 Task: Look for space in Saint-Joseph, Martinique from 6th September, 2023 to 15th September, 2023 for 6 adults in price range Rs.8000 to Rs.12000. Place can be entire place or private room with 6 bedrooms having 6 beds and 6 bathrooms. Property type can be house, flat, guest house. Amenities needed are: wifi, TV, free parkinig on premises, gym, breakfast. Booking option can be shelf check-in. Required host language is English.
Action: Mouse moved to (486, 99)
Screenshot: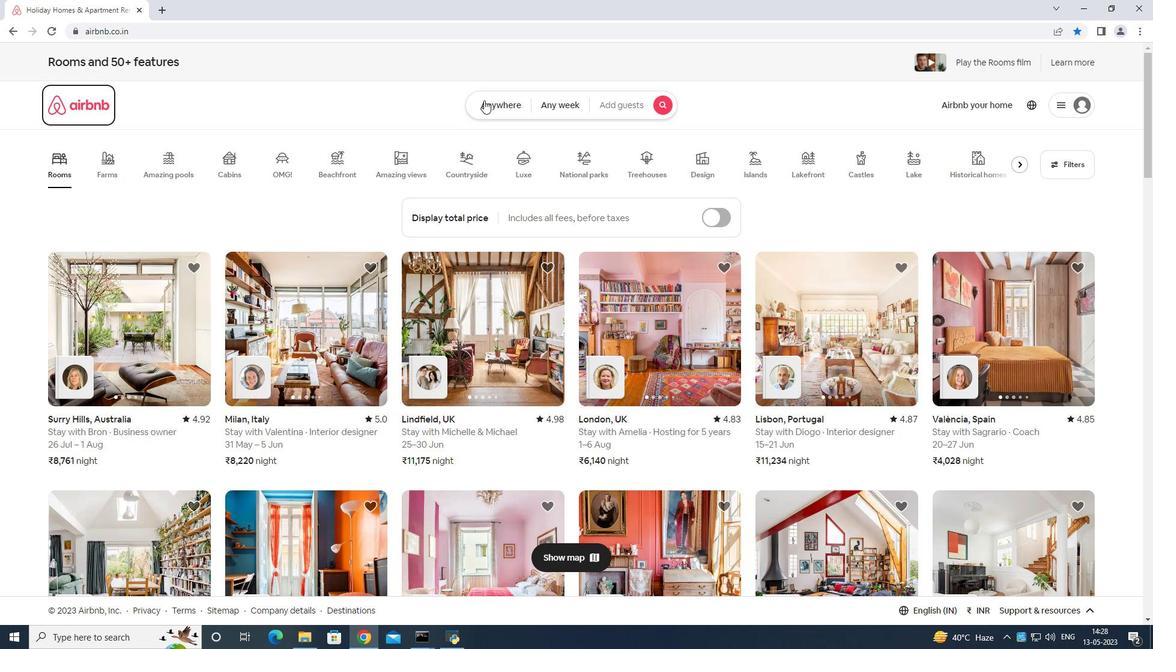 
Action: Mouse pressed left at (486, 99)
Screenshot: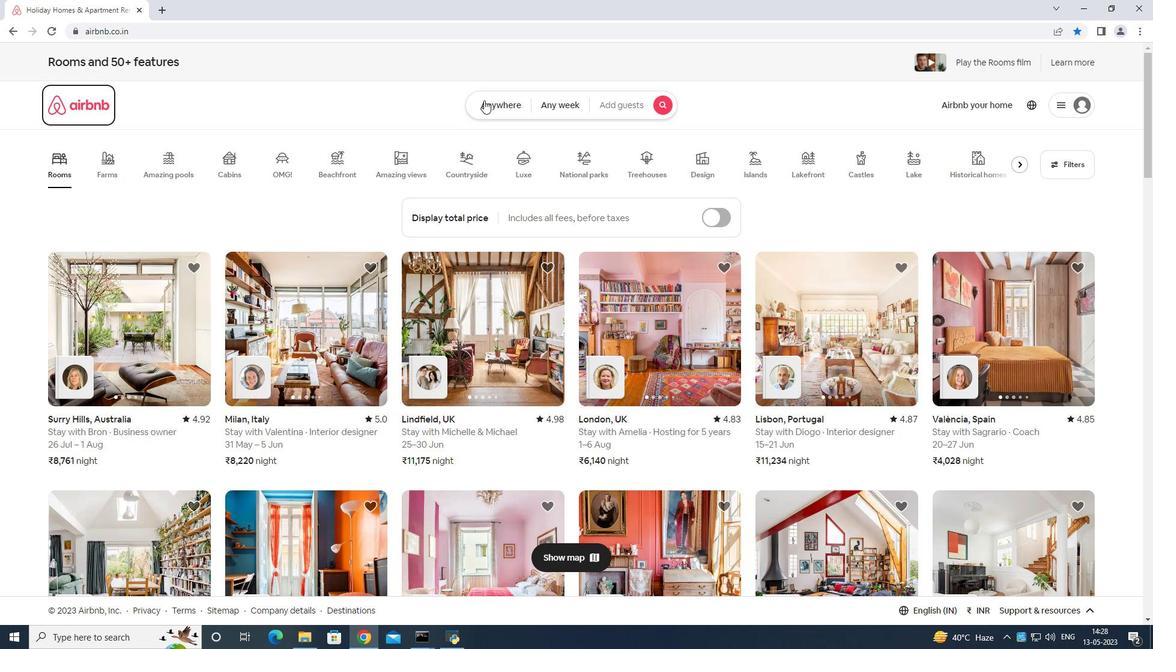 
Action: Mouse moved to (435, 150)
Screenshot: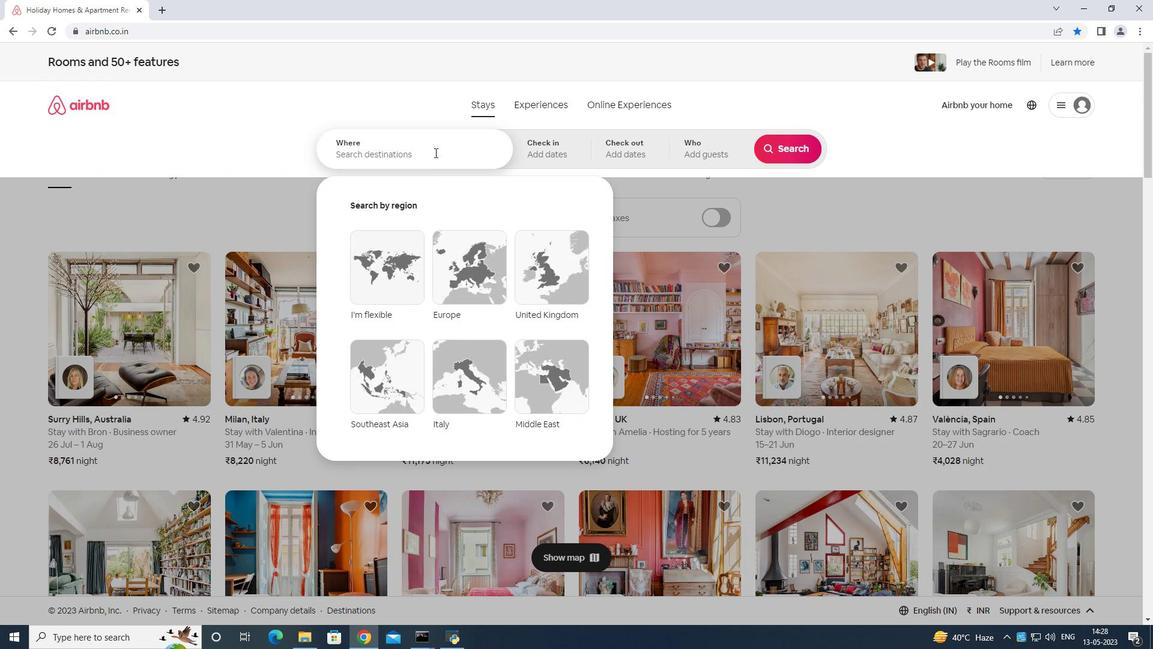 
Action: Mouse pressed left at (435, 150)
Screenshot: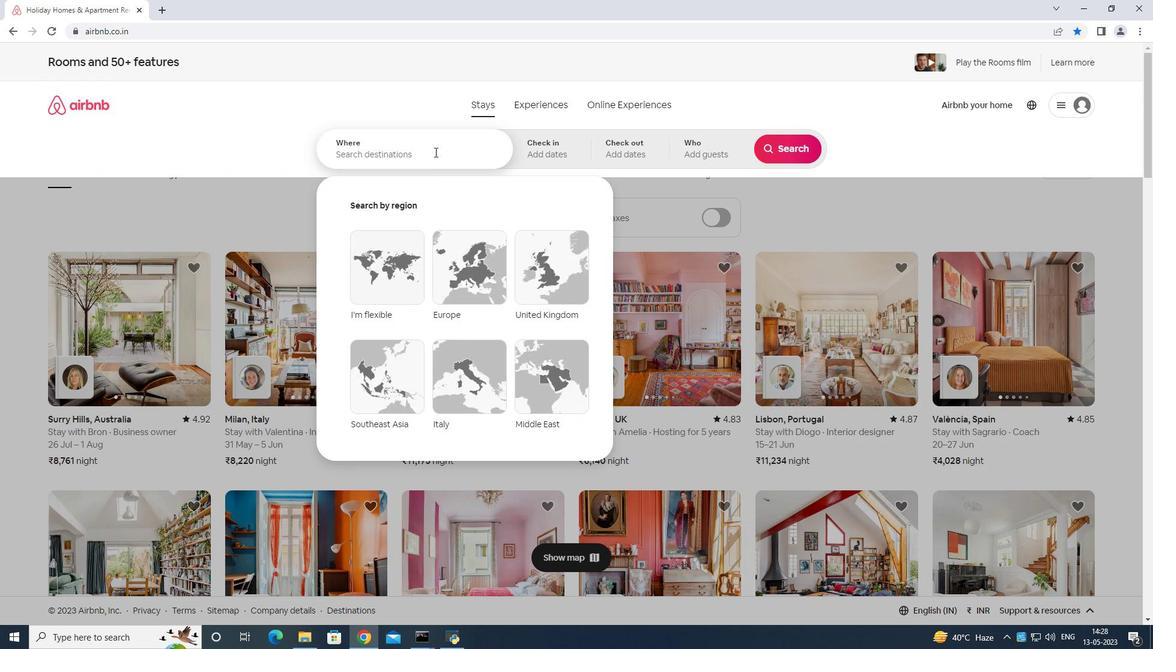 
Action: Mouse moved to (435, 147)
Screenshot: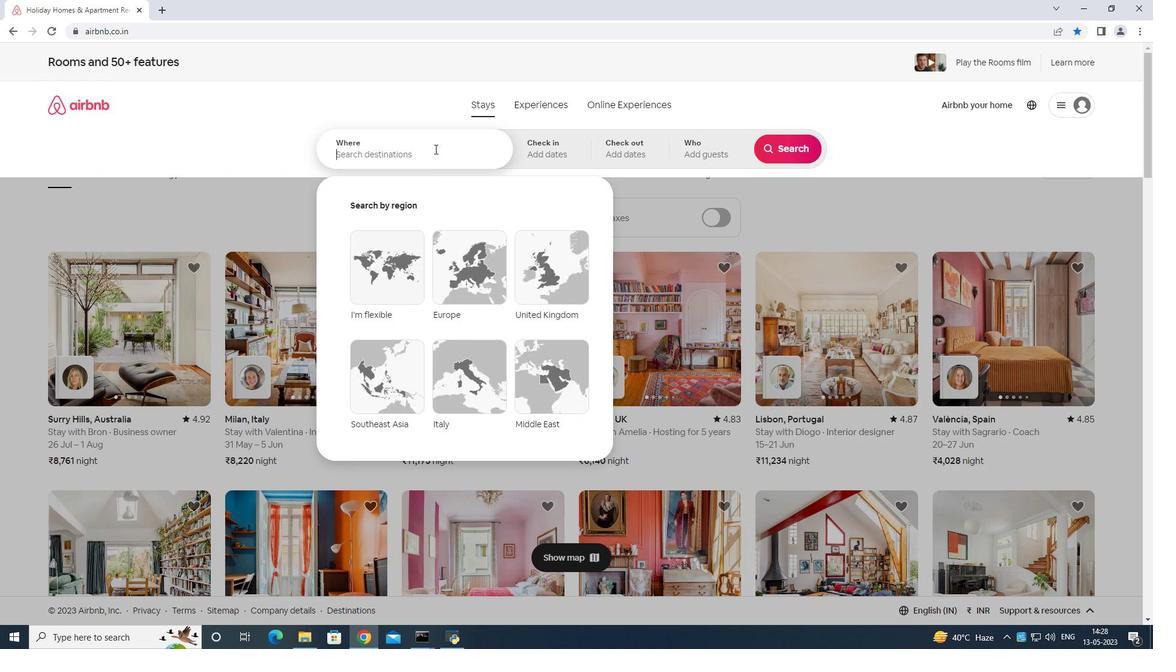 
Action: Key pressed <Key.shift>Saint<Key.space>martinique<Key.enter>
Screenshot: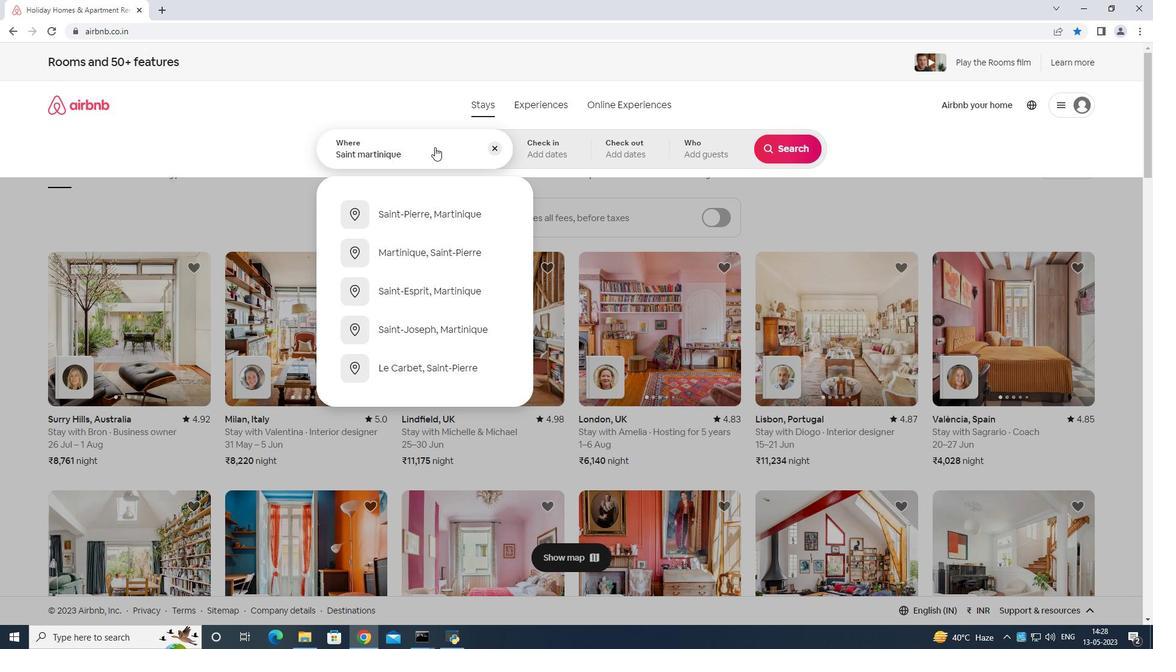 
Action: Mouse moved to (784, 246)
Screenshot: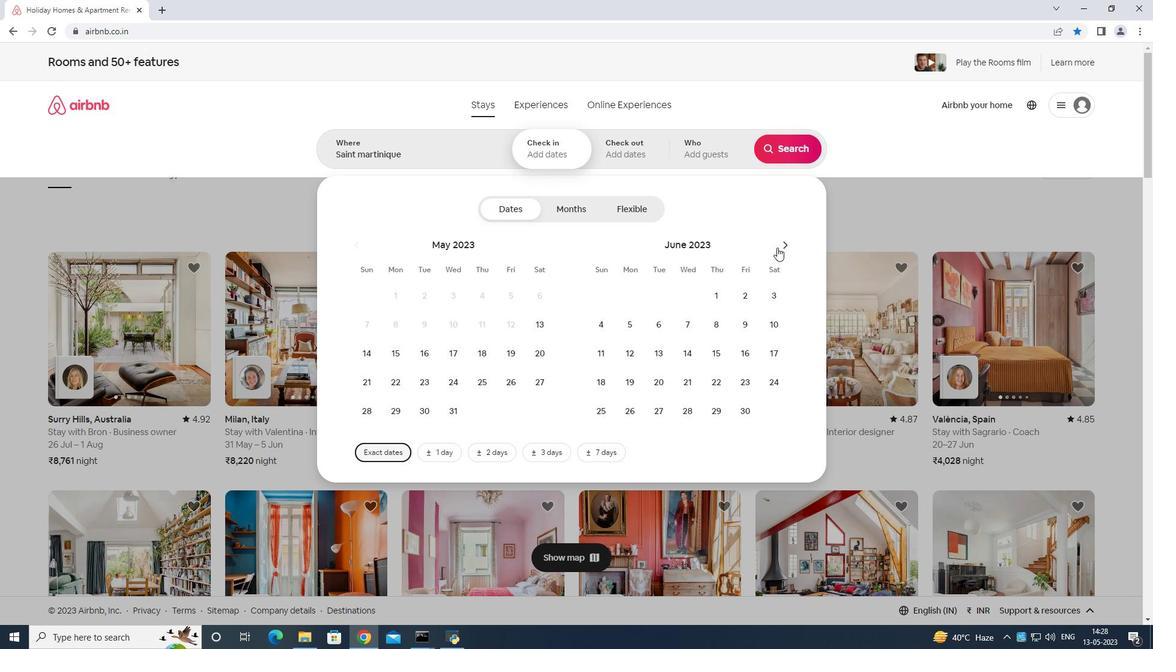 
Action: Mouse pressed left at (784, 246)
Screenshot: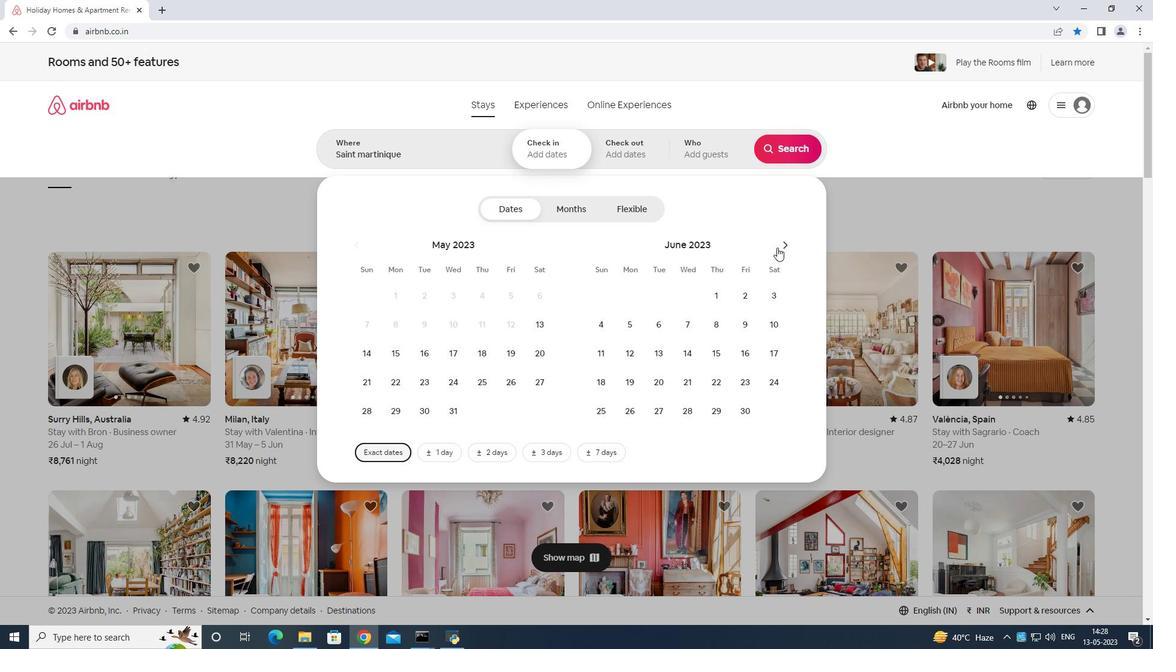 
Action: Mouse moved to (784, 245)
Screenshot: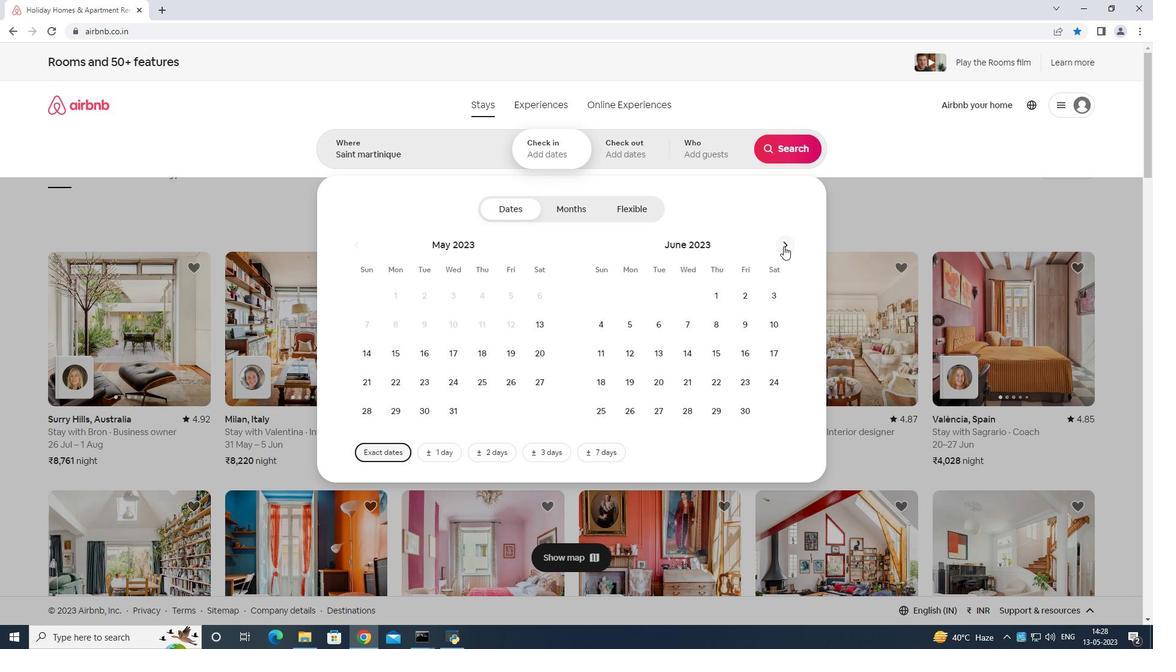 
Action: Mouse pressed left at (784, 245)
Screenshot: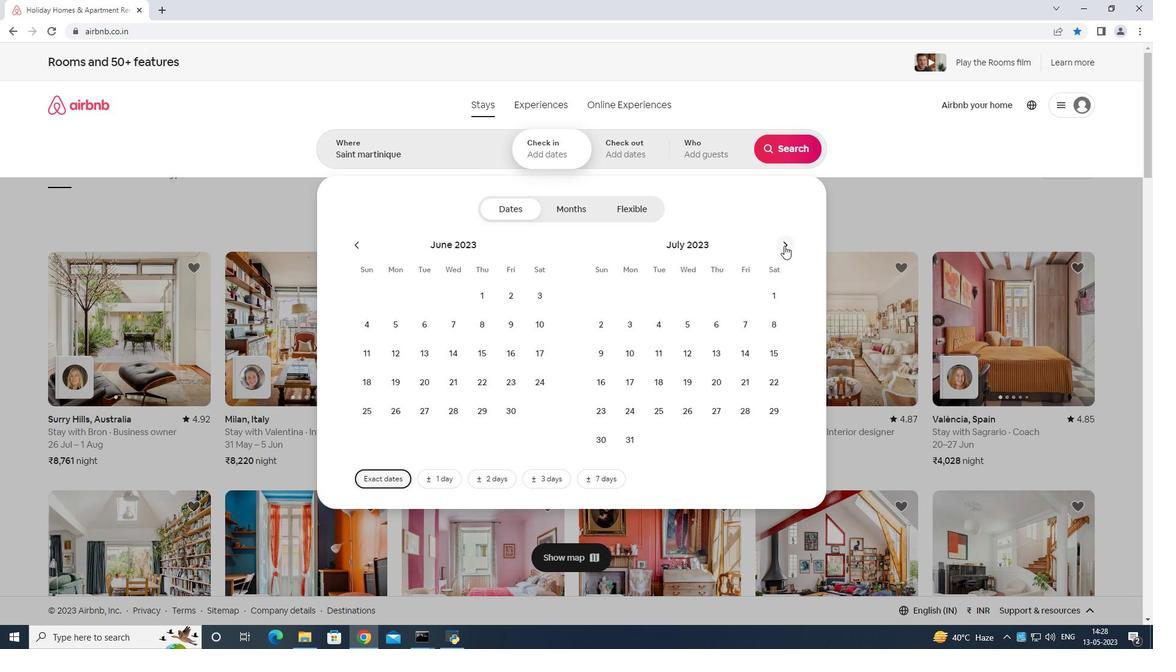 
Action: Mouse moved to (786, 243)
Screenshot: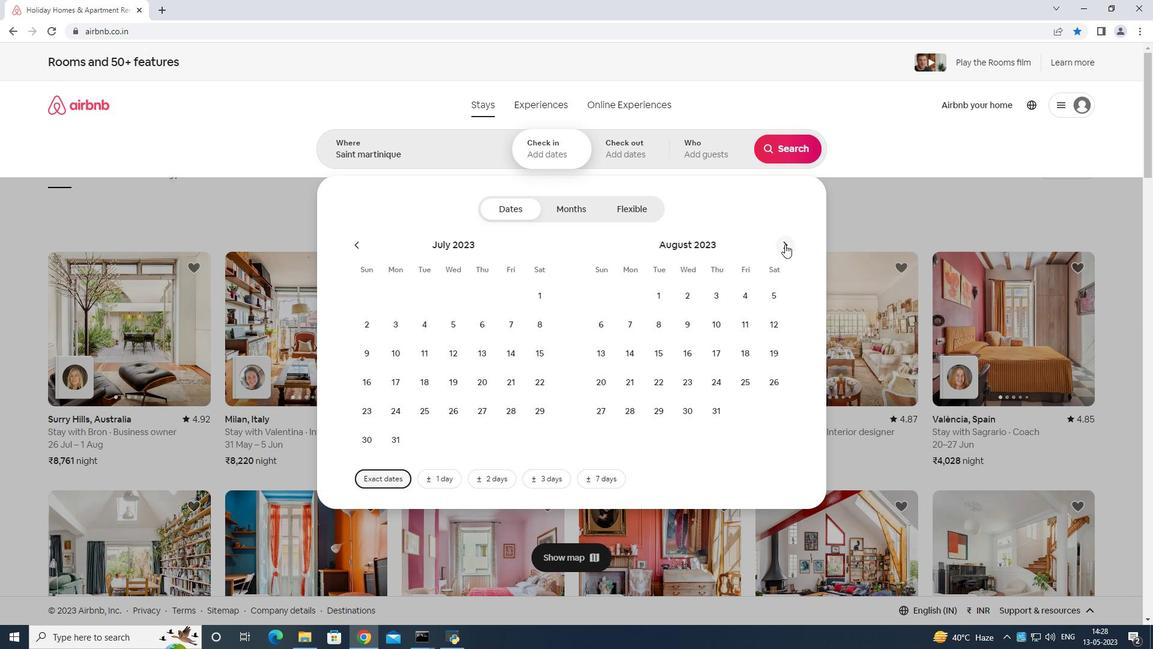 
Action: Mouse pressed left at (786, 243)
Screenshot: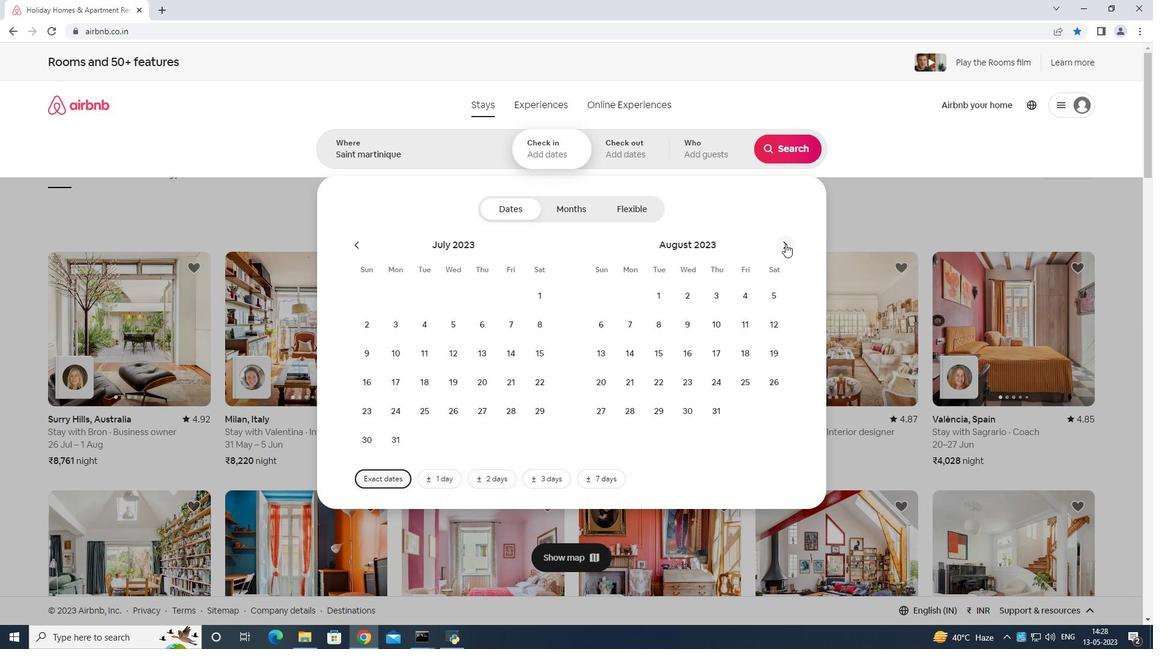 
Action: Mouse moved to (680, 322)
Screenshot: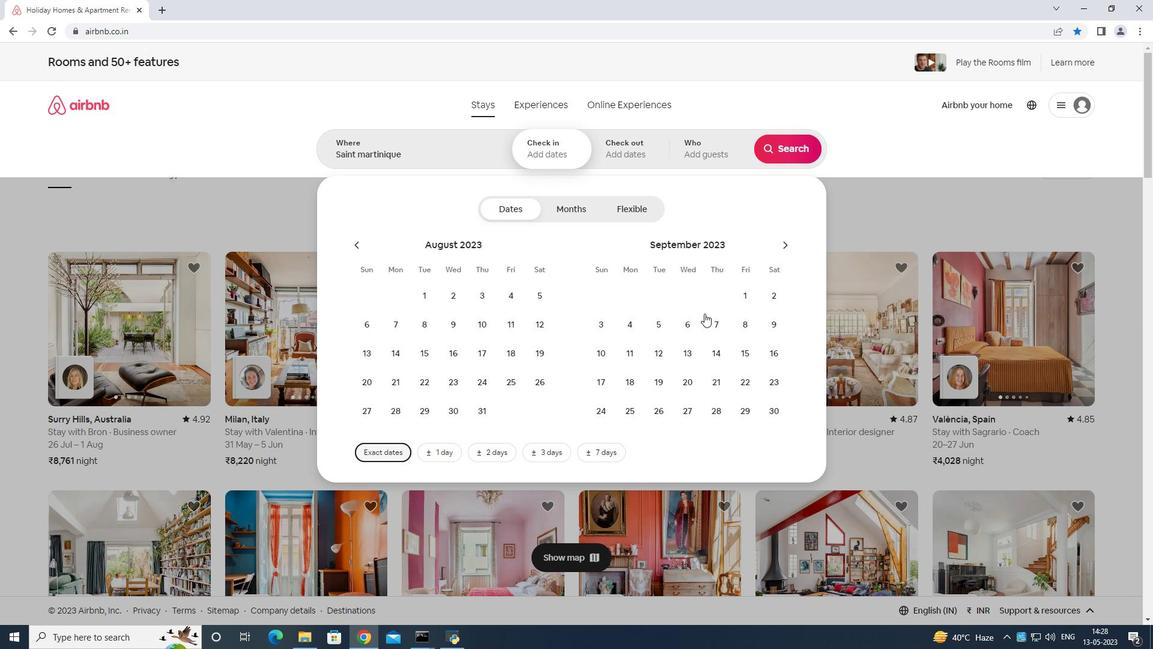 
Action: Mouse pressed left at (680, 322)
Screenshot: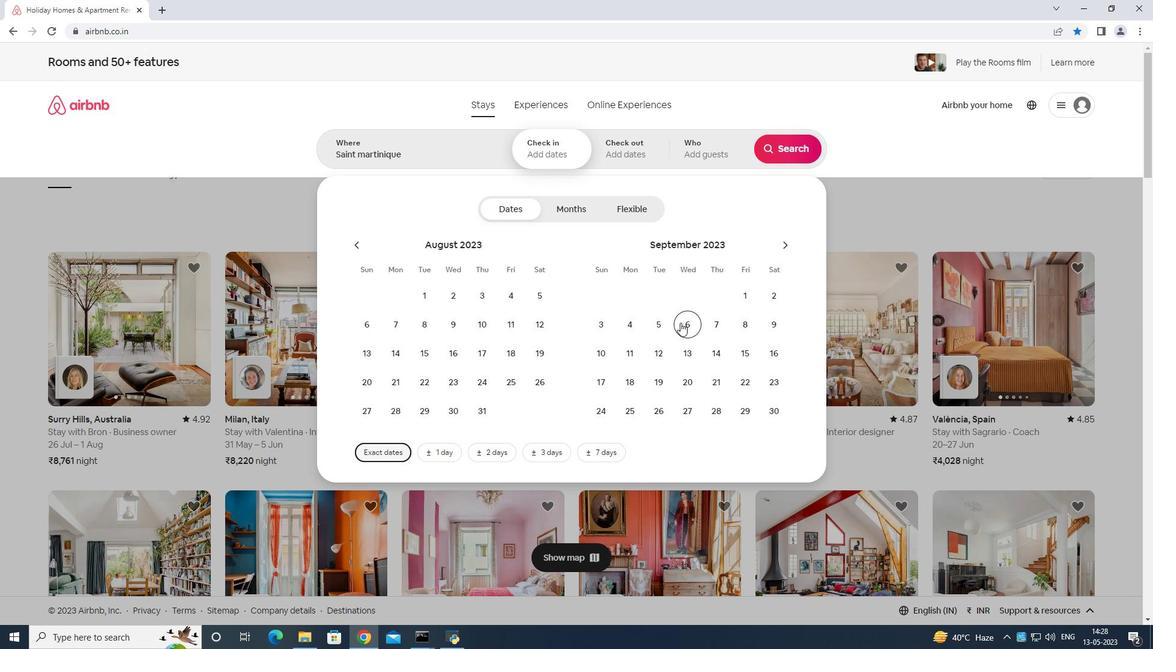 
Action: Mouse moved to (737, 346)
Screenshot: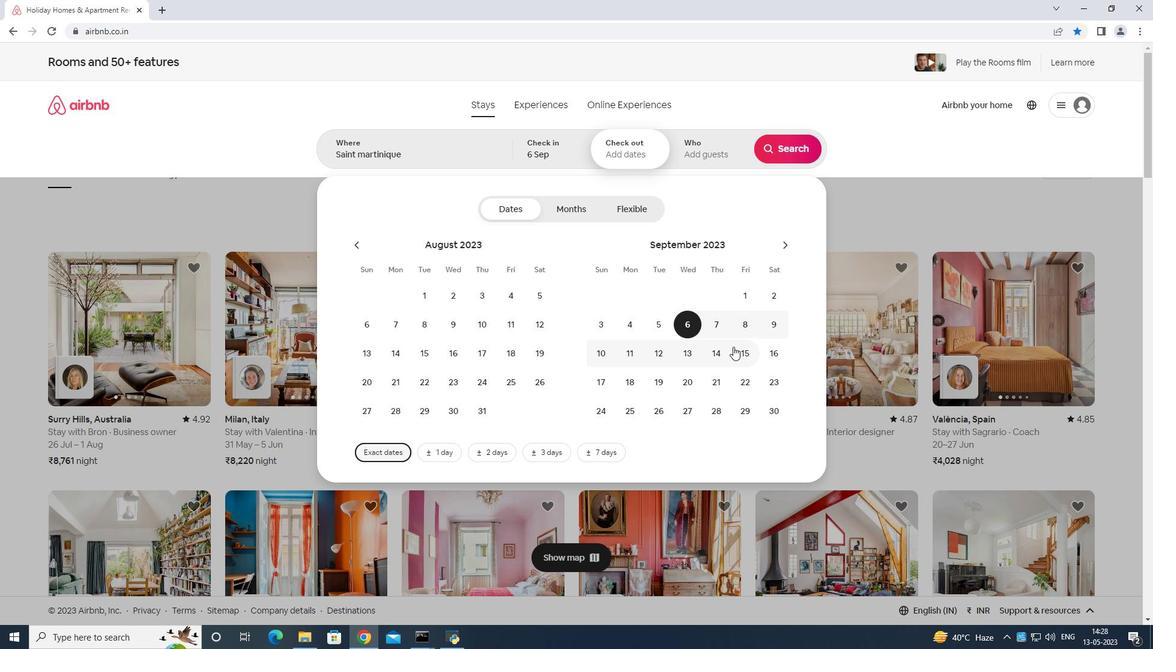 
Action: Mouse pressed left at (737, 346)
Screenshot: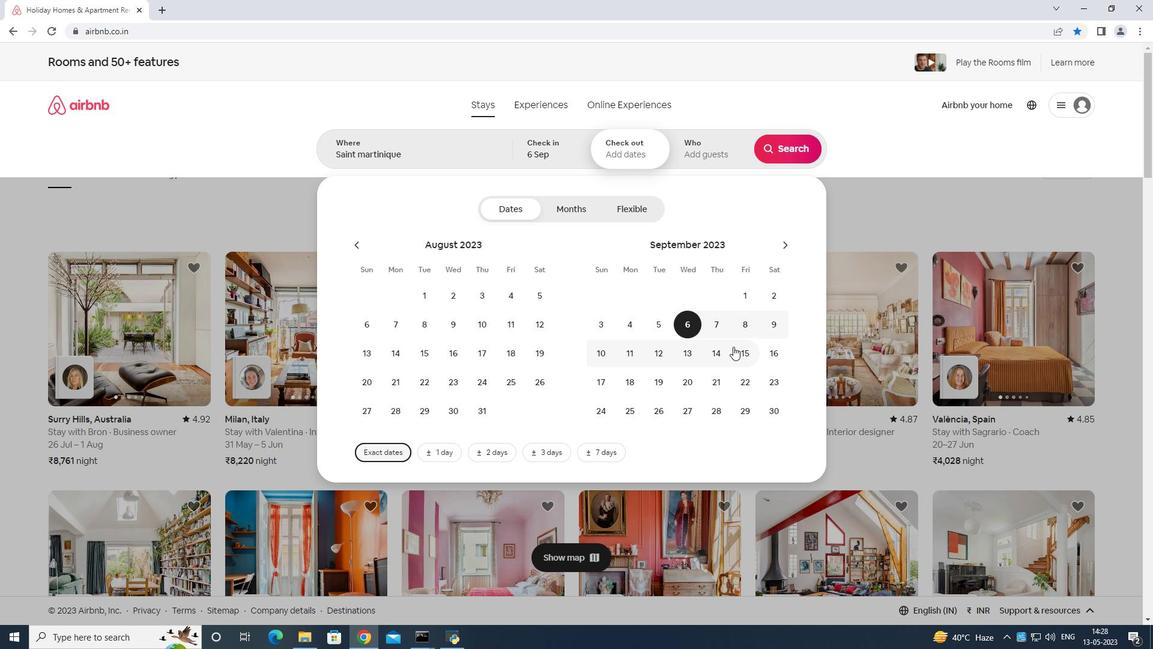 
Action: Mouse moved to (712, 145)
Screenshot: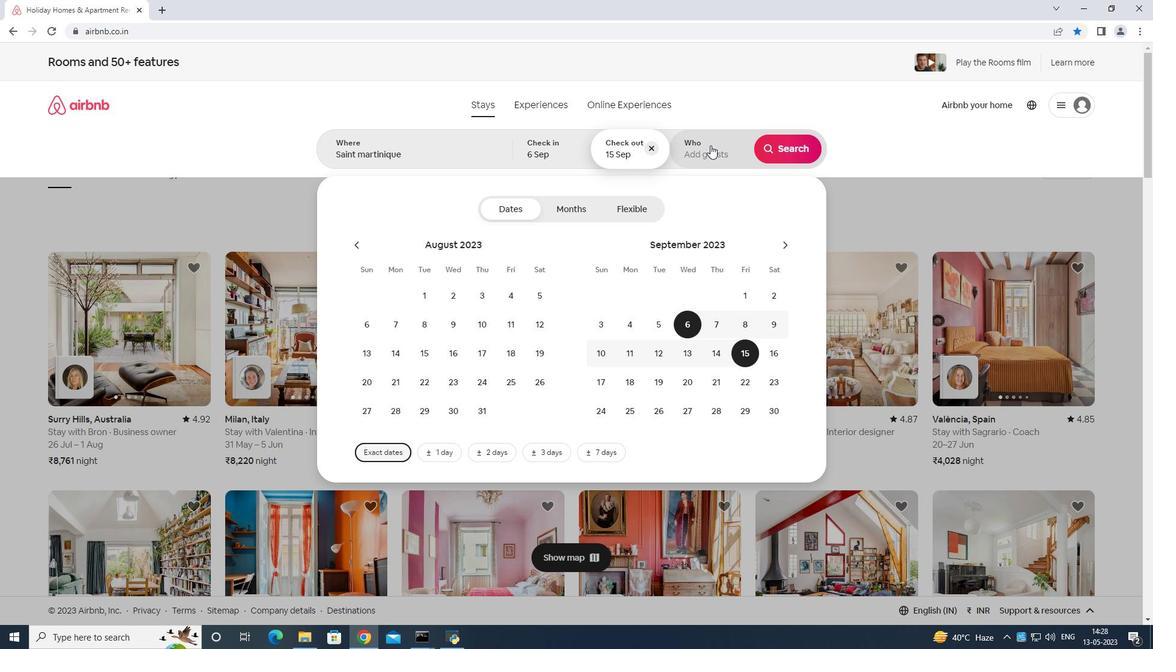
Action: Mouse pressed left at (712, 145)
Screenshot: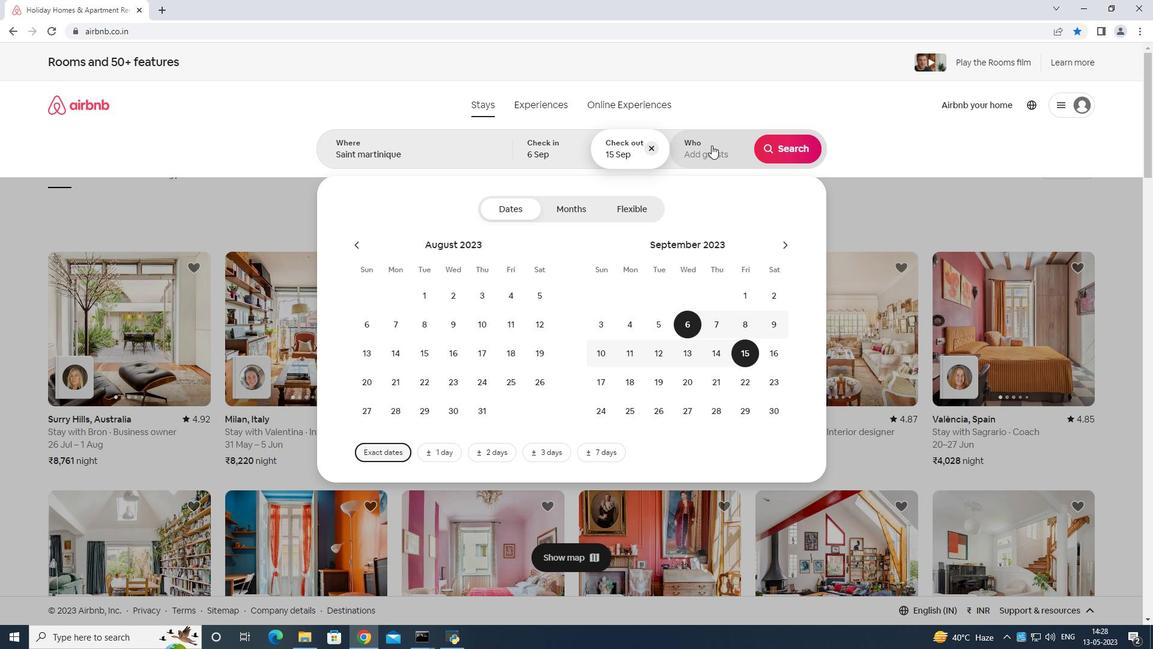 
Action: Mouse moved to (782, 212)
Screenshot: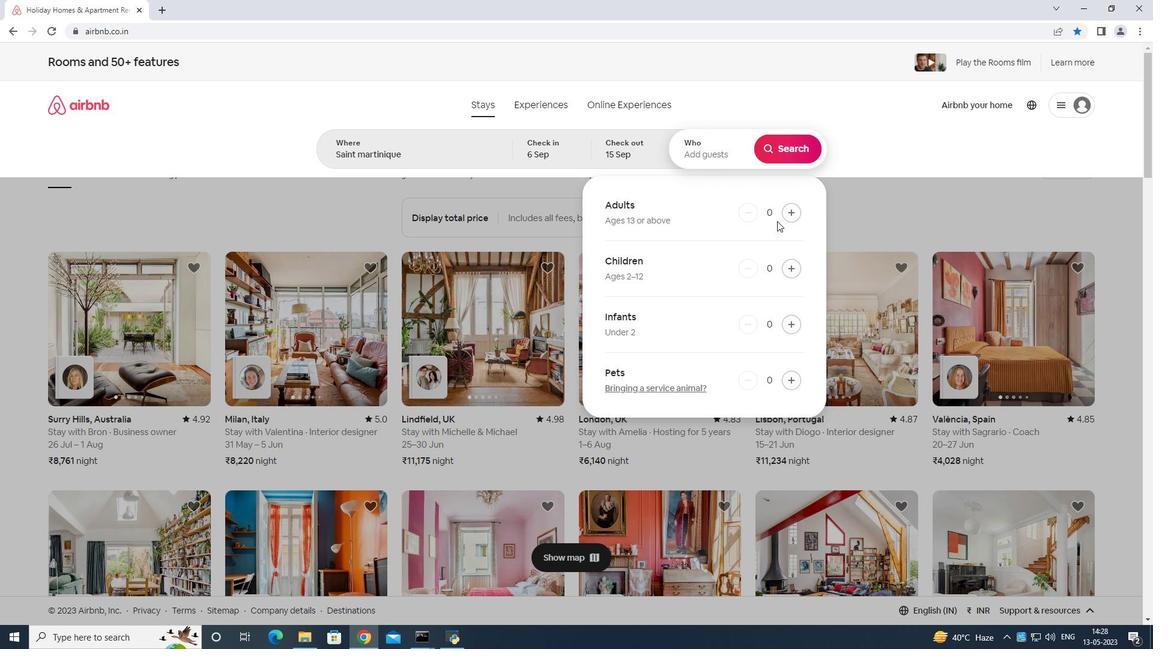 
Action: Mouse pressed left at (782, 212)
Screenshot: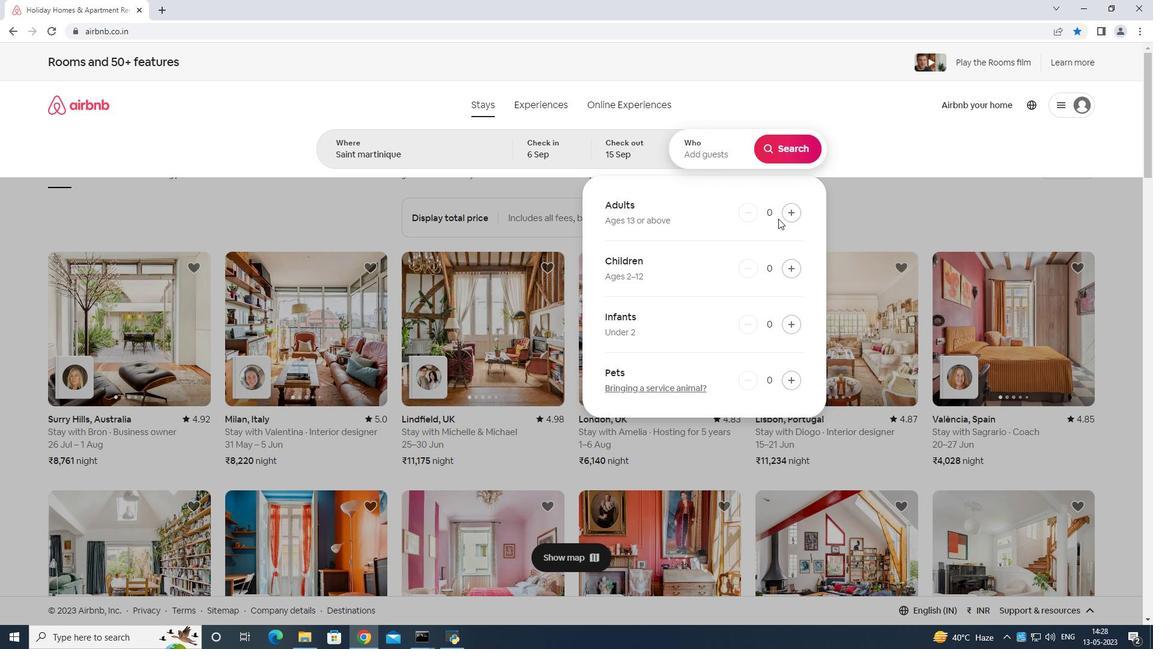 
Action: Mouse moved to (784, 212)
Screenshot: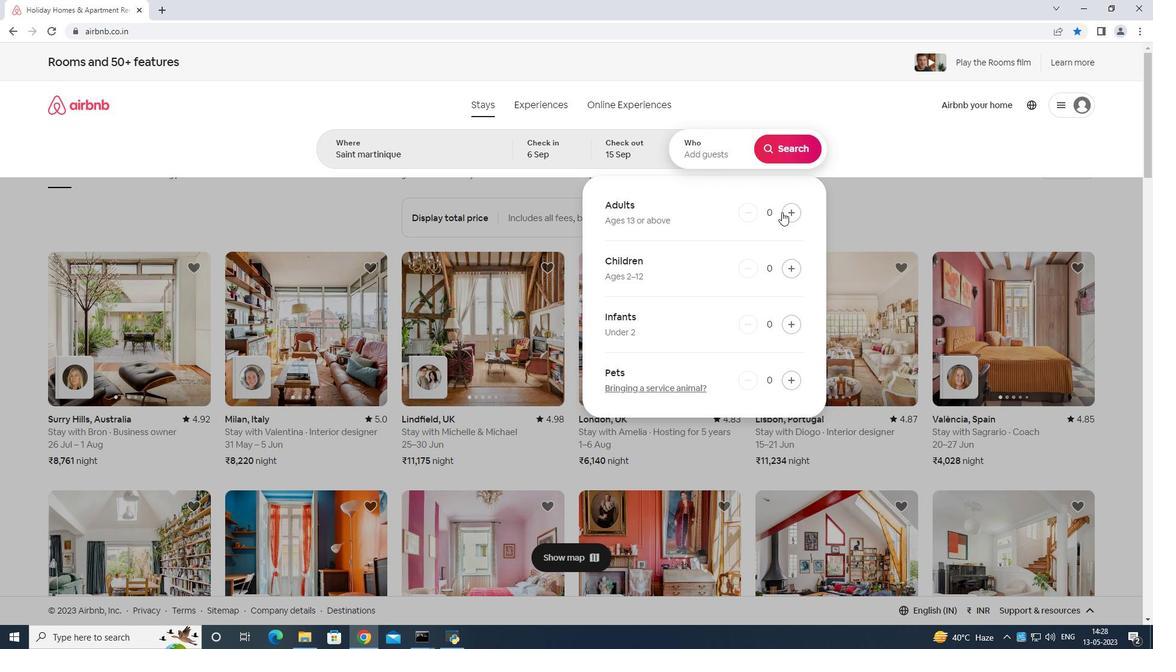 
Action: Mouse pressed left at (784, 212)
Screenshot: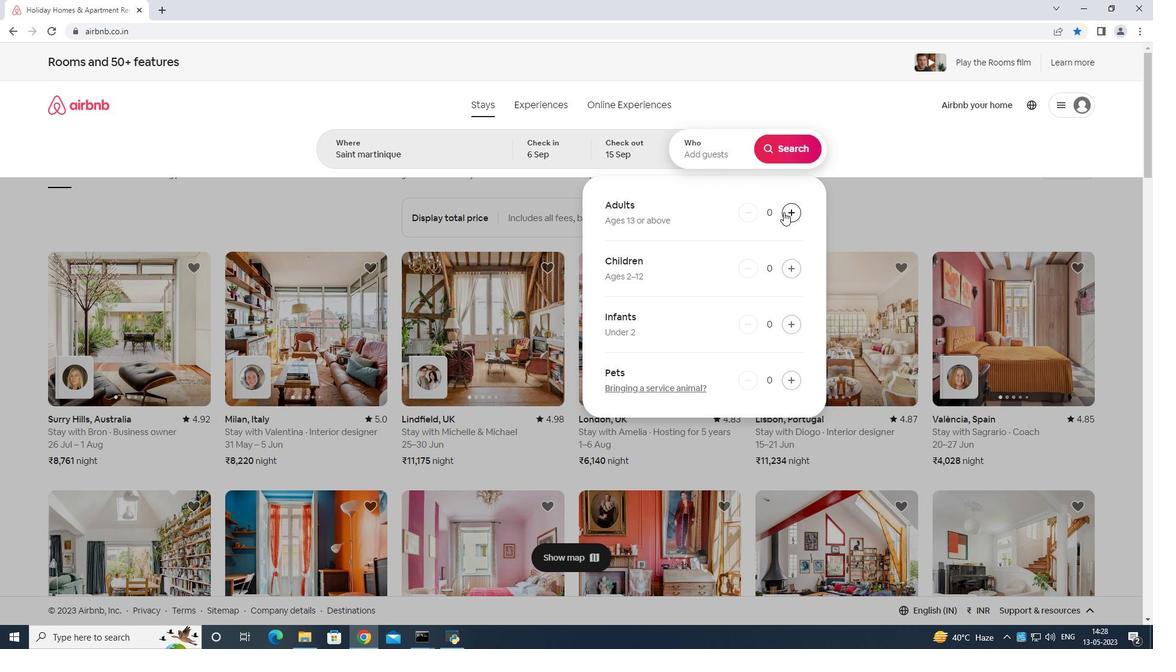 
Action: Mouse moved to (784, 210)
Screenshot: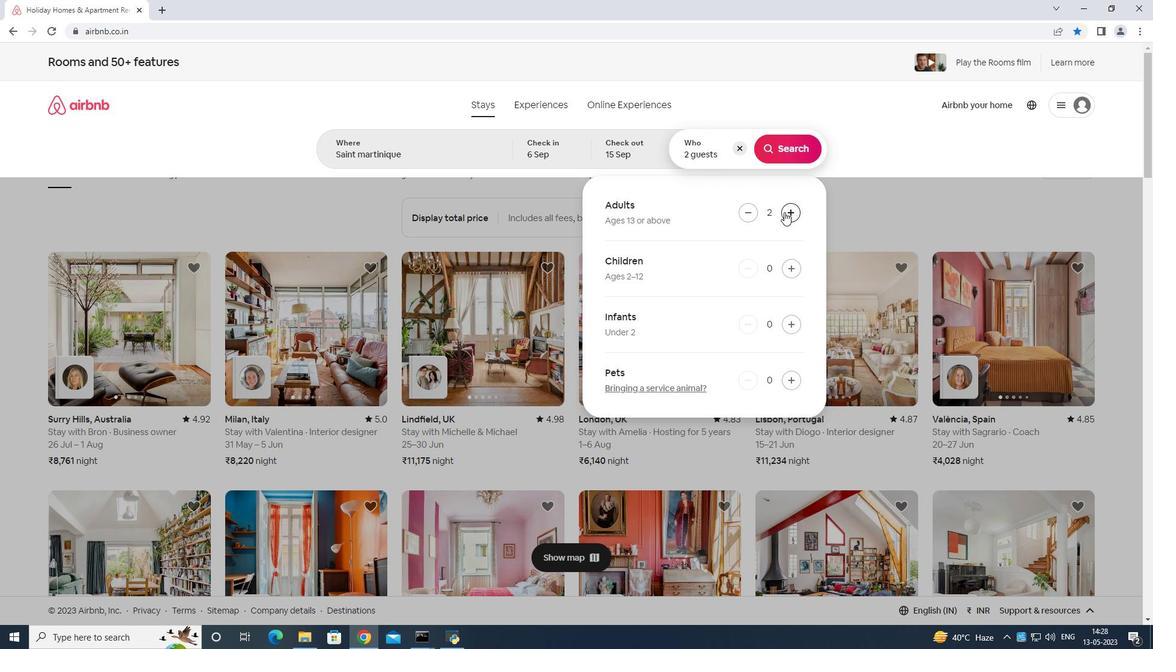
Action: Mouse pressed left at (784, 210)
Screenshot: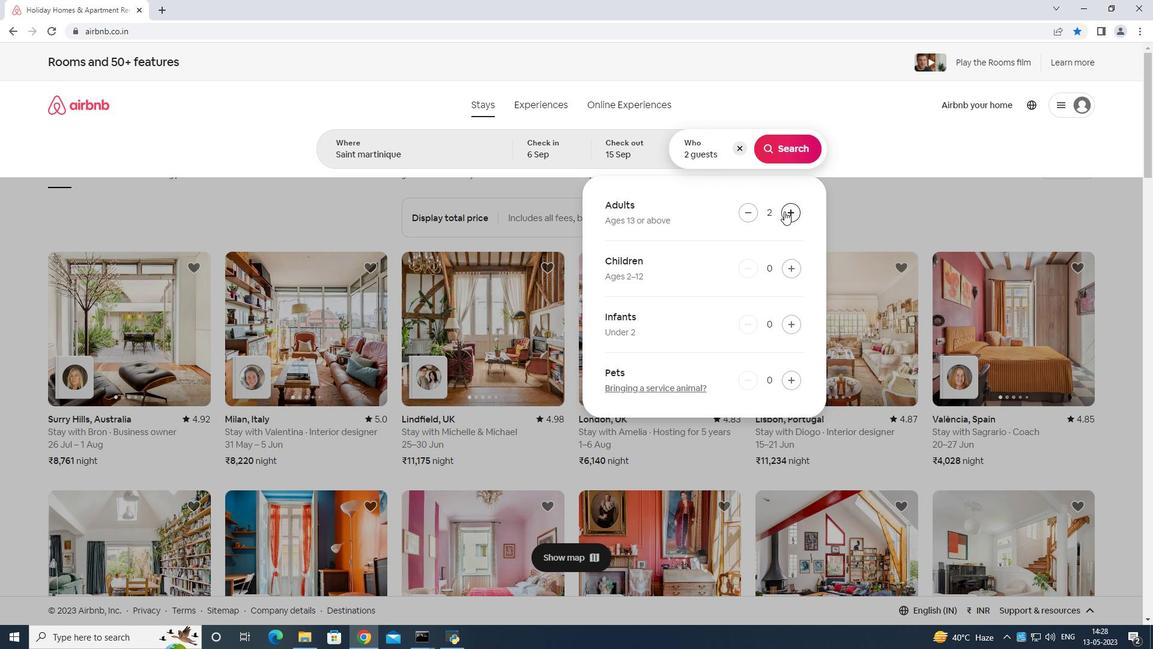 
Action: Mouse moved to (788, 212)
Screenshot: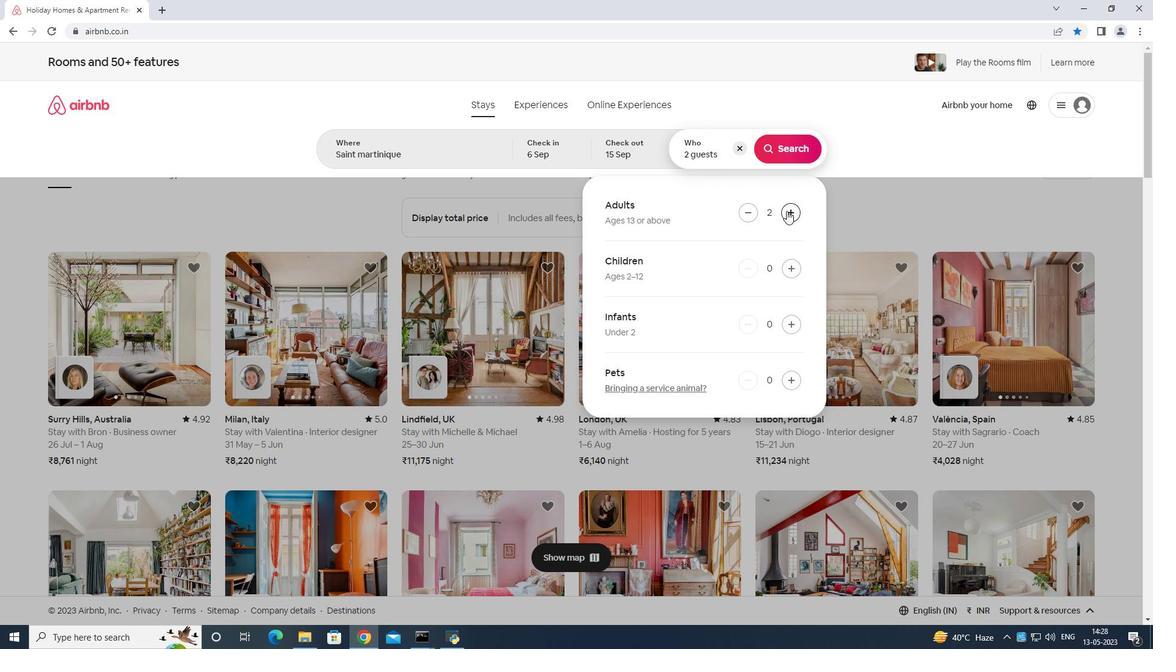 
Action: Mouse pressed left at (788, 212)
Screenshot: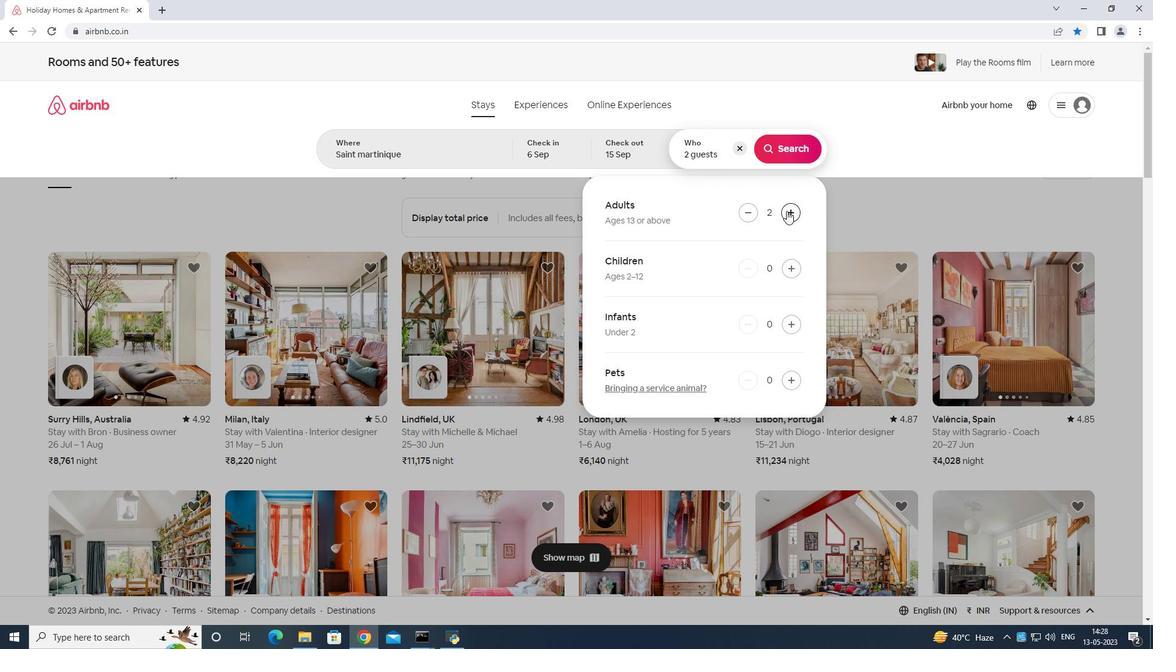 
Action: Mouse moved to (789, 210)
Screenshot: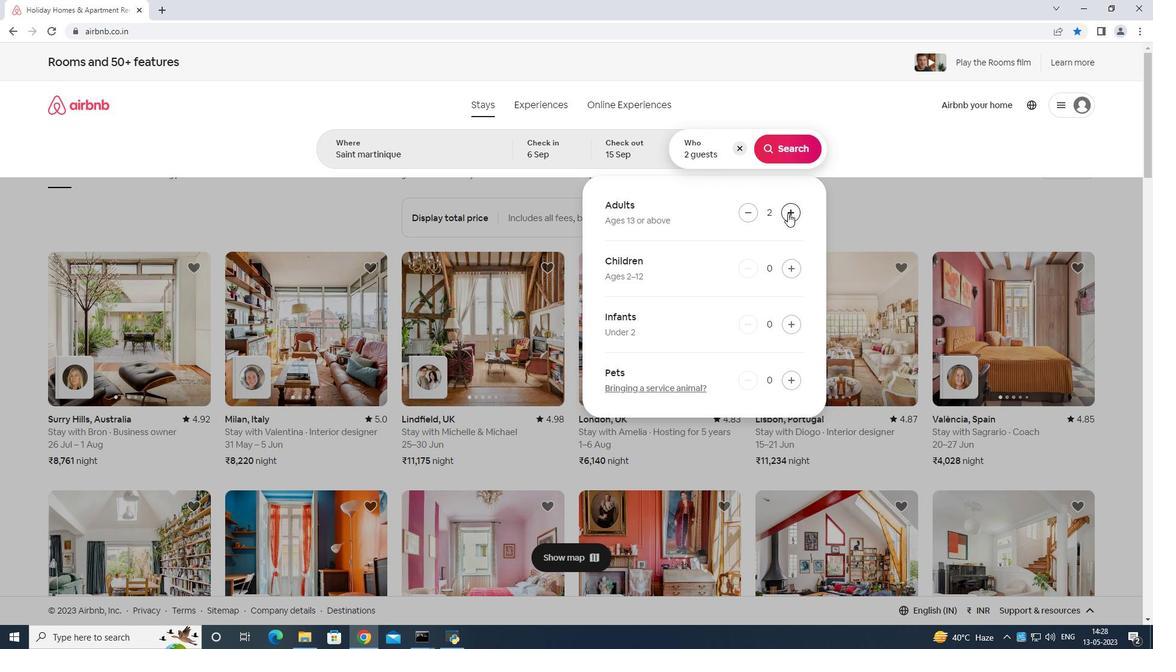 
Action: Mouse pressed left at (789, 210)
Screenshot: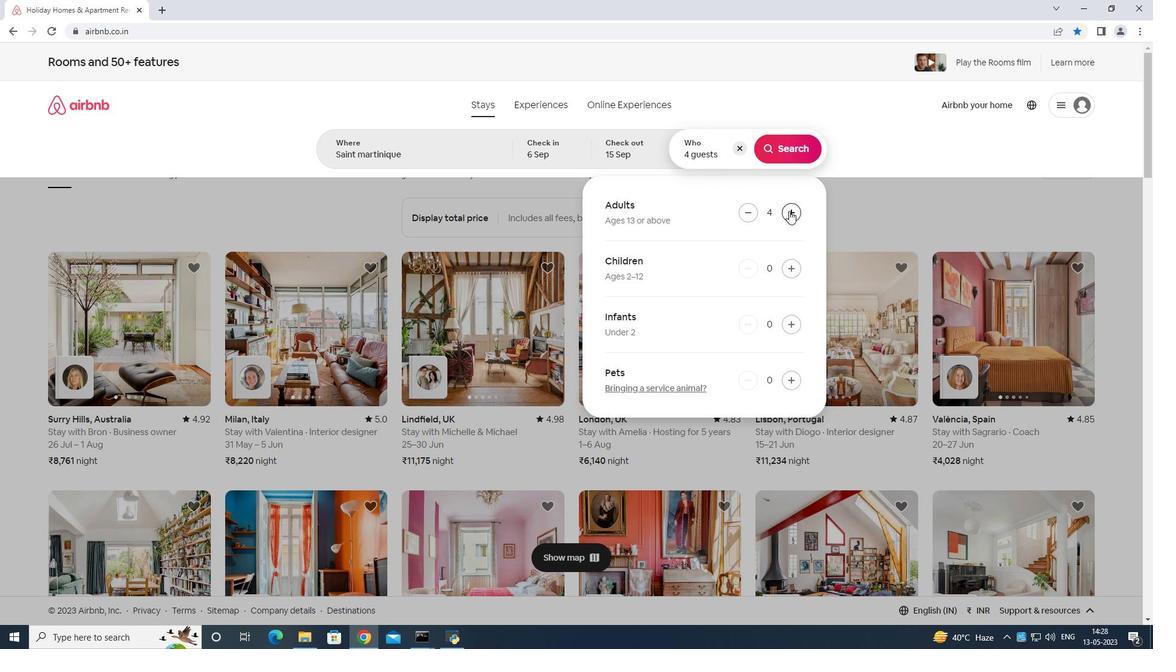 
Action: Mouse moved to (789, 210)
Screenshot: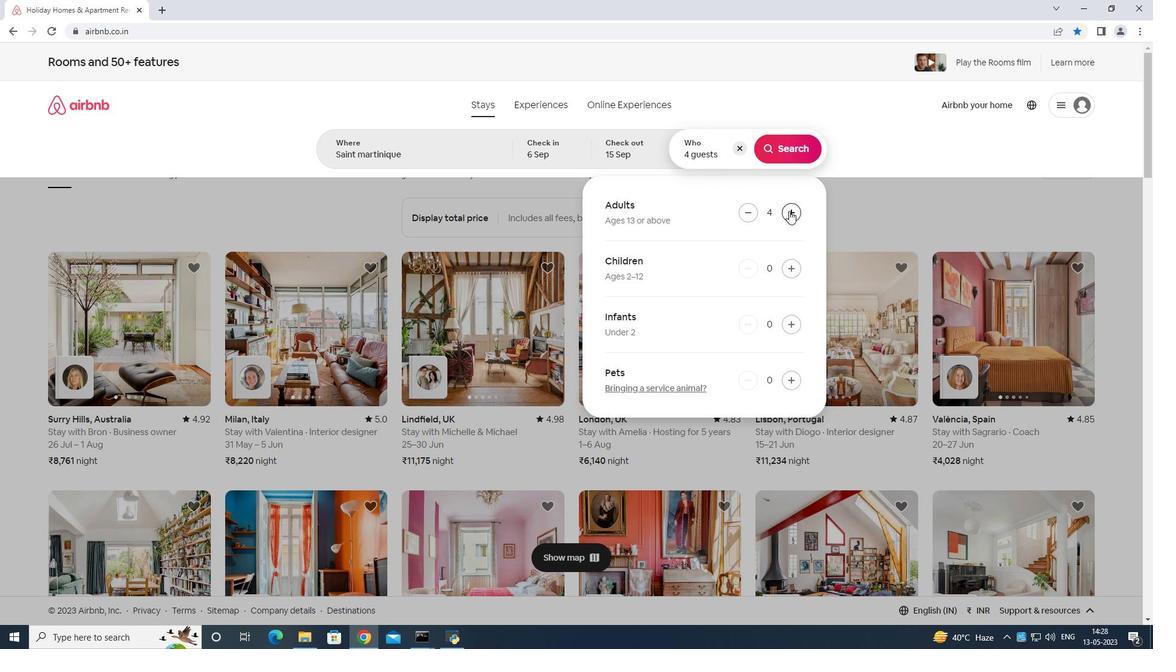 
Action: Mouse pressed left at (789, 210)
Screenshot: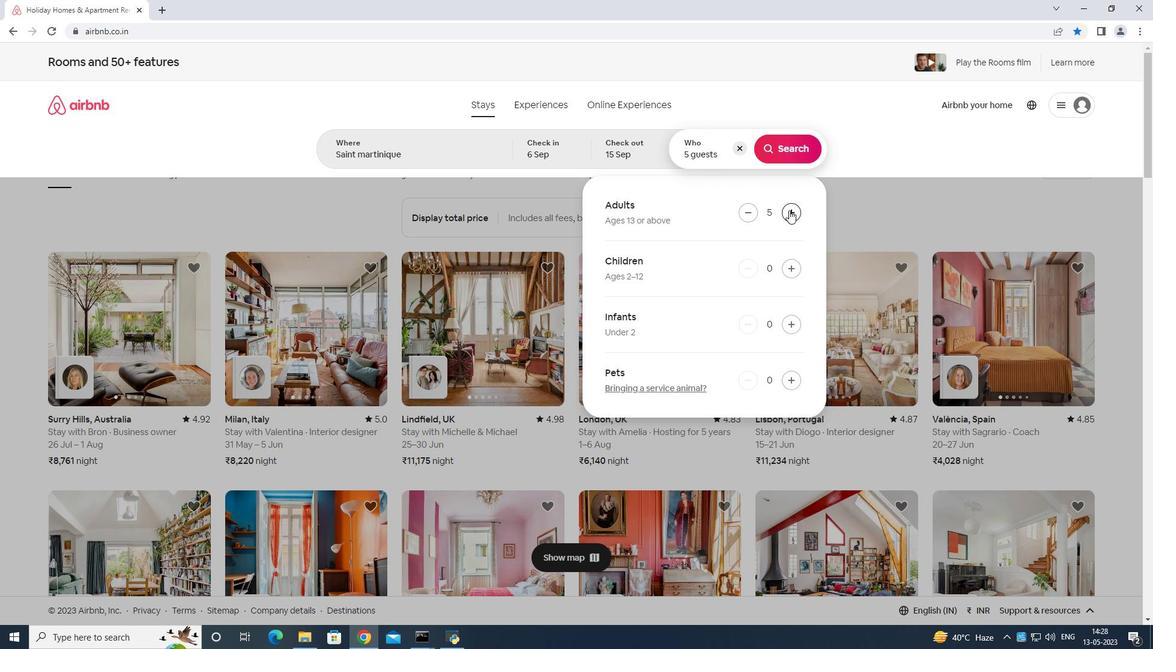 
Action: Mouse moved to (795, 146)
Screenshot: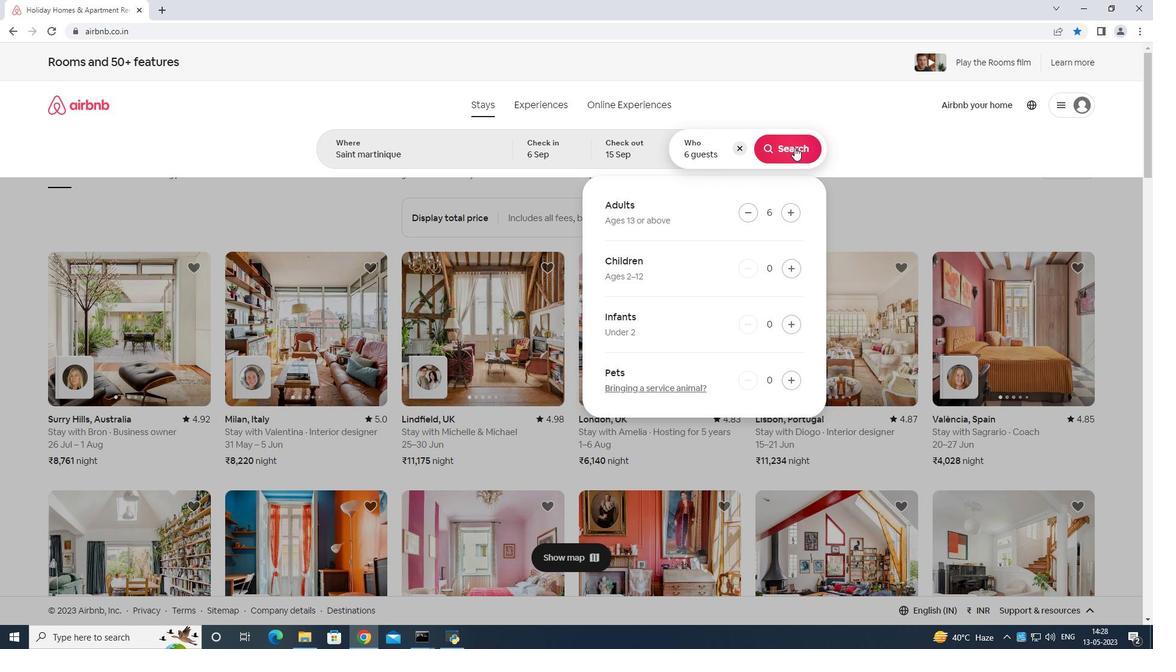 
Action: Mouse pressed left at (795, 146)
Screenshot: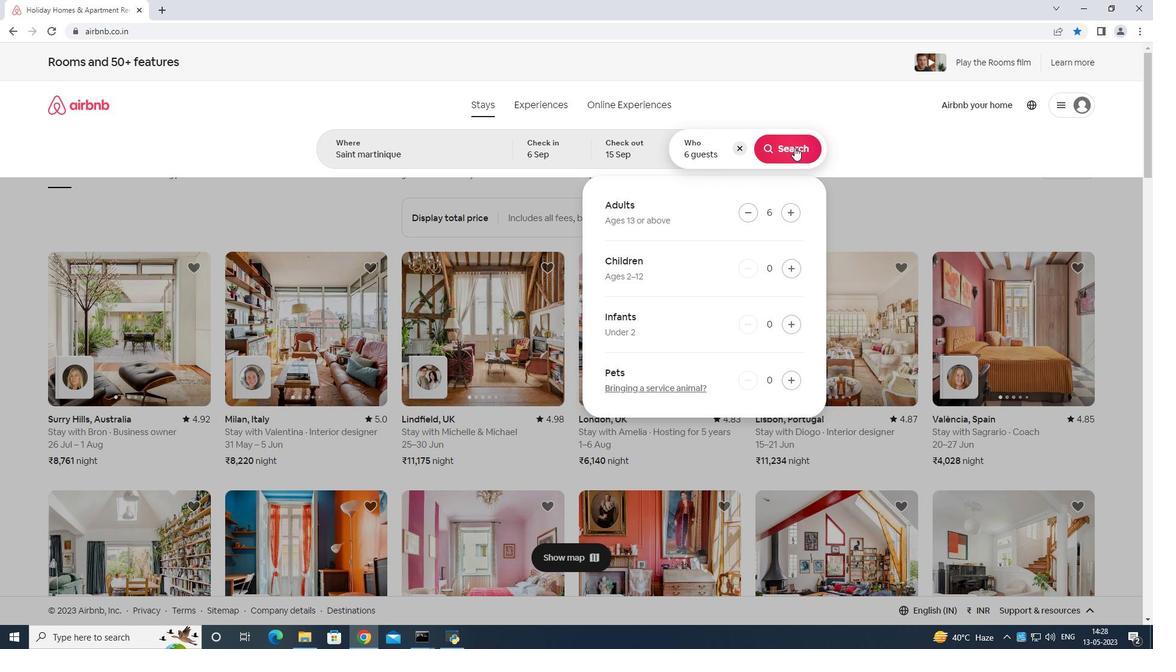 
Action: Mouse moved to (1099, 103)
Screenshot: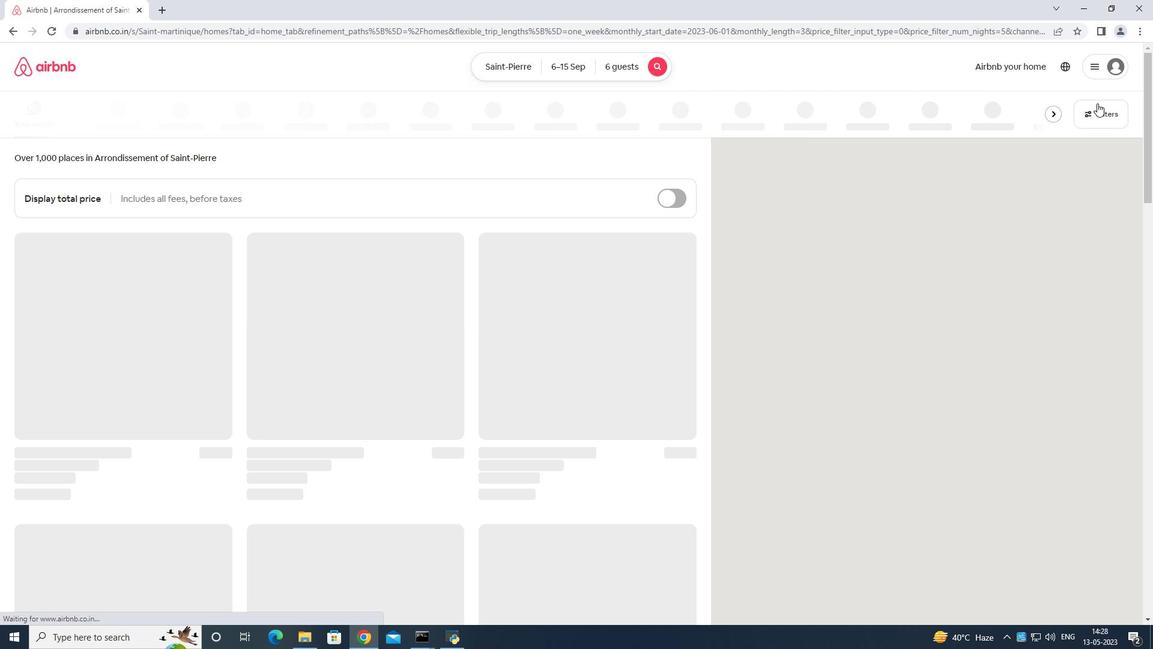 
Action: Mouse pressed left at (1099, 103)
Screenshot: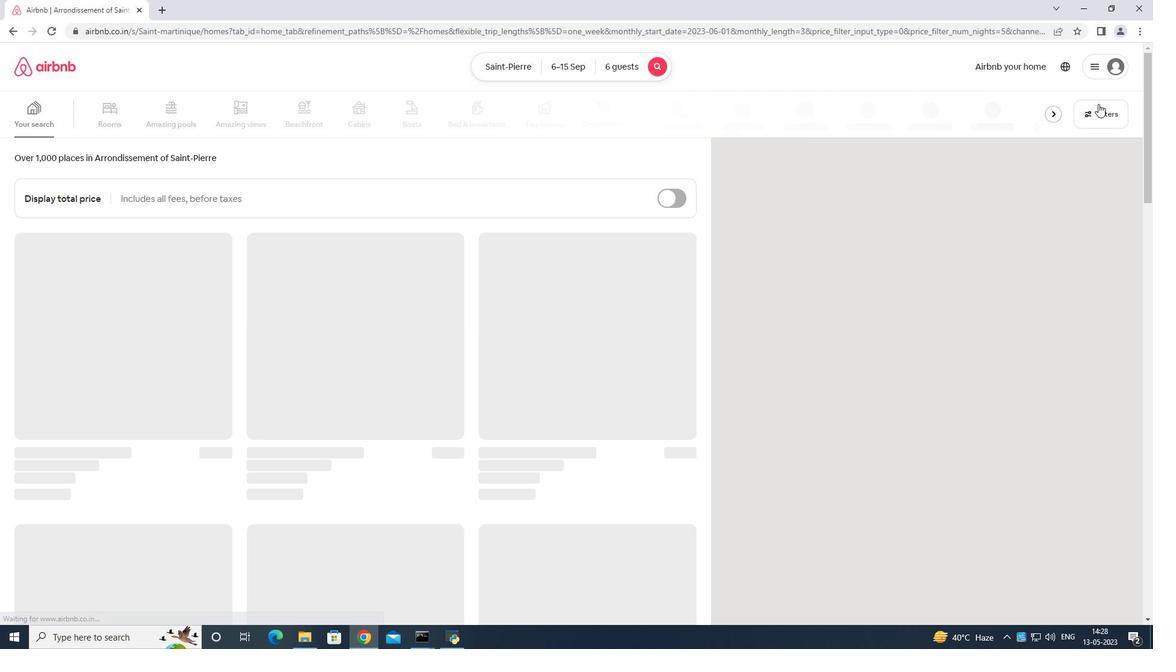 
Action: Mouse moved to (492, 400)
Screenshot: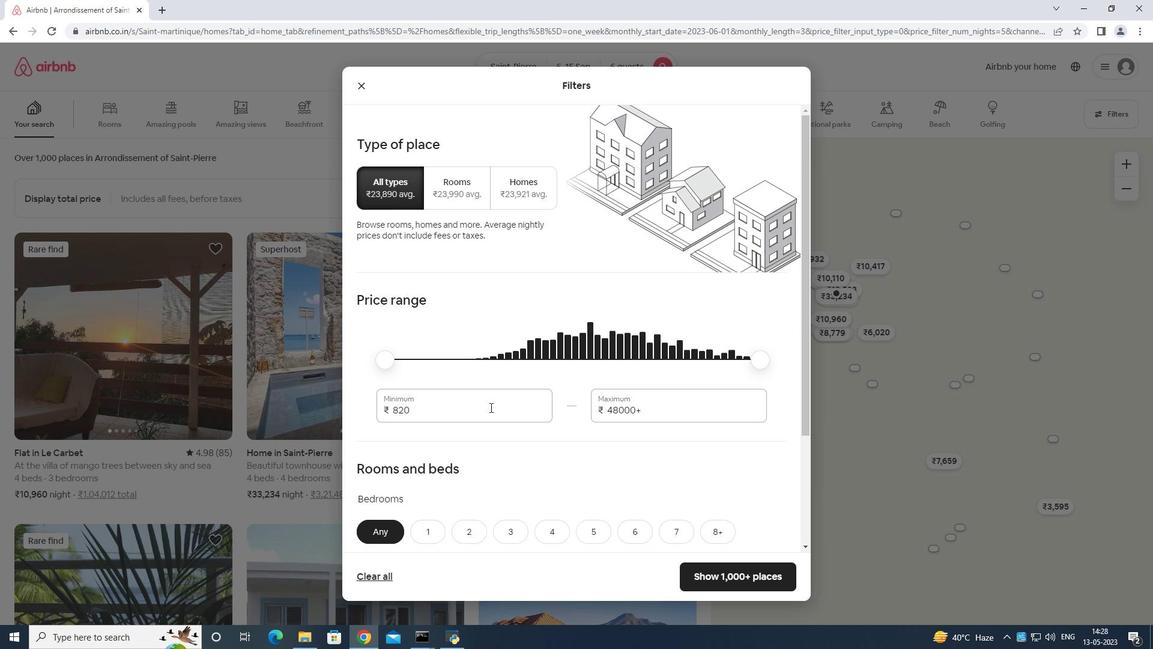 
Action: Mouse pressed left at (492, 400)
Screenshot: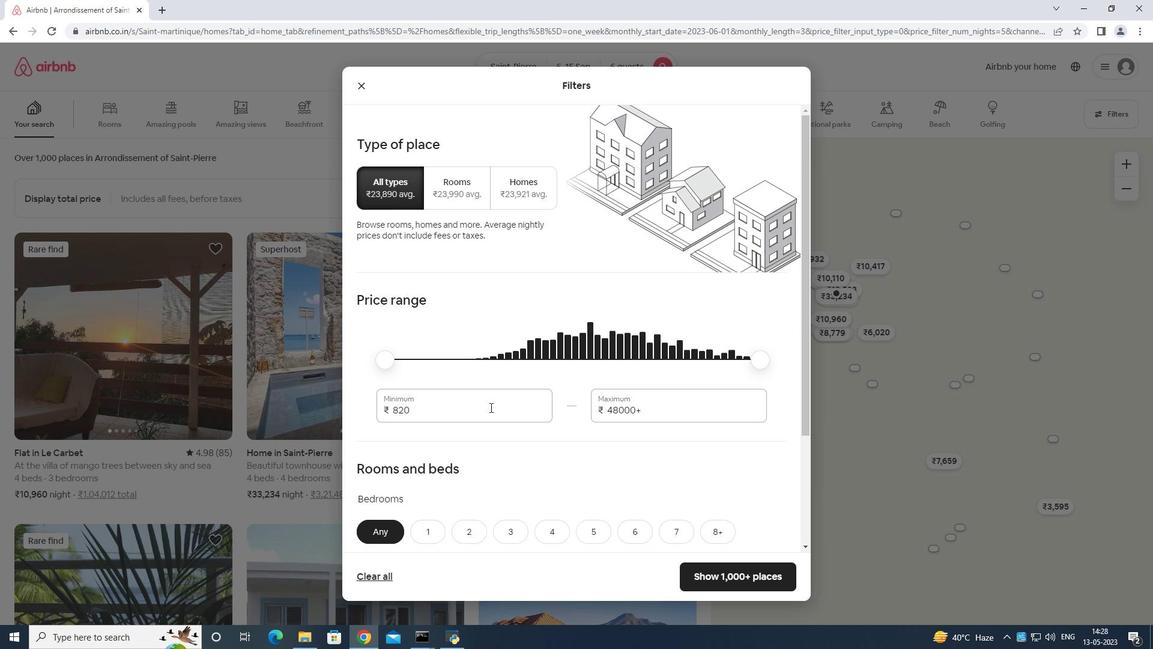 
Action: Mouse moved to (493, 395)
Screenshot: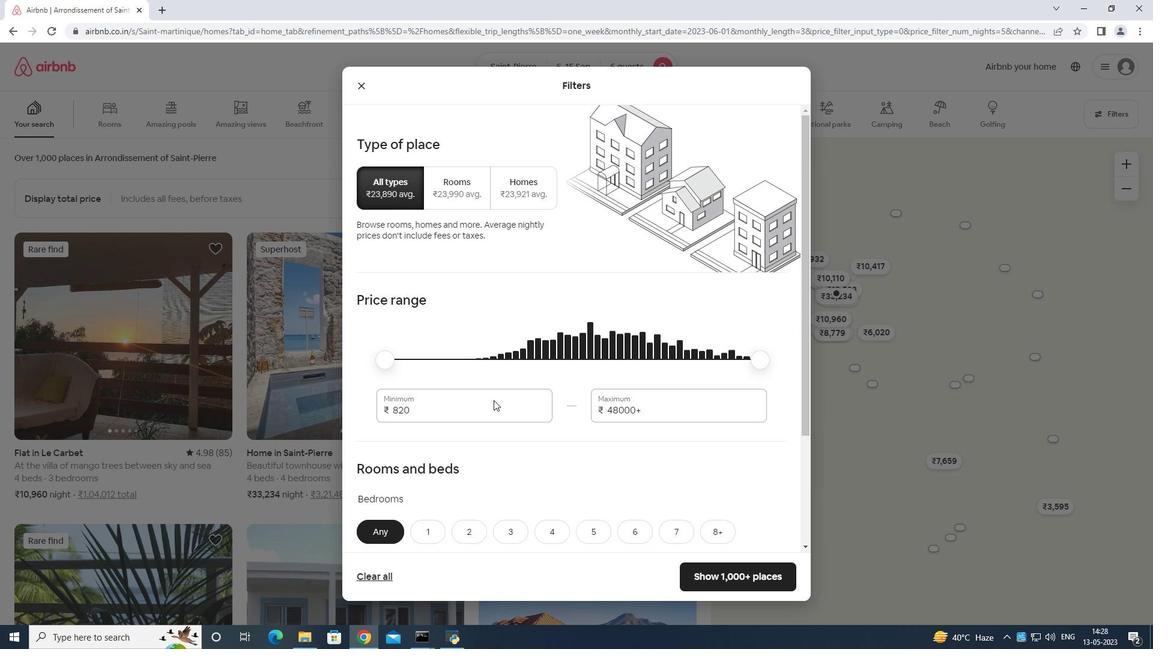 
Action: Key pressed <Key.backspace><Key.backspace><Key.backspace><Key.backspace><Key.backspace><Key.backspace><Key.backspace><Key.backspace><Key.backspace><Key.backspace>8
Screenshot: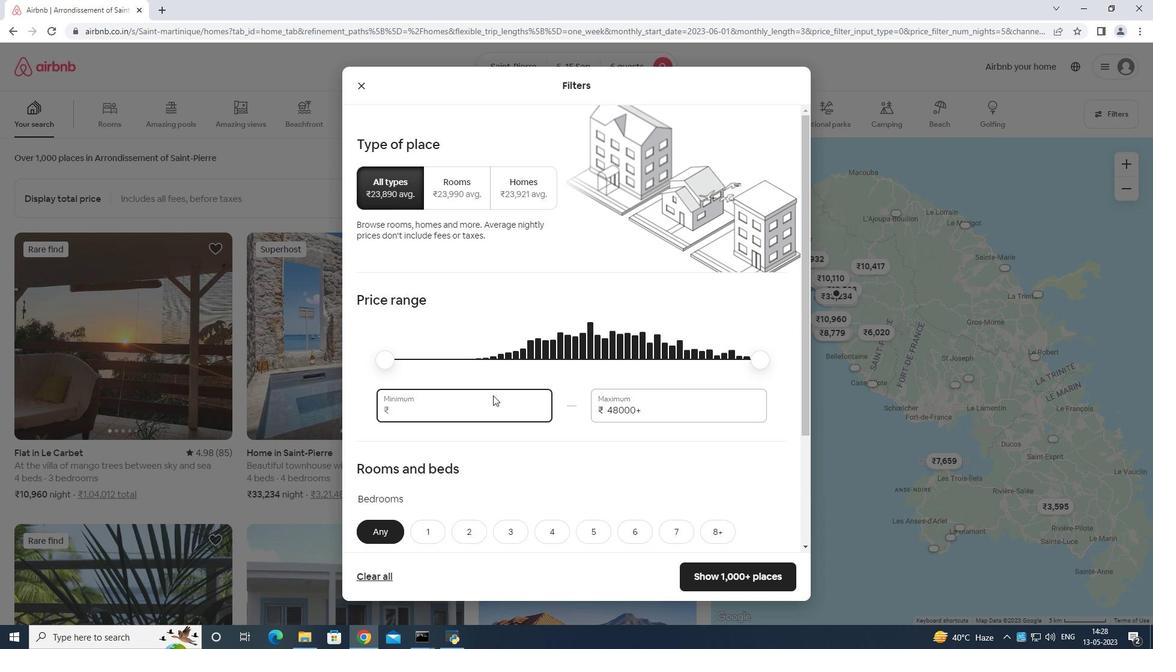 
Action: Mouse moved to (493, 394)
Screenshot: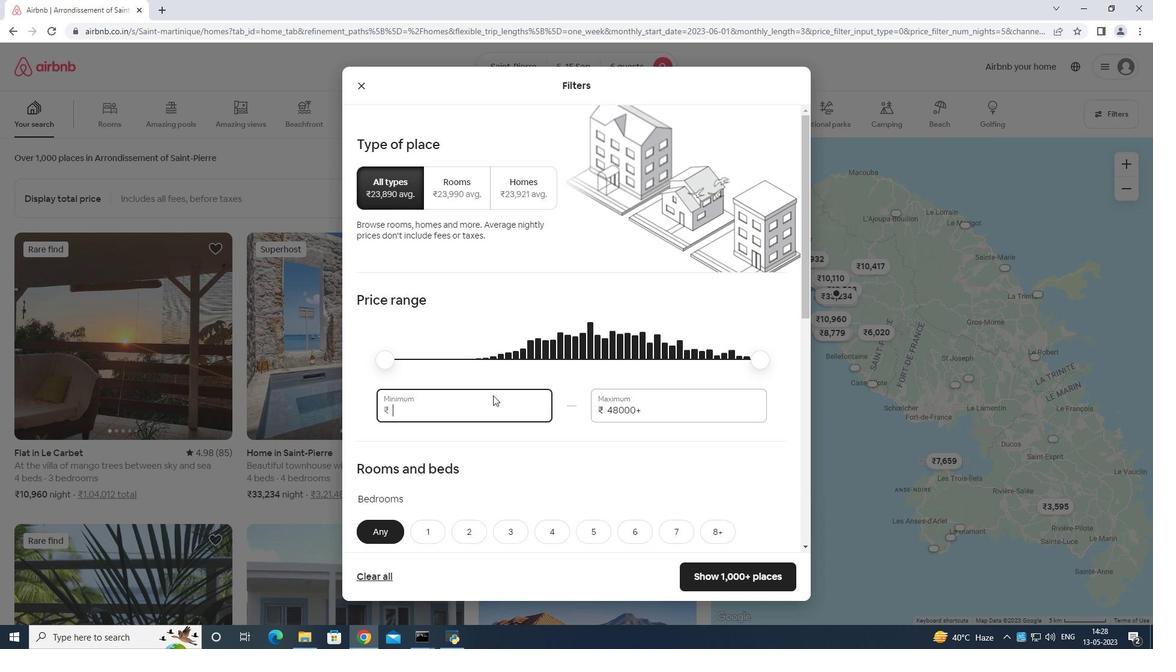 
Action: Key pressed 000
Screenshot: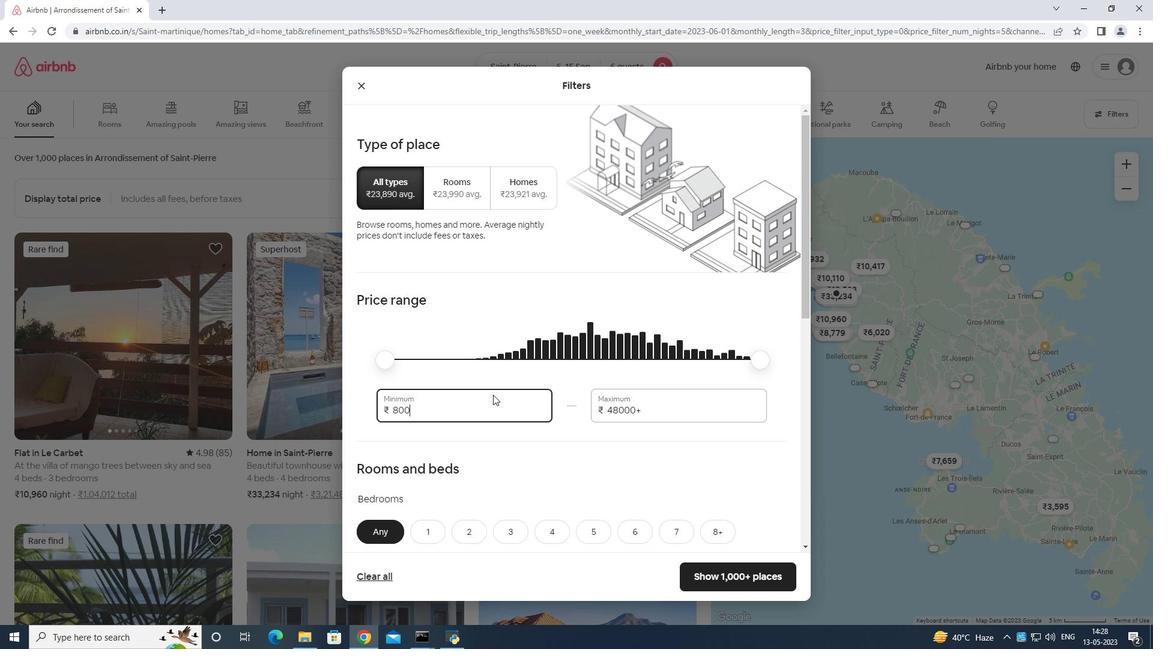 
Action: Mouse moved to (648, 400)
Screenshot: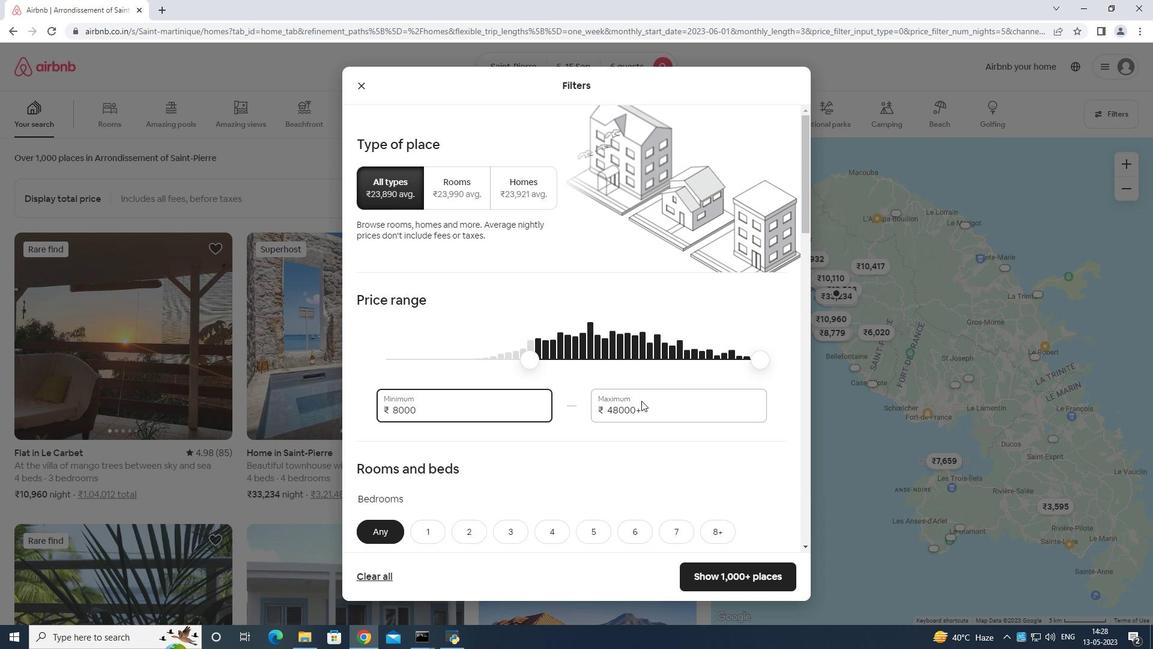 
Action: Mouse pressed left at (648, 400)
Screenshot: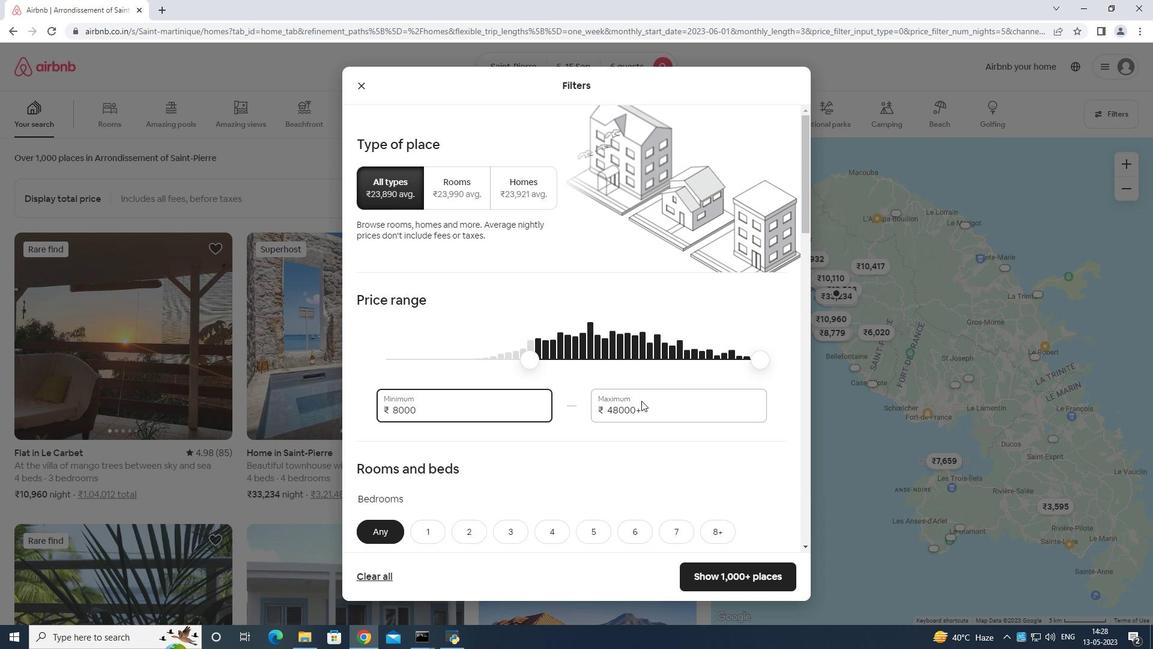 
Action: Mouse moved to (650, 394)
Screenshot: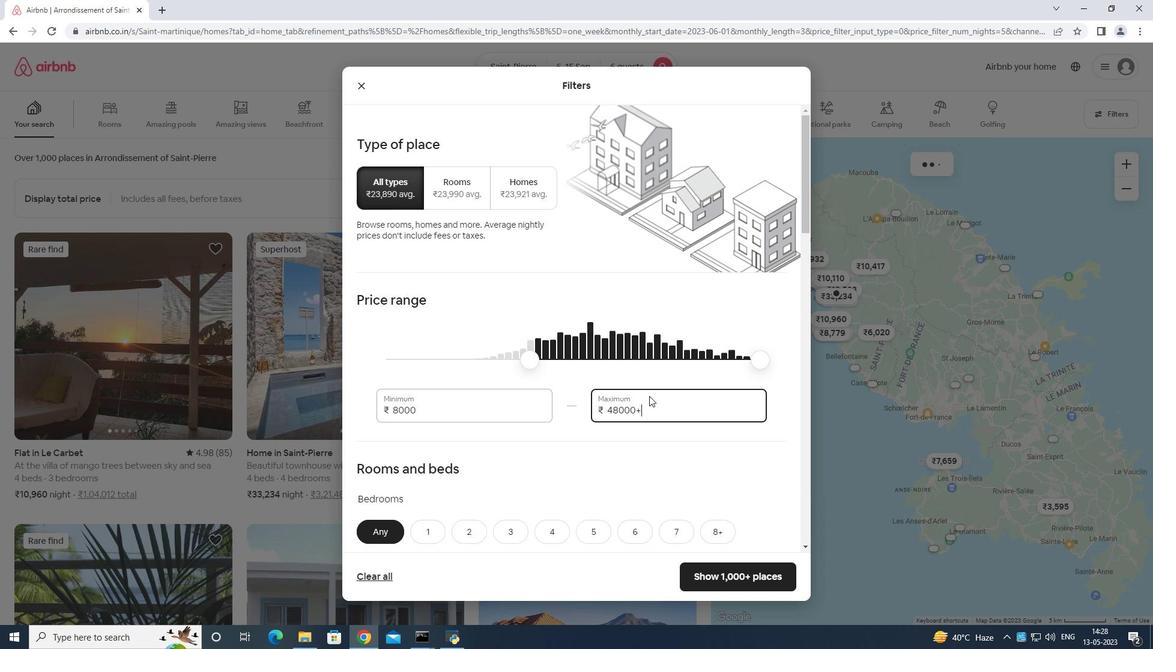 
Action: Key pressed <Key.backspace>
Screenshot: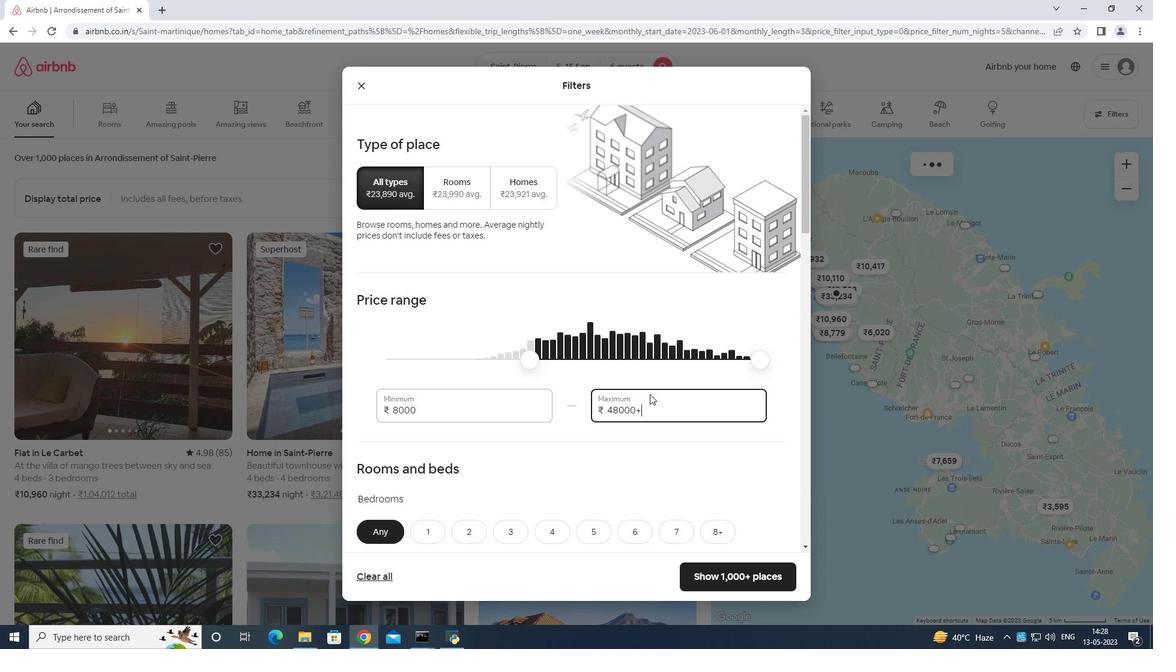 
Action: Mouse moved to (649, 392)
Screenshot: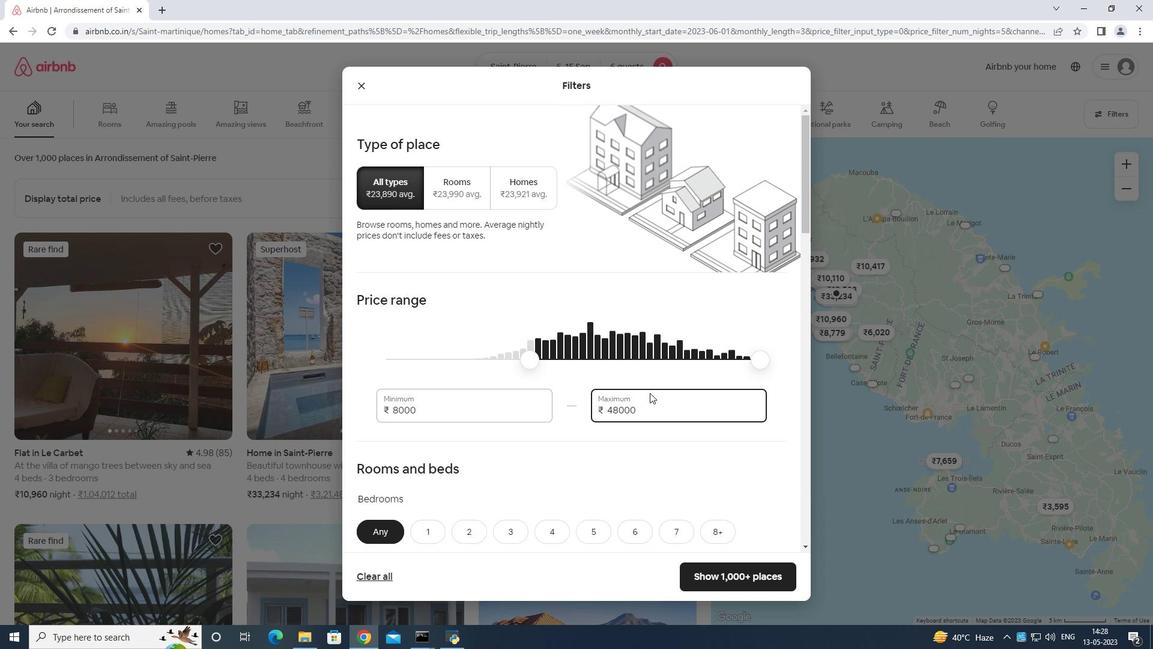 
Action: Key pressed <Key.backspace>
Screenshot: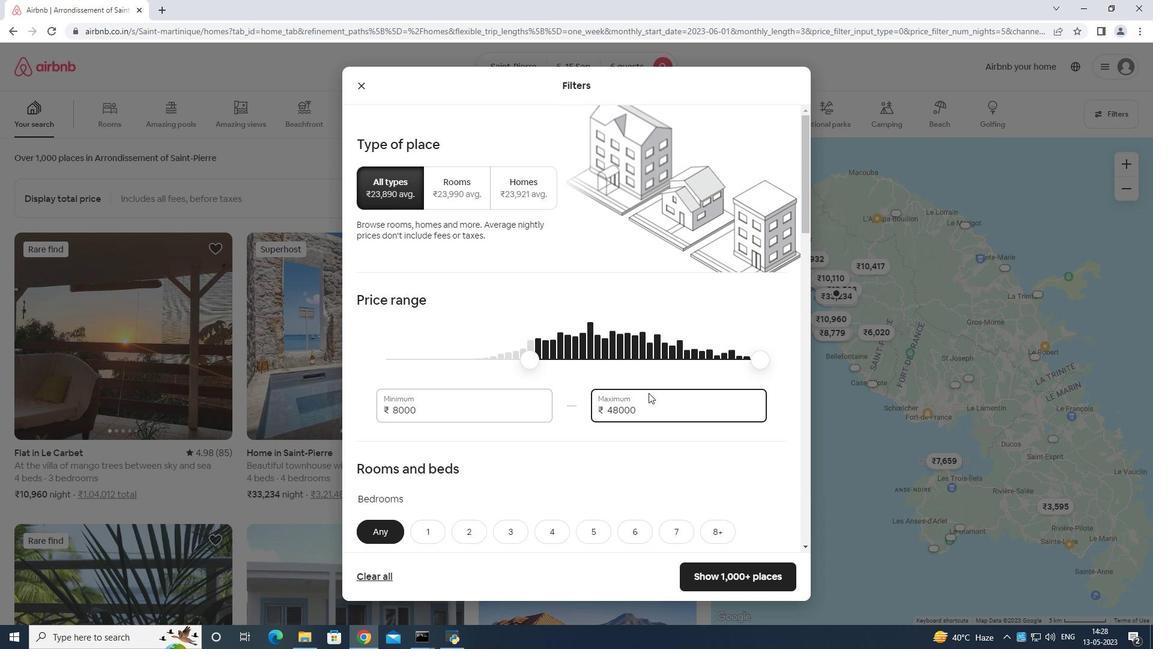 
Action: Mouse moved to (648, 392)
Screenshot: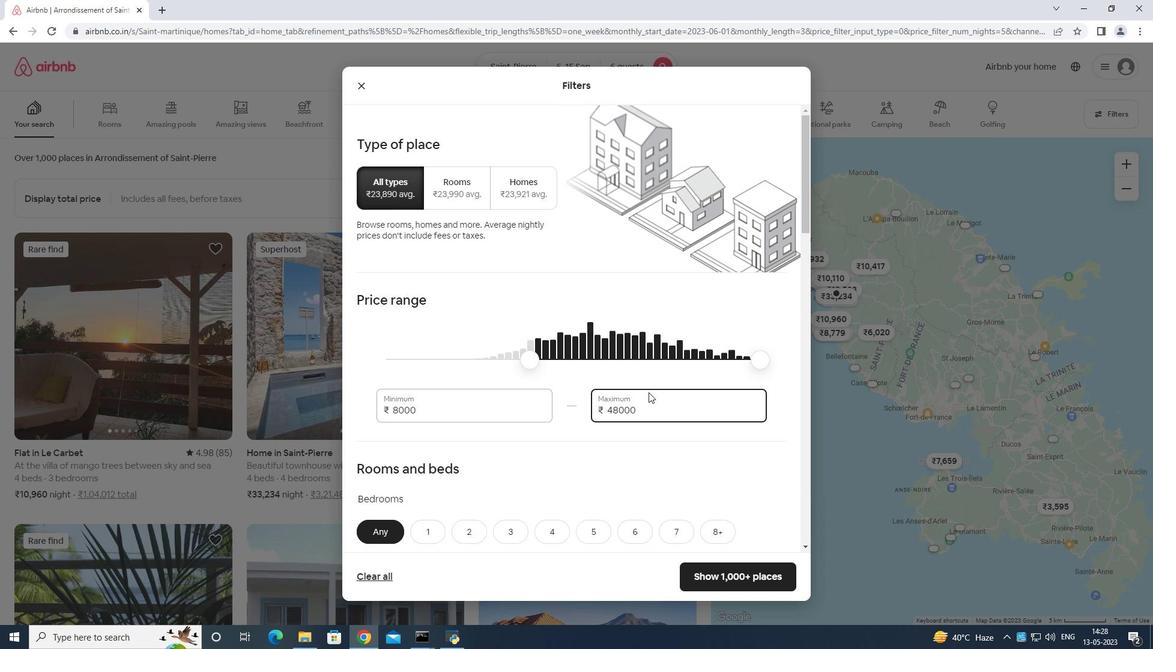 
Action: Key pressed <Key.backspace><Key.backspace><Key.backspace><Key.backspace><Key.backspace><Key.backspace><Key.backspace><Key.backspace>
Screenshot: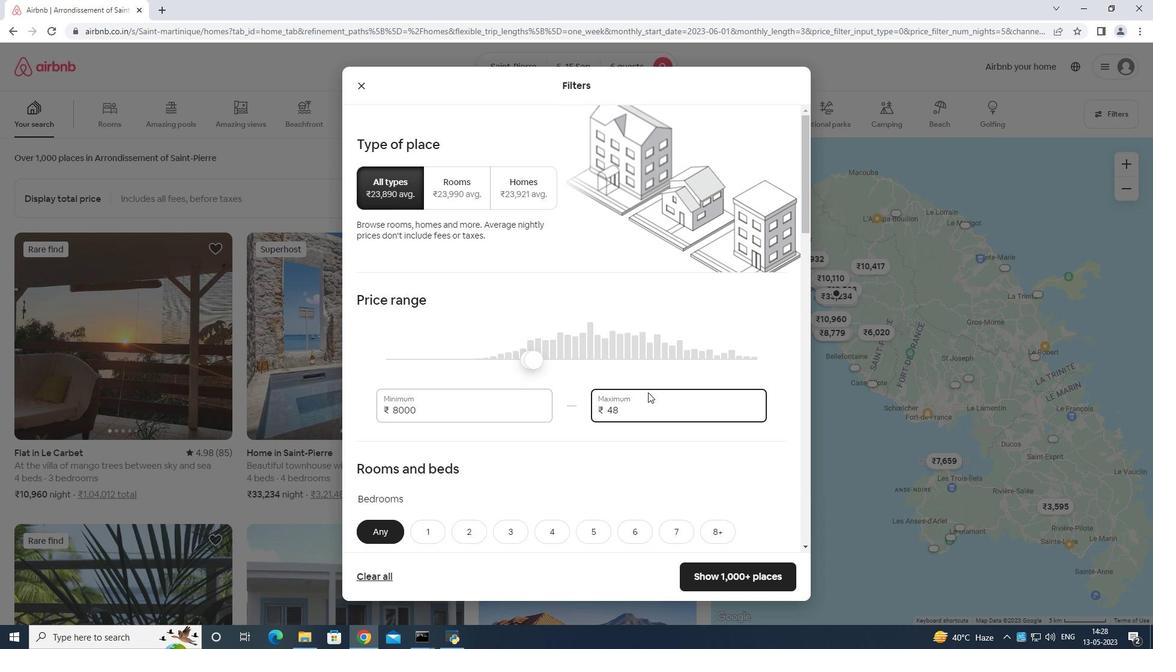 
Action: Mouse moved to (648, 391)
Screenshot: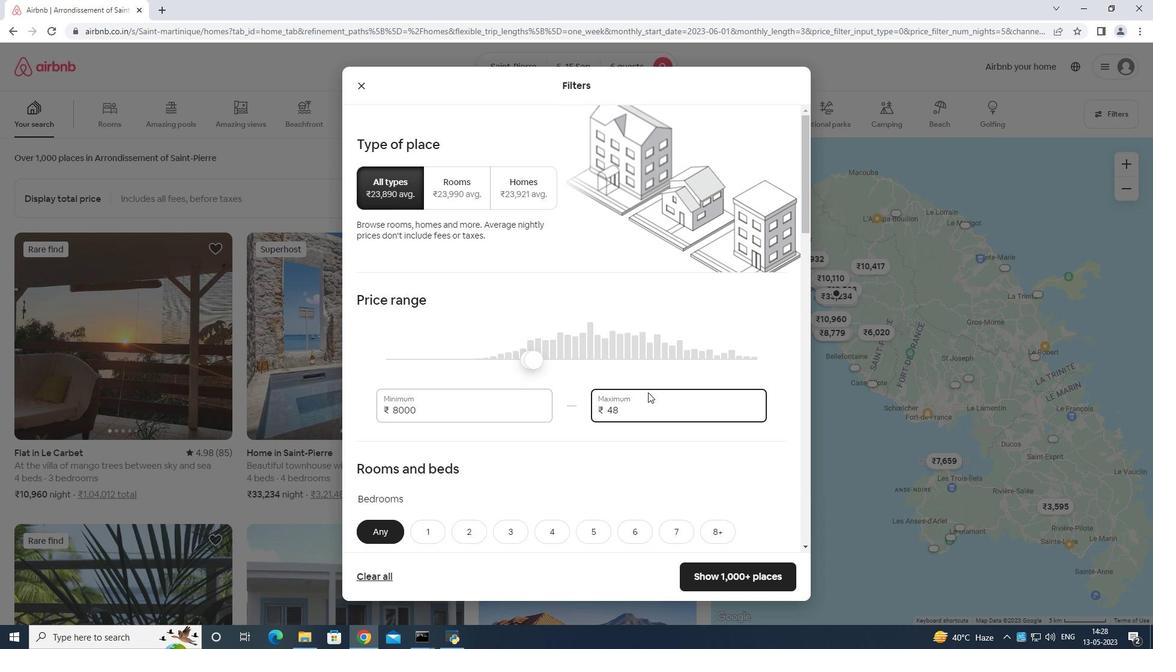 
Action: Key pressed 12000
Screenshot: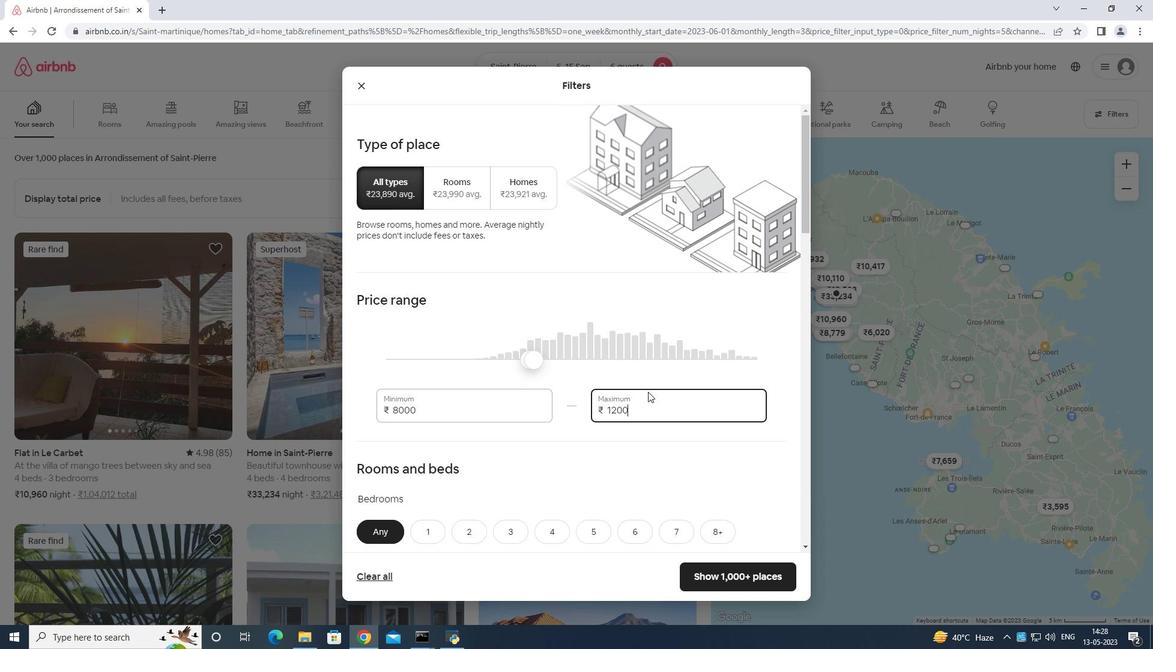 
Action: Mouse moved to (645, 343)
Screenshot: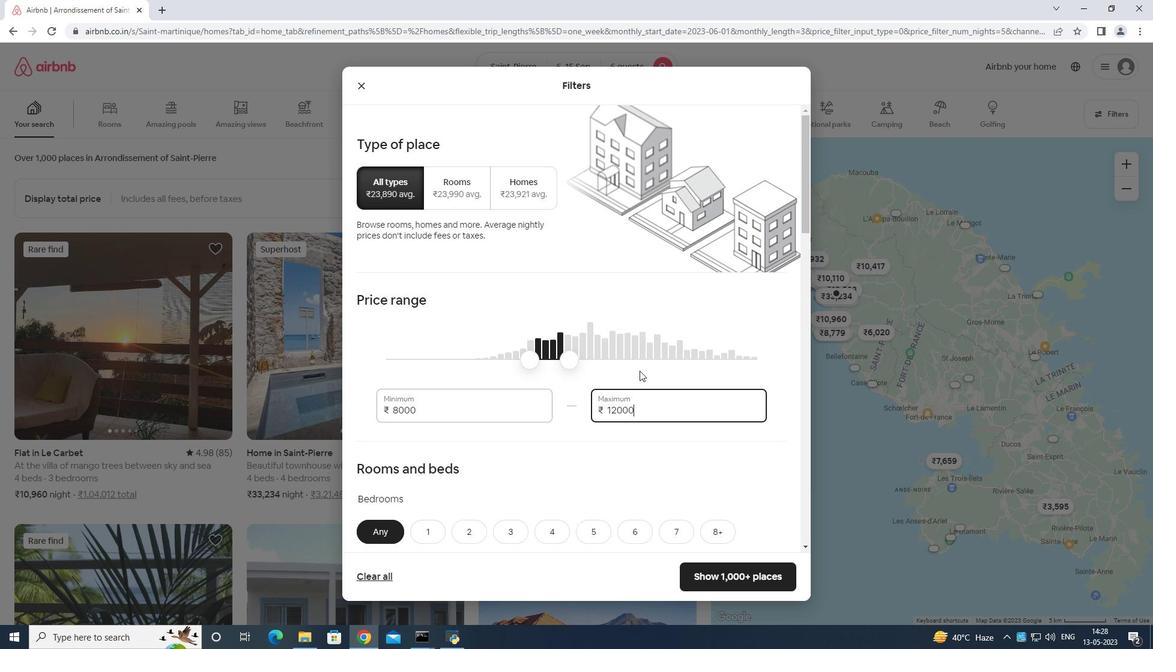 
Action: Mouse scrolled (645, 342) with delta (0, 0)
Screenshot: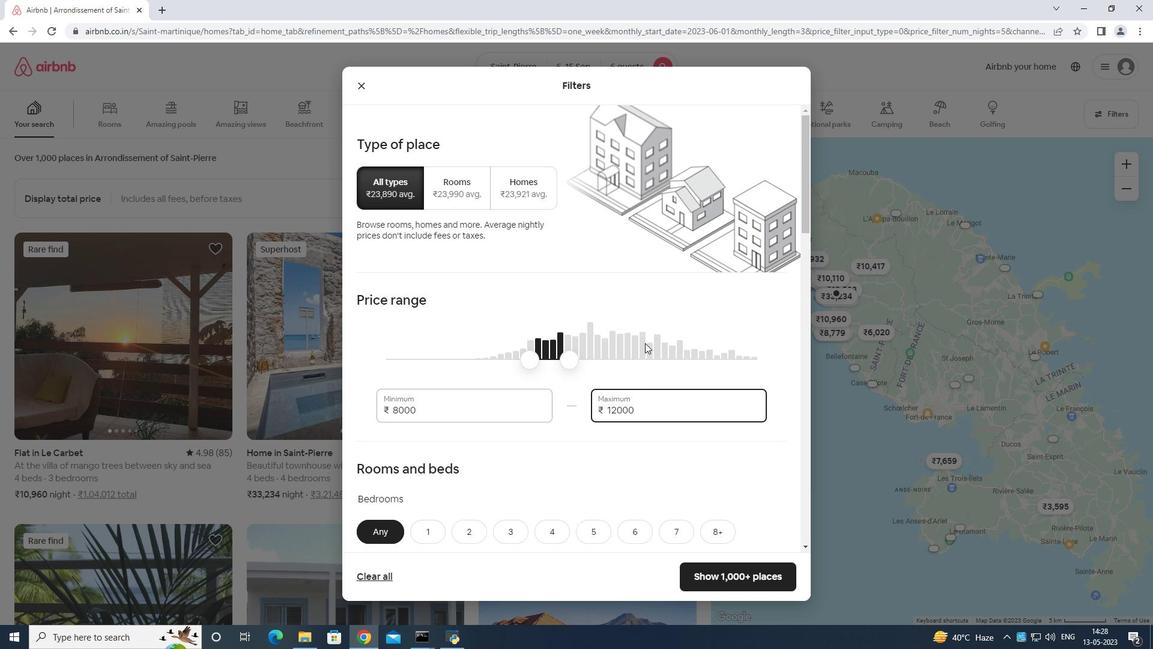 
Action: Mouse moved to (644, 343)
Screenshot: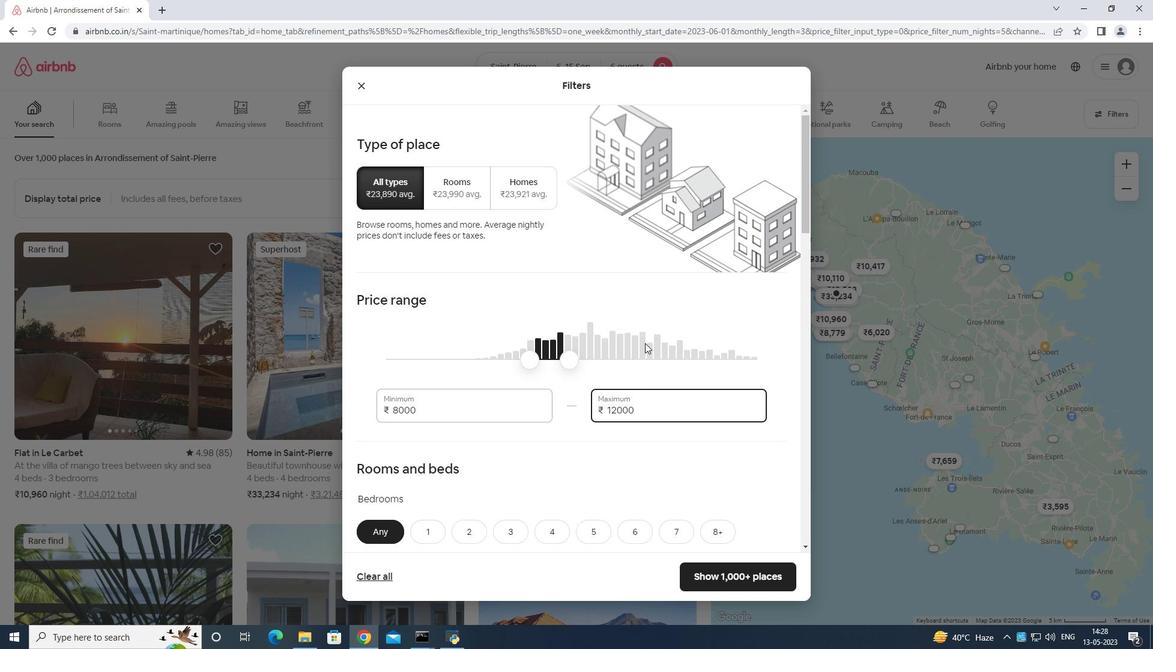 
Action: Mouse scrolled (644, 342) with delta (0, 0)
Screenshot: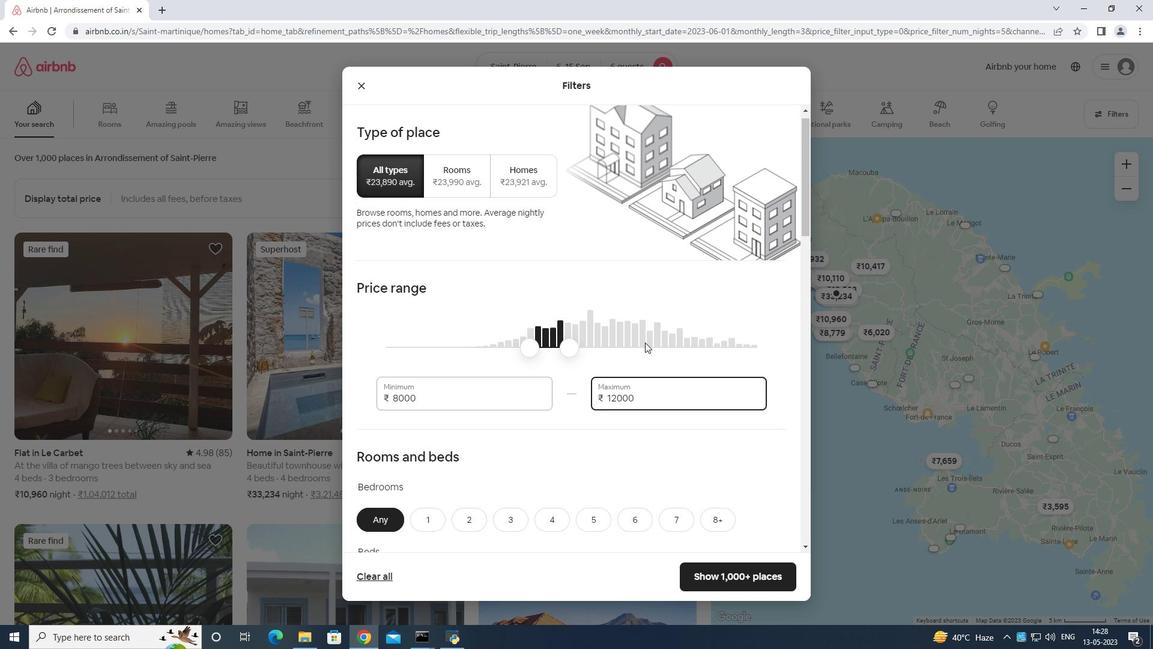 
Action: Mouse scrolled (644, 342) with delta (0, 0)
Screenshot: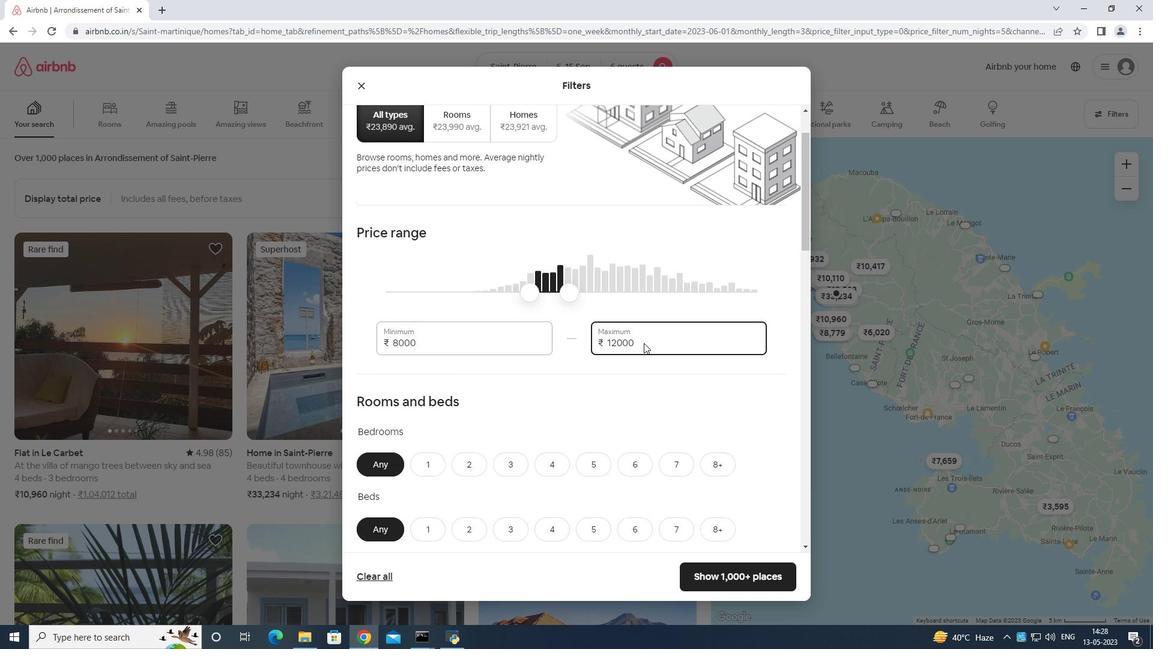 
Action: Mouse moved to (643, 349)
Screenshot: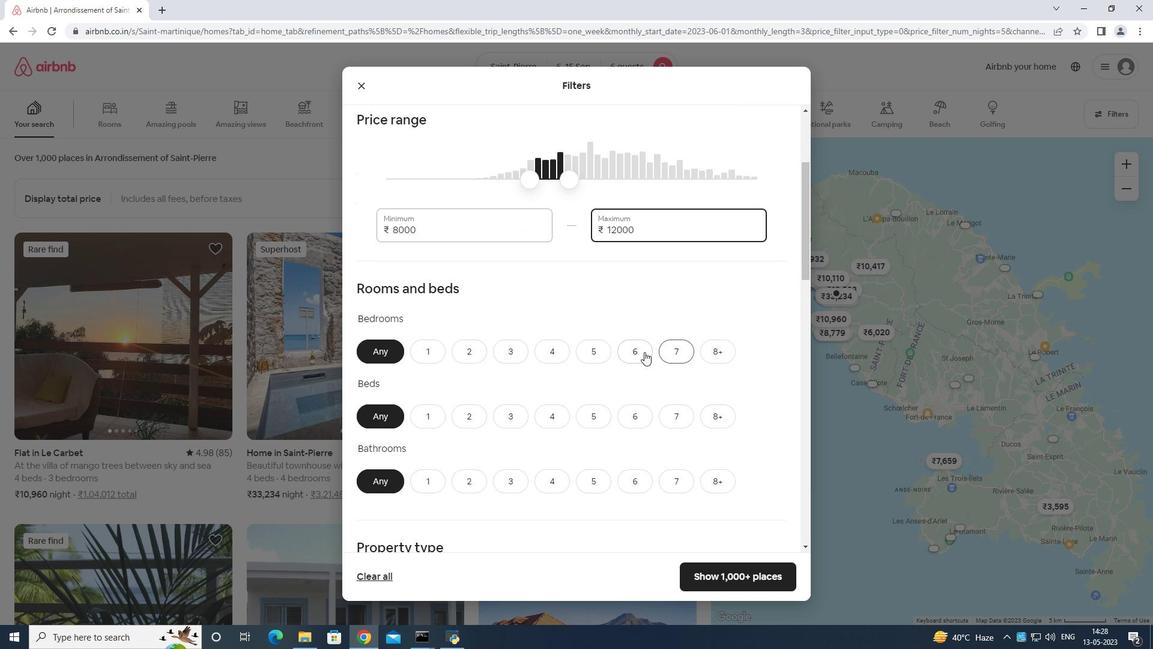 
Action: Mouse pressed left at (643, 349)
Screenshot: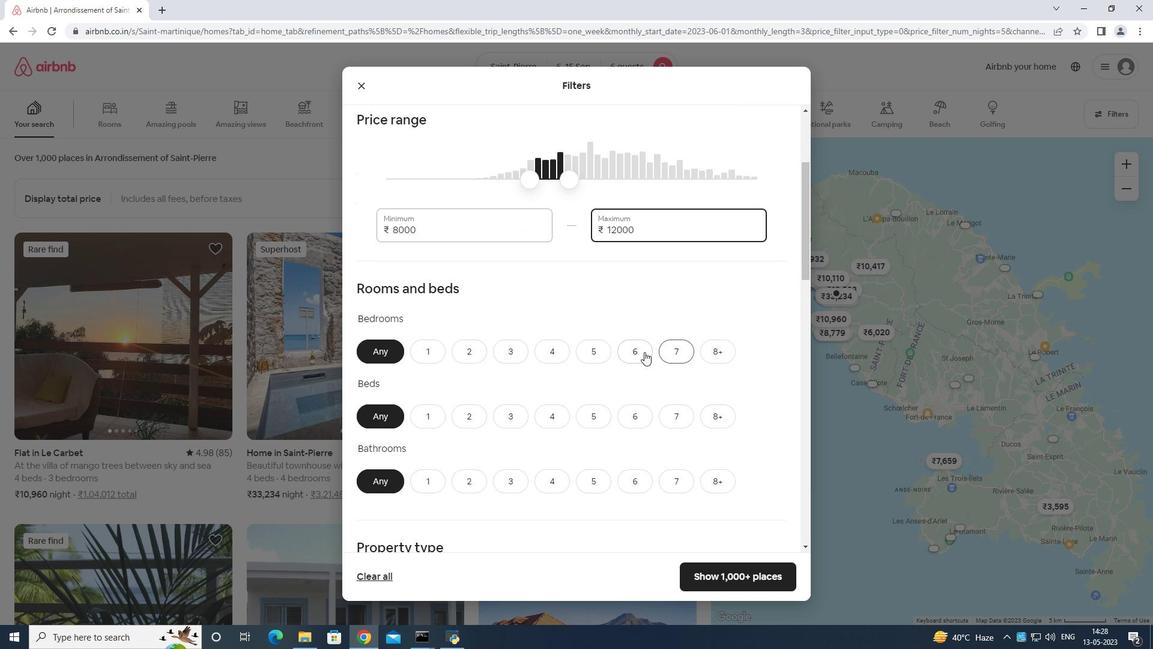 
Action: Mouse moved to (631, 413)
Screenshot: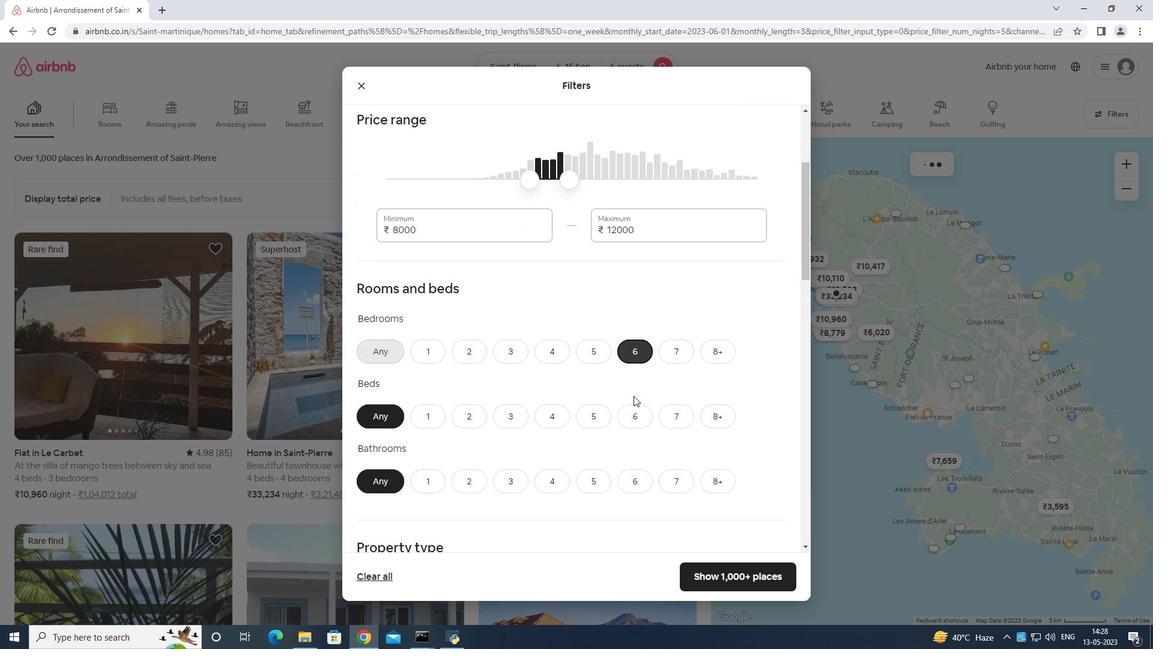 
Action: Mouse pressed left at (631, 413)
Screenshot: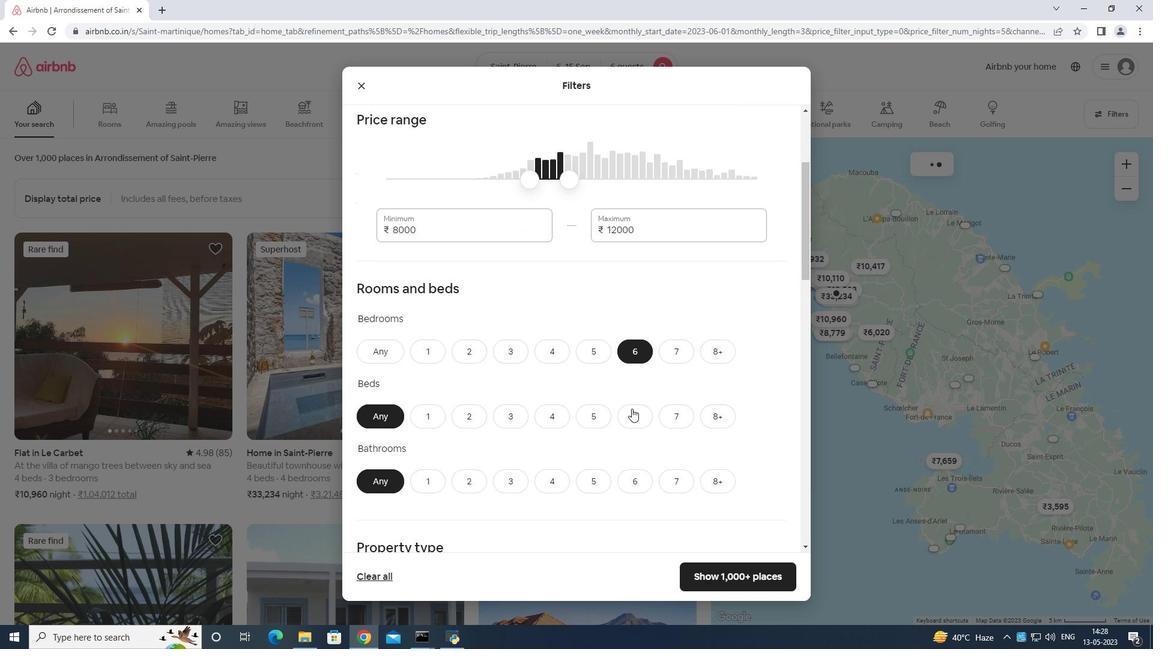 
Action: Mouse moved to (630, 477)
Screenshot: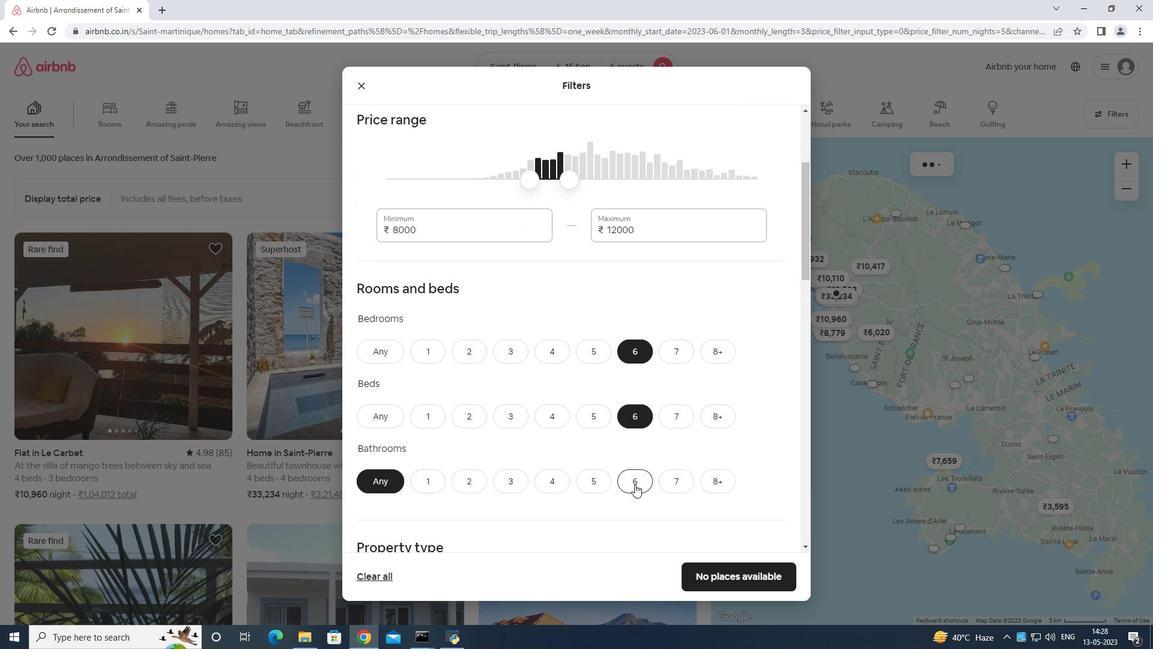 
Action: Mouse pressed left at (630, 477)
Screenshot: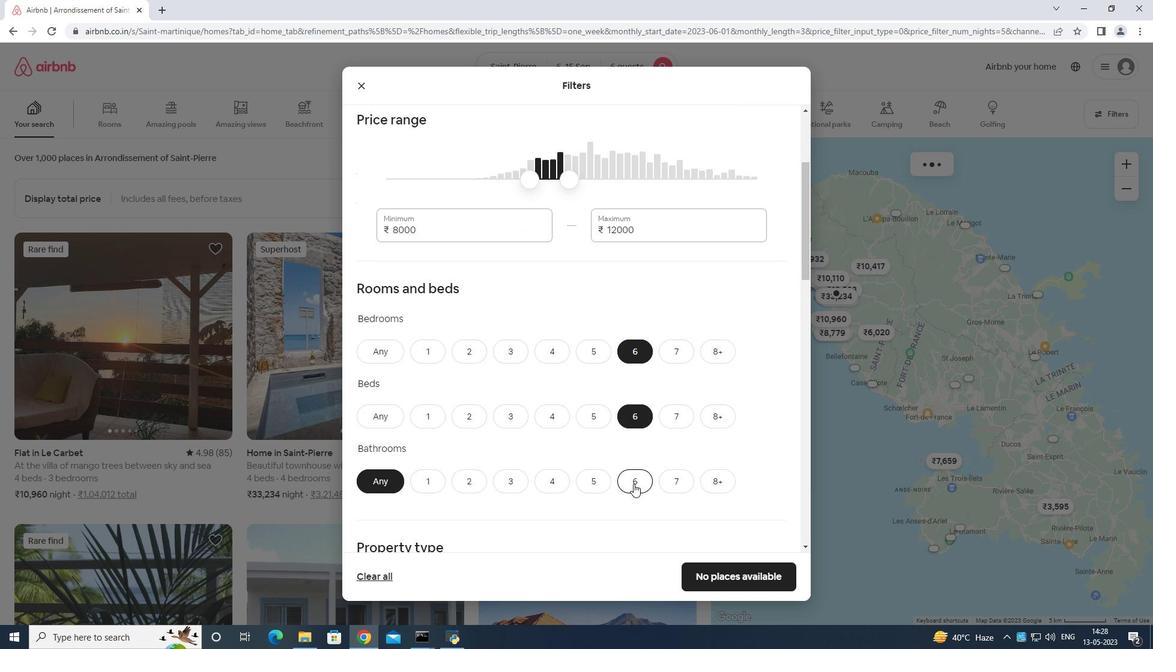
Action: Mouse moved to (650, 456)
Screenshot: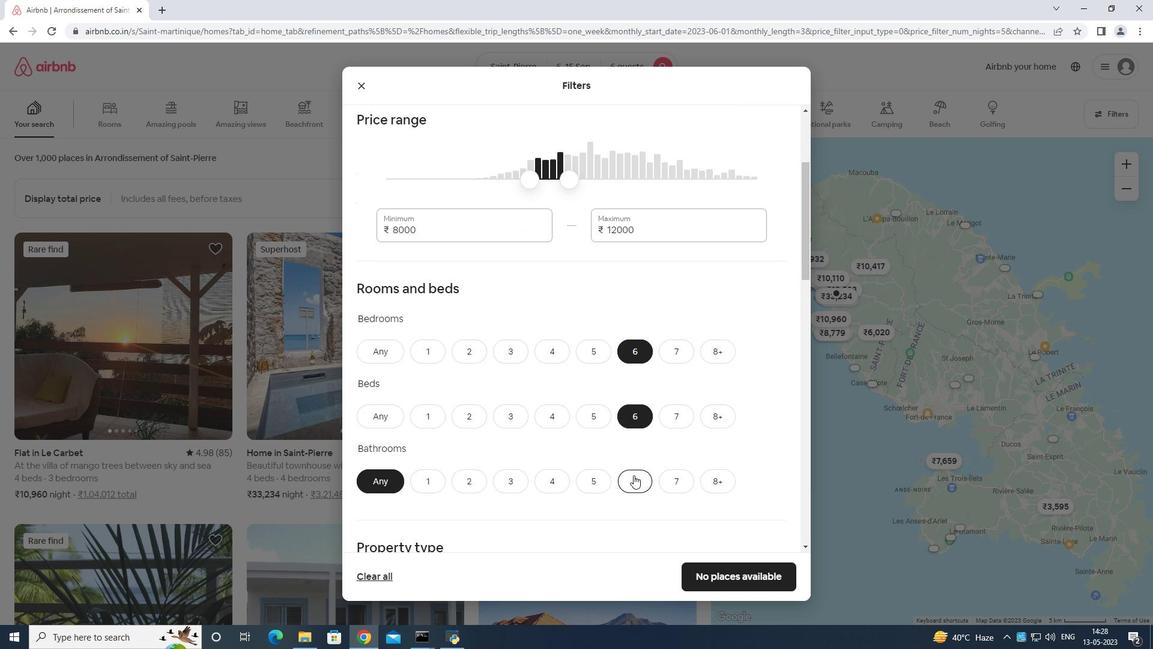 
Action: Mouse scrolled (650, 455) with delta (0, 0)
Screenshot: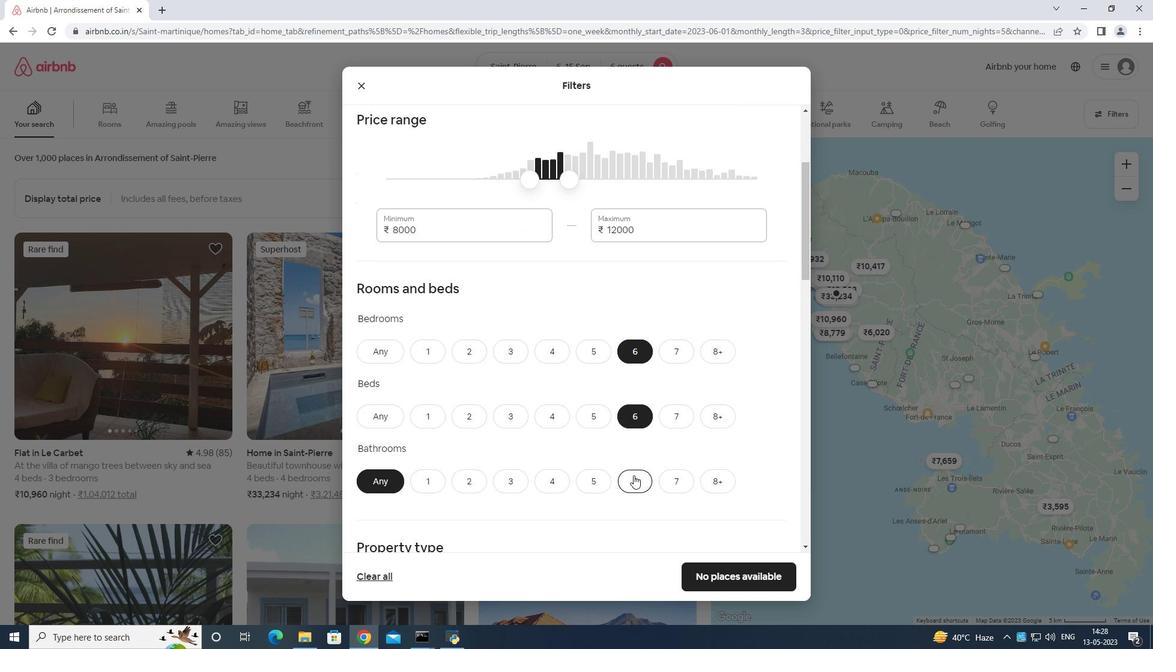
Action: Mouse moved to (650, 456)
Screenshot: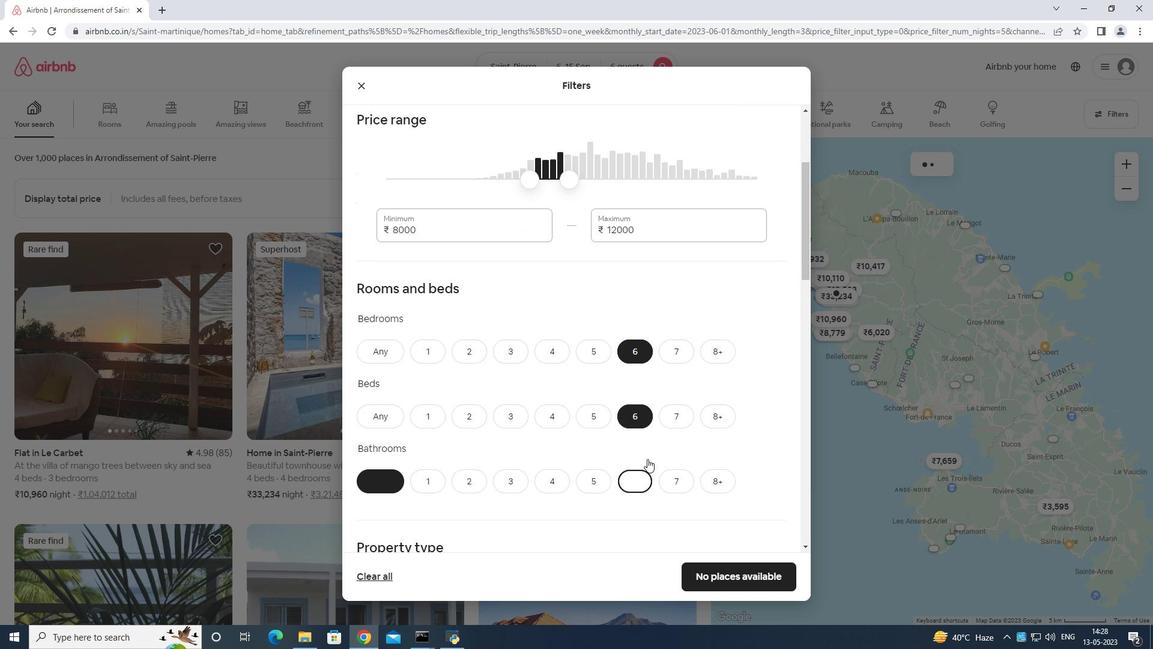 
Action: Mouse scrolled (650, 455) with delta (0, 0)
Screenshot: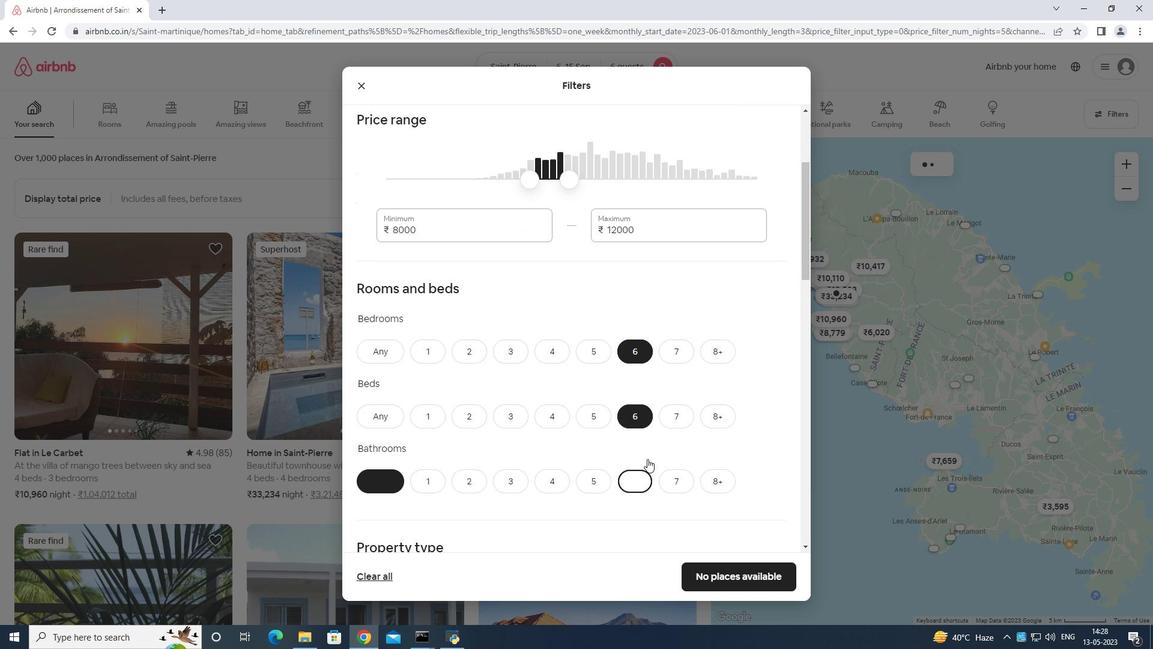
Action: Mouse moved to (652, 456)
Screenshot: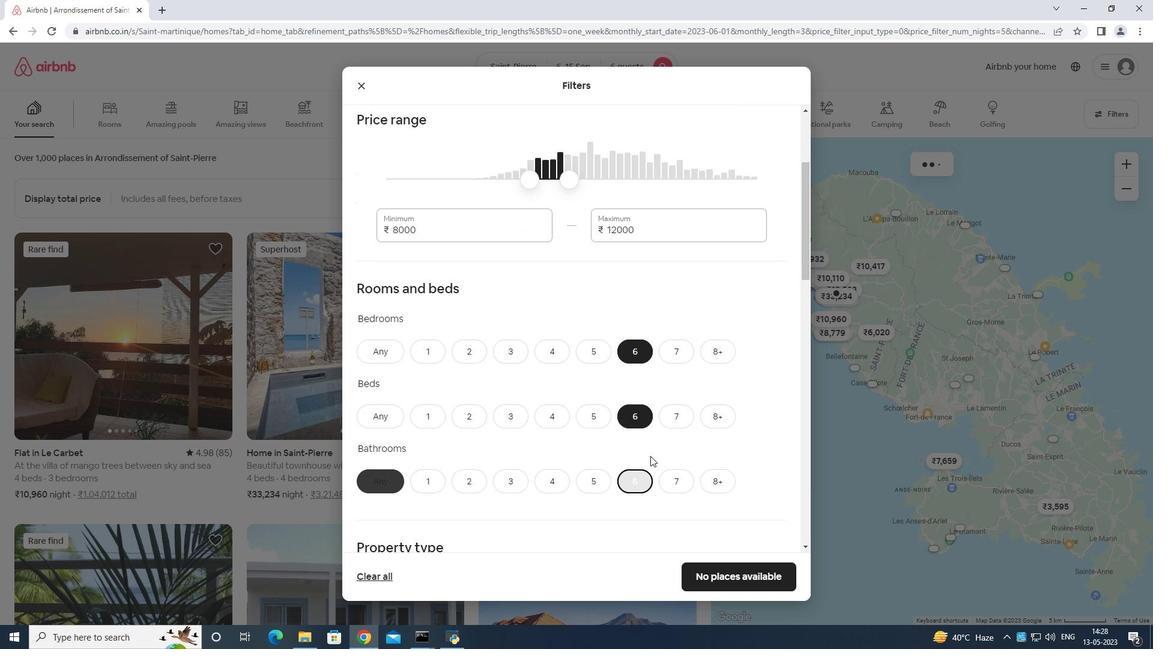 
Action: Mouse scrolled (652, 455) with delta (0, 0)
Screenshot: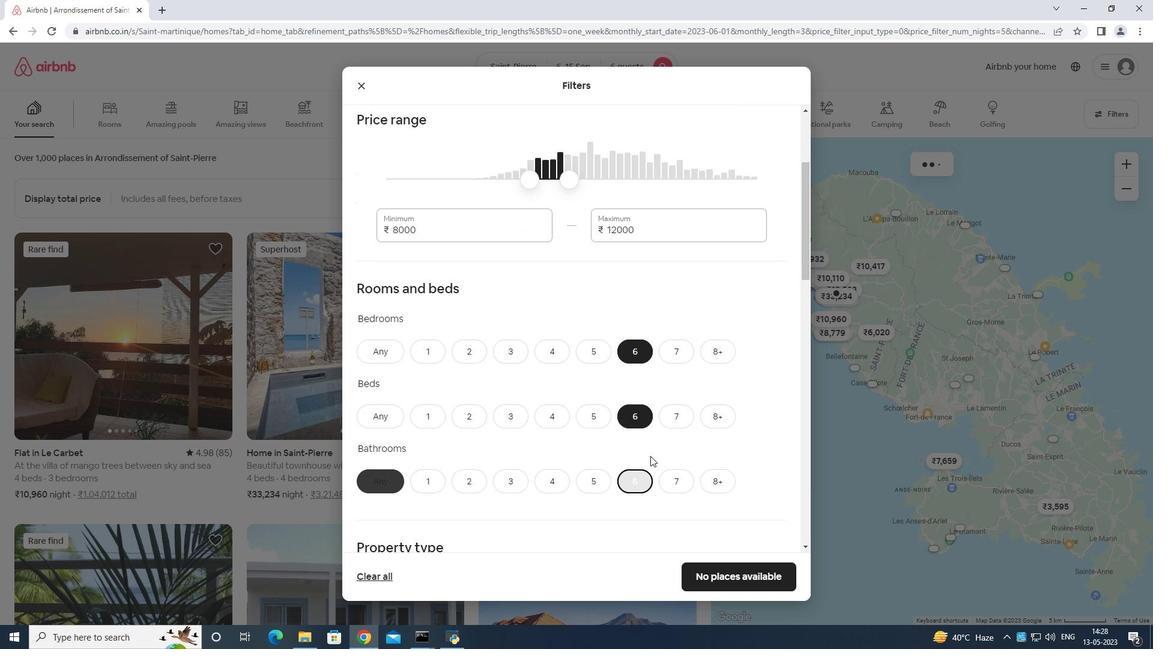 
Action: Mouse moved to (652, 451)
Screenshot: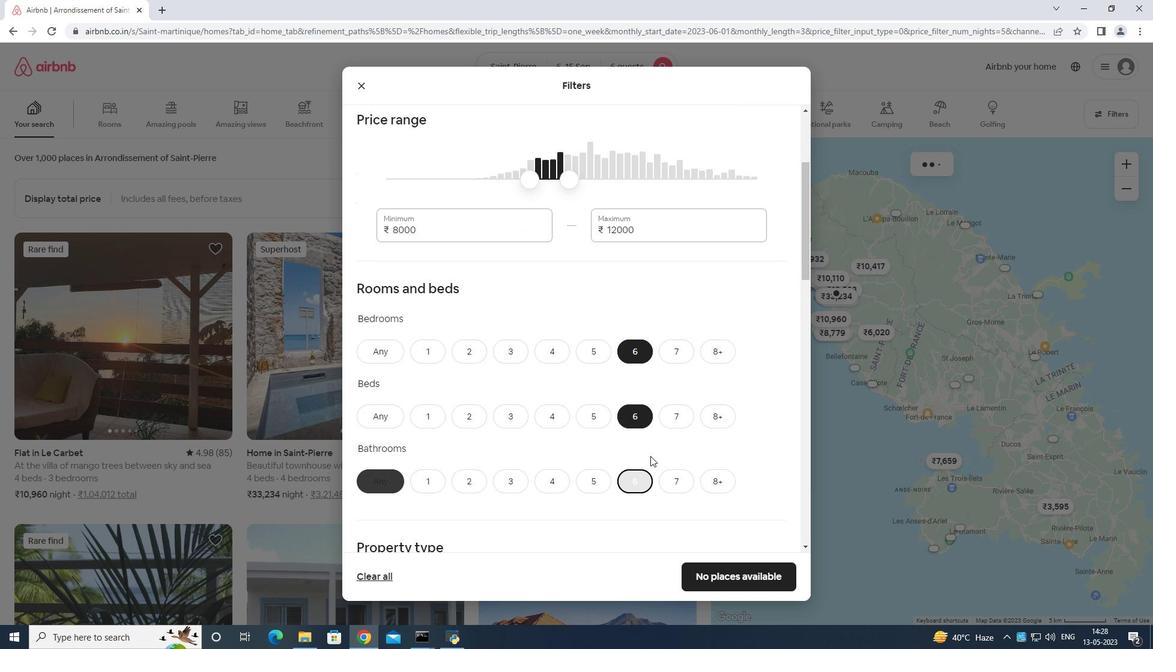 
Action: Mouse scrolled (652, 451) with delta (0, 0)
Screenshot: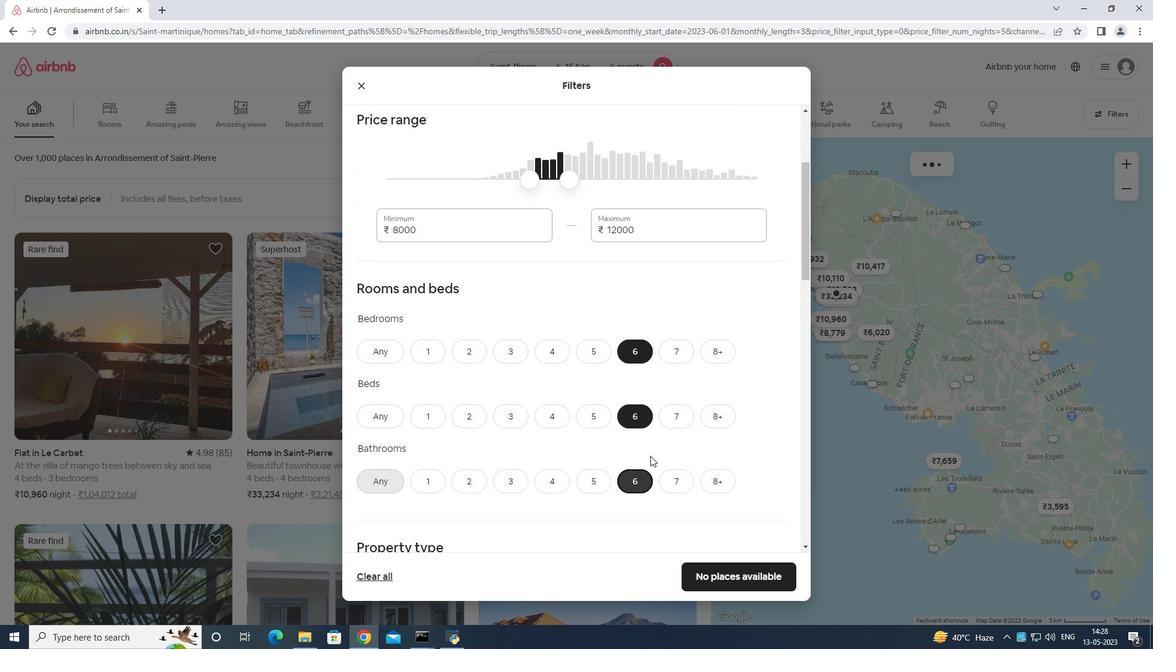 
Action: Mouse moved to (652, 445)
Screenshot: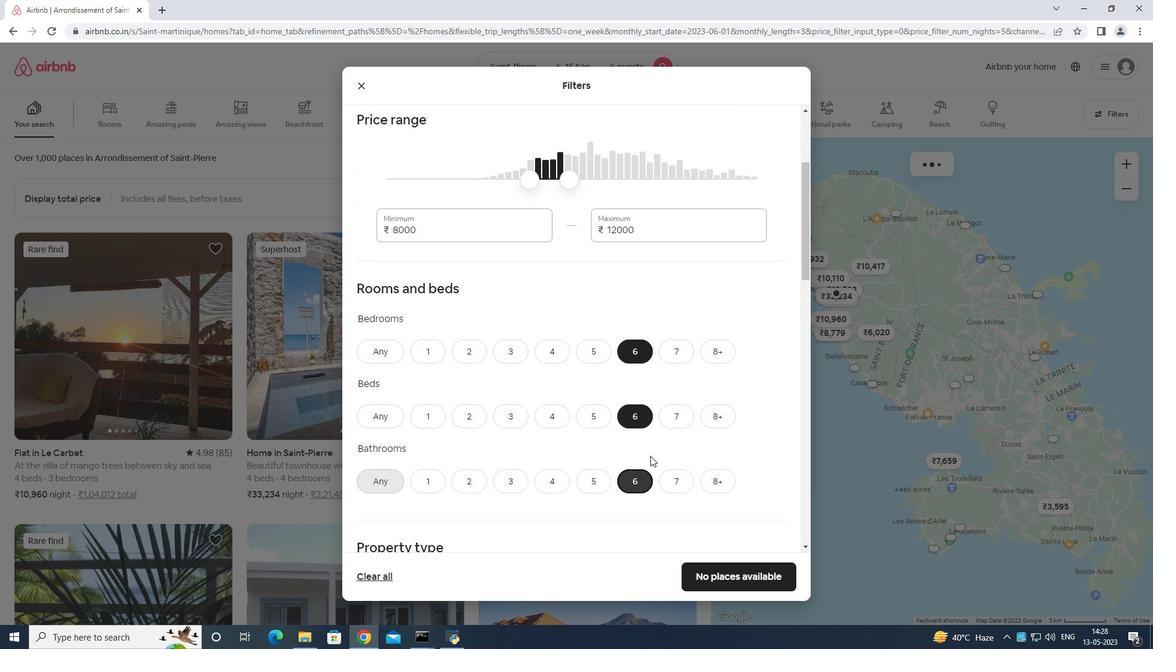 
Action: Mouse scrolled (652, 445) with delta (0, 0)
Screenshot: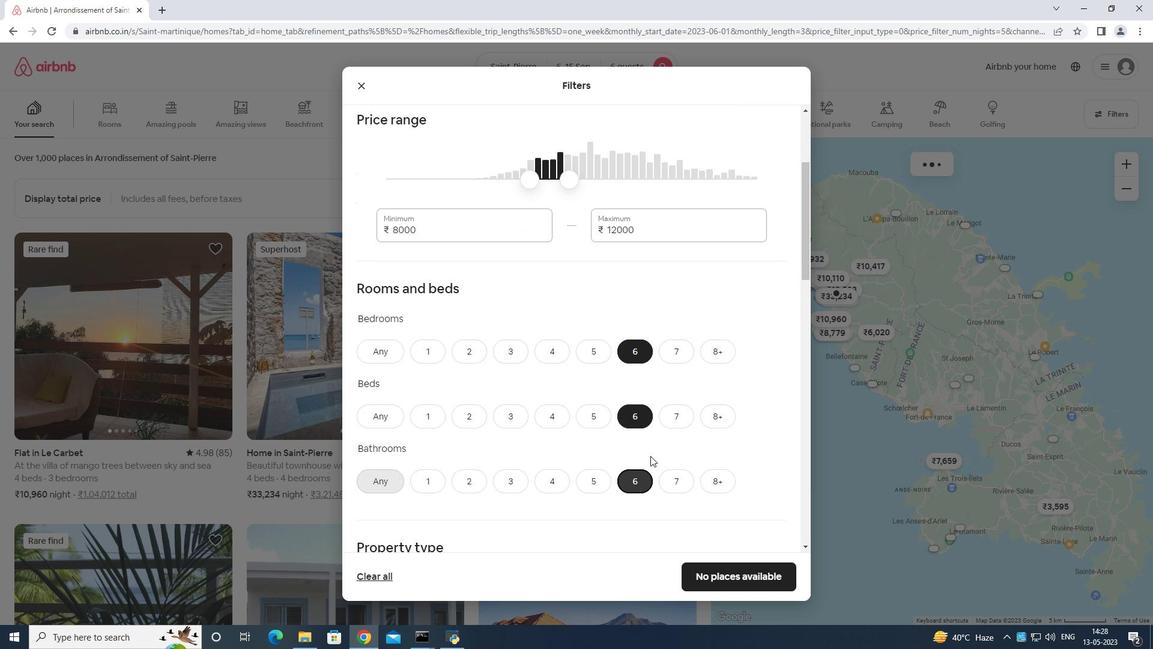 
Action: Mouse moved to (426, 310)
Screenshot: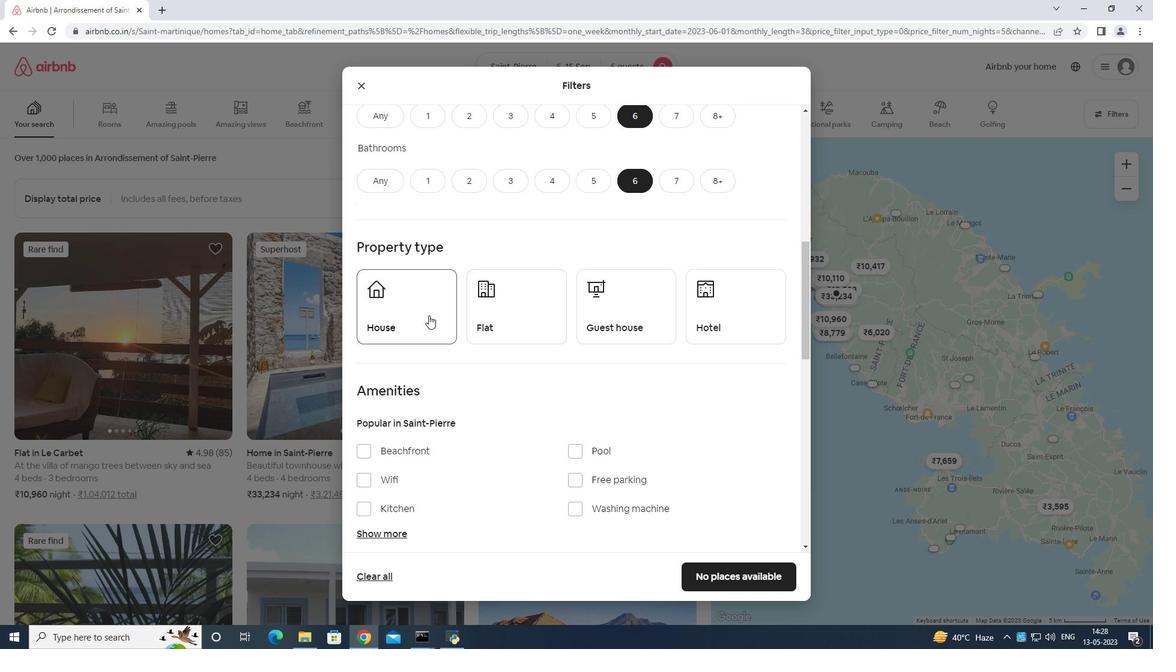 
Action: Mouse pressed left at (426, 310)
Screenshot: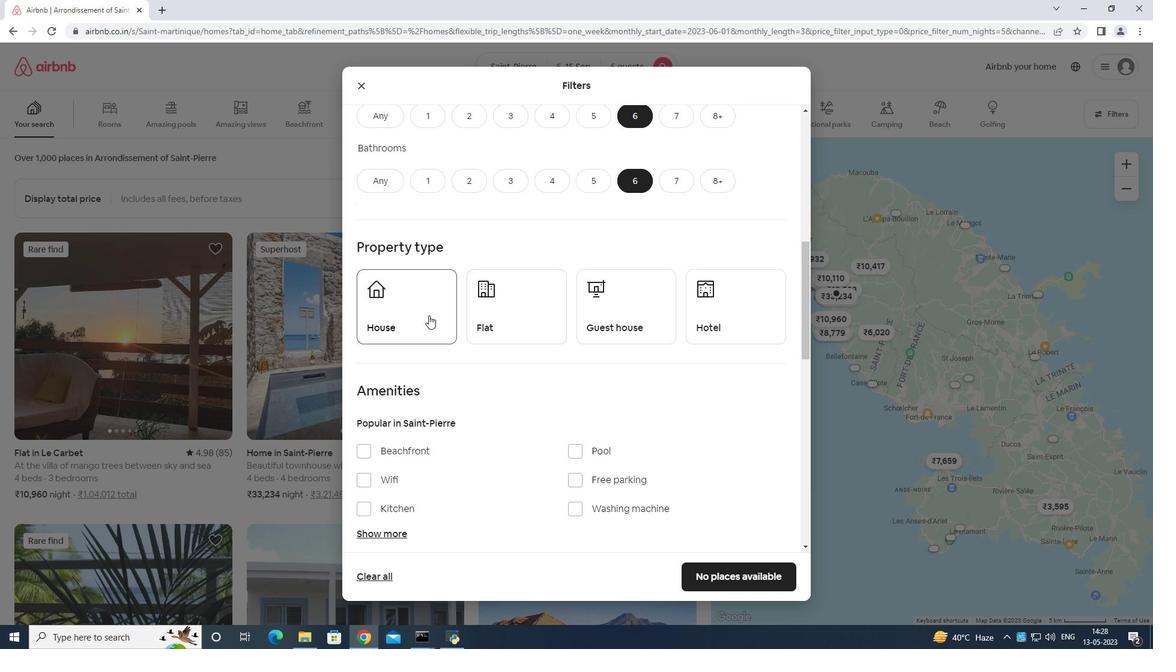 
Action: Mouse moved to (506, 305)
Screenshot: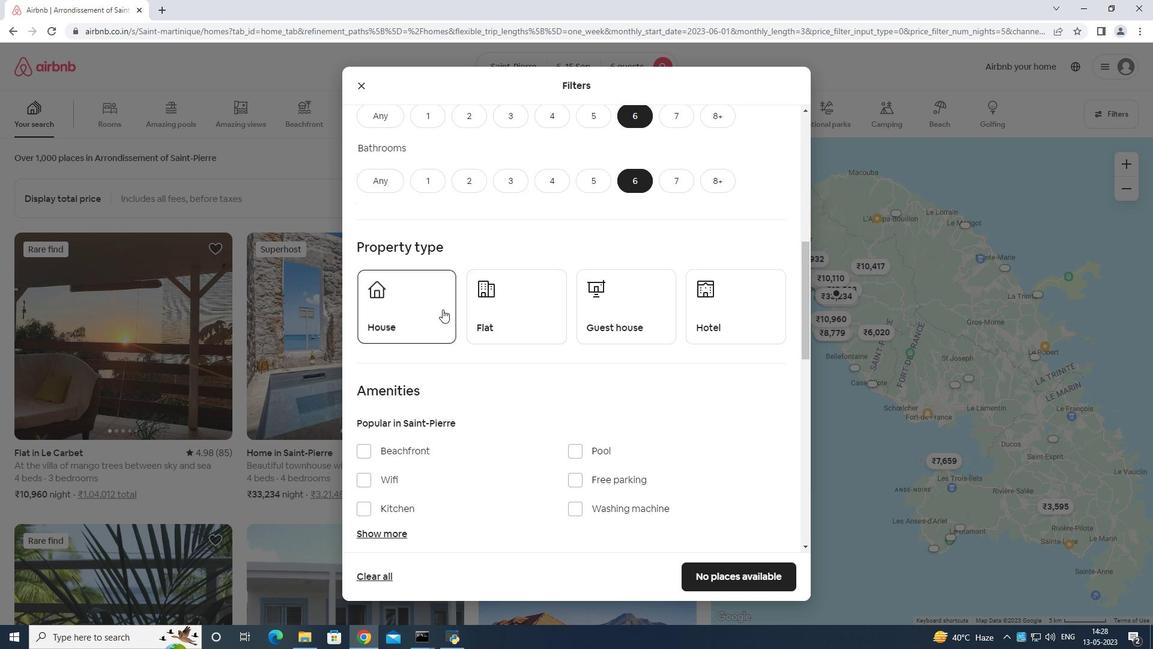 
Action: Mouse pressed left at (506, 305)
Screenshot: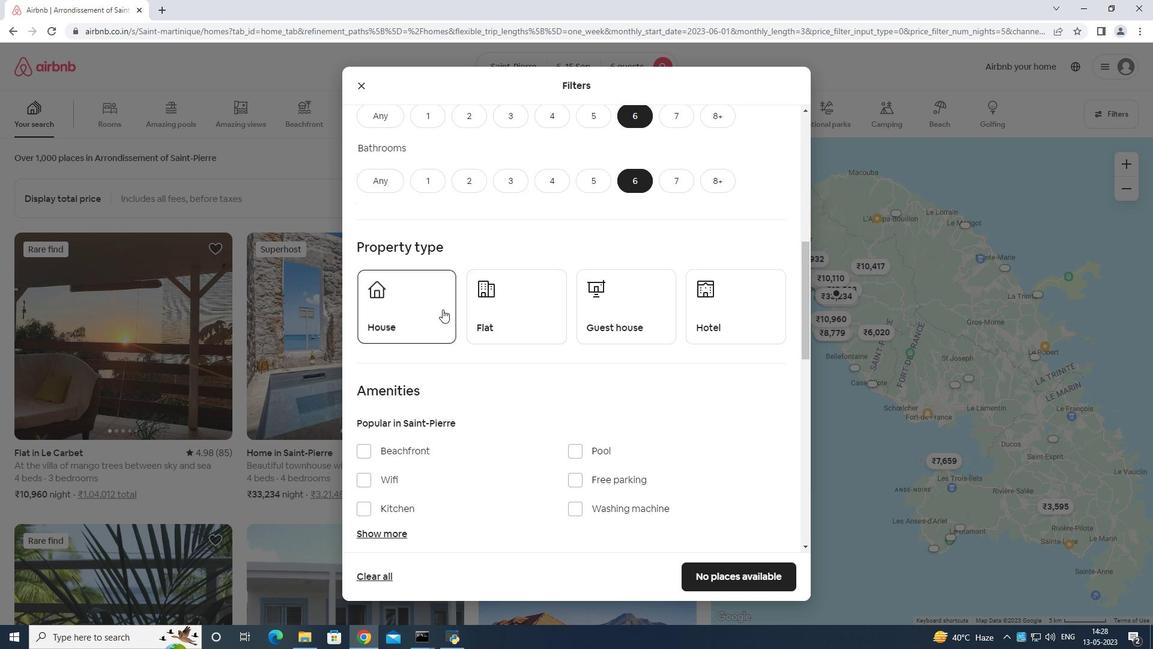 
Action: Mouse moved to (615, 301)
Screenshot: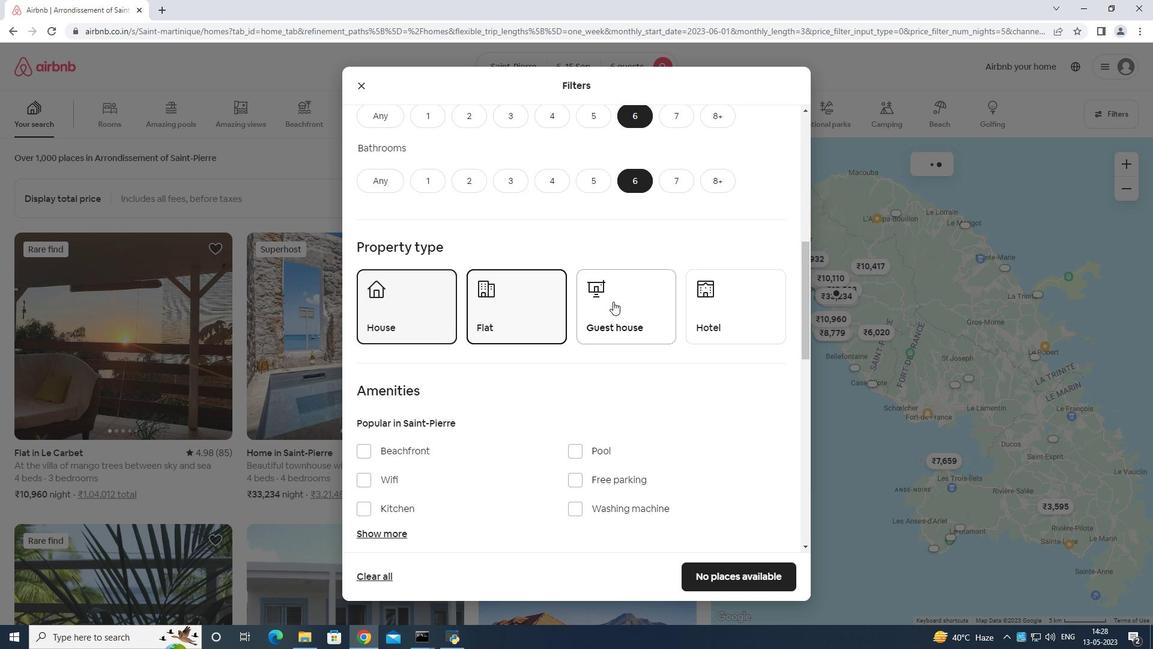 
Action: Mouse pressed left at (615, 301)
Screenshot: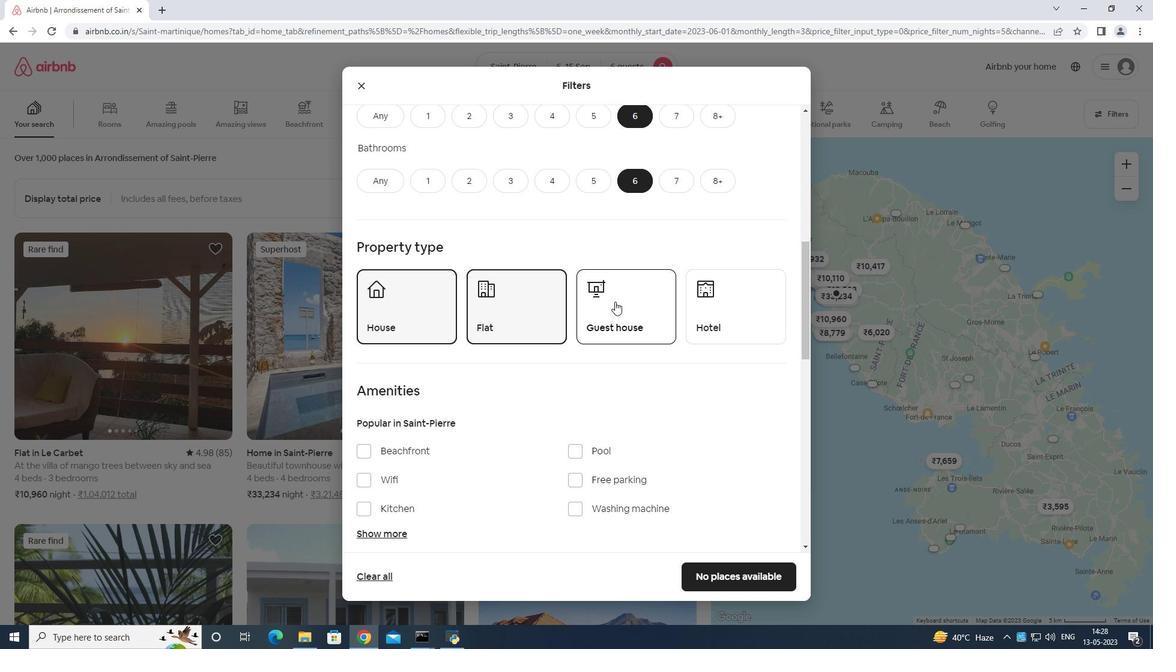 
Action: Mouse moved to (616, 298)
Screenshot: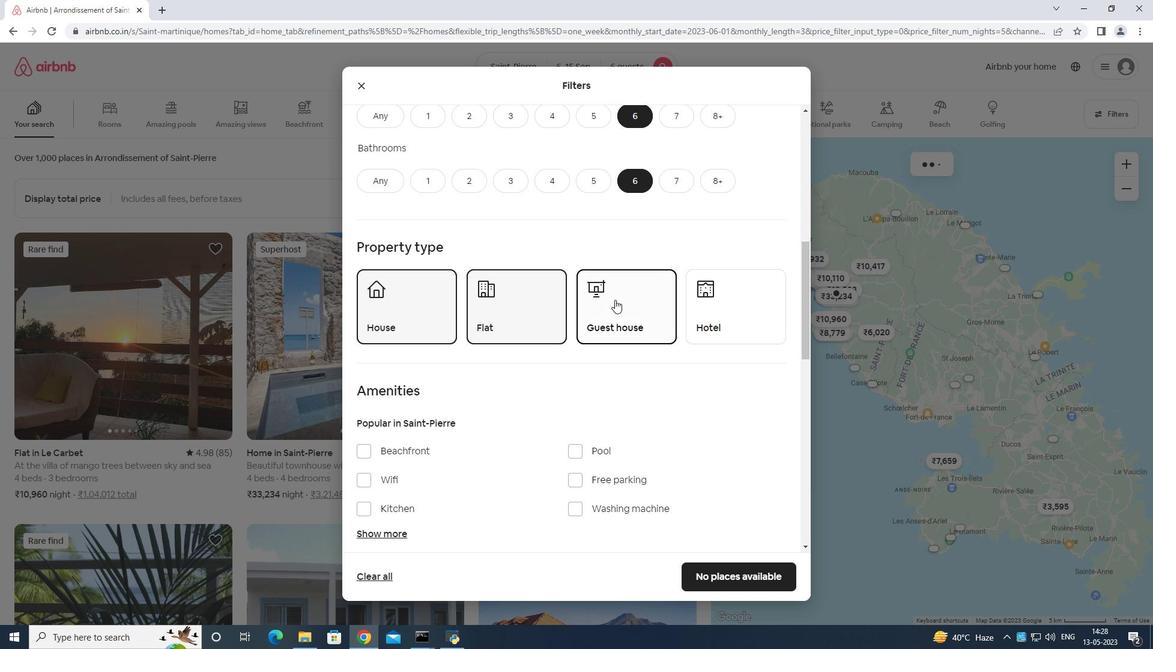 
Action: Mouse scrolled (616, 298) with delta (0, 0)
Screenshot: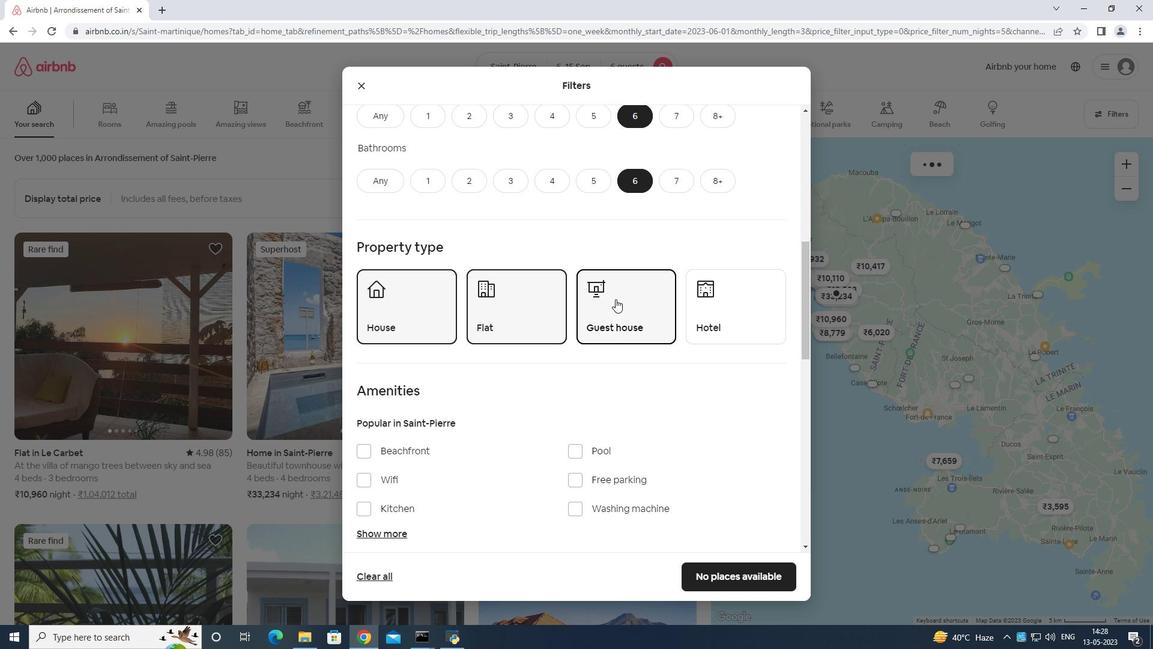 
Action: Mouse moved to (368, 417)
Screenshot: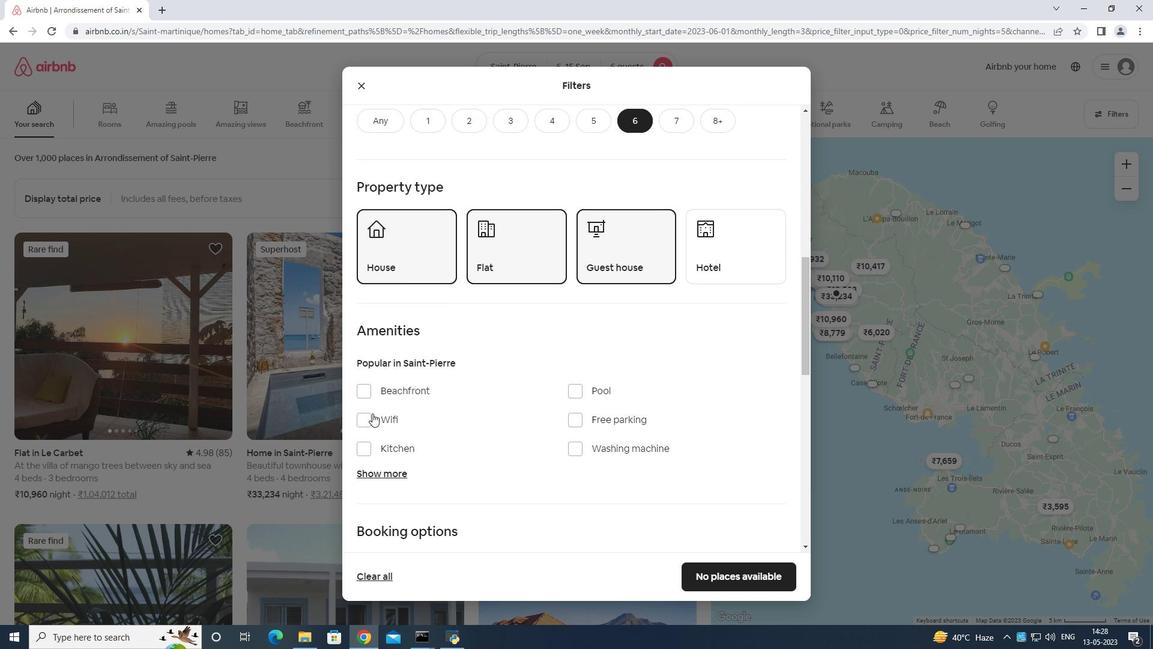 
Action: Mouse pressed left at (368, 417)
Screenshot: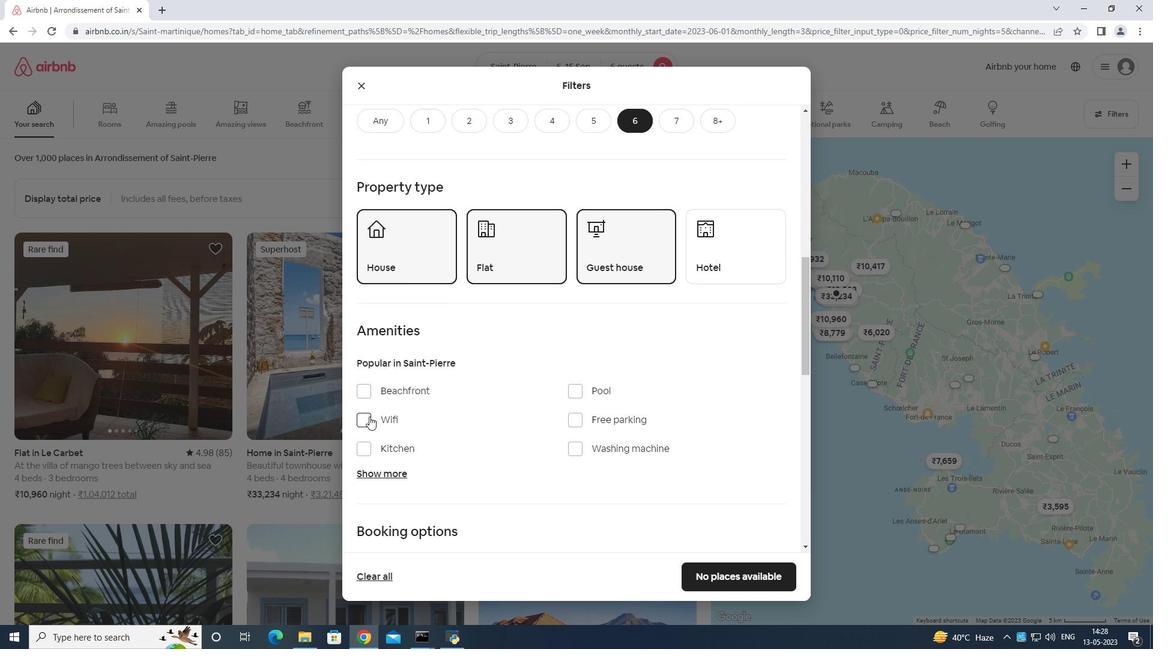 
Action: Mouse moved to (573, 415)
Screenshot: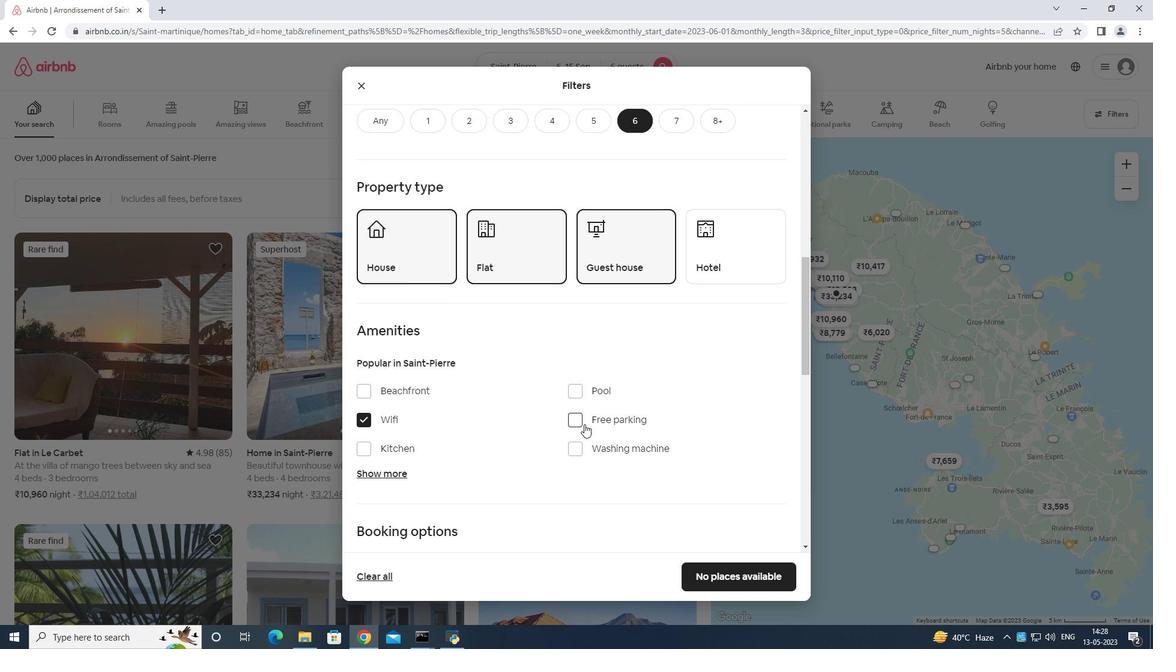 
Action: Mouse pressed left at (573, 415)
Screenshot: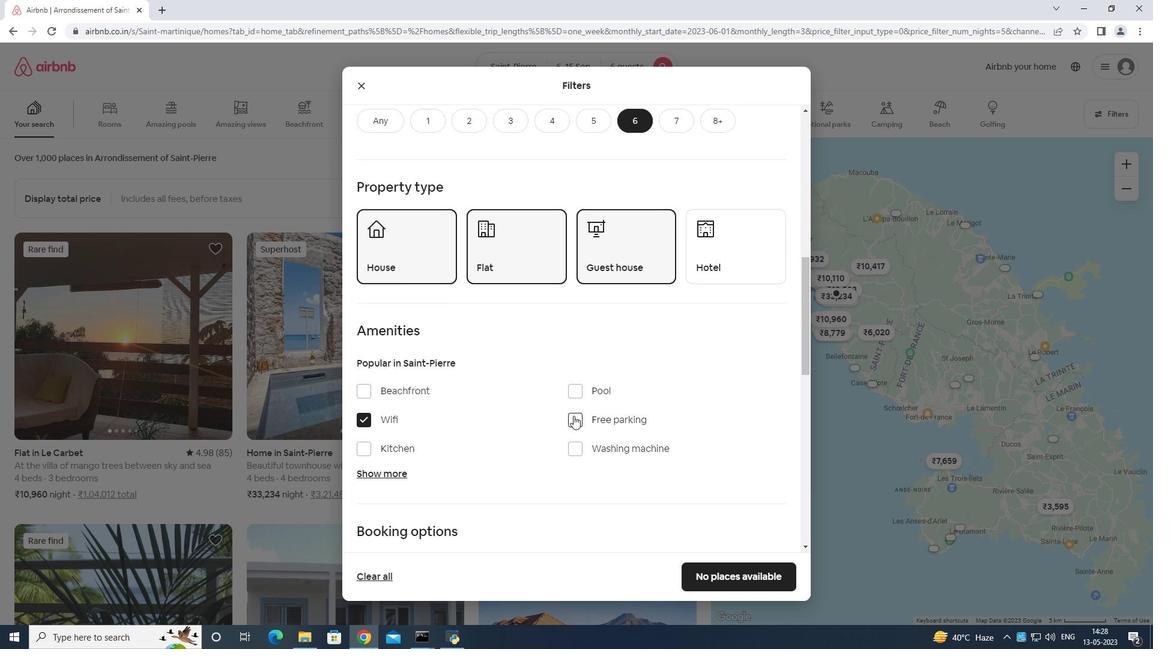 
Action: Mouse moved to (378, 472)
Screenshot: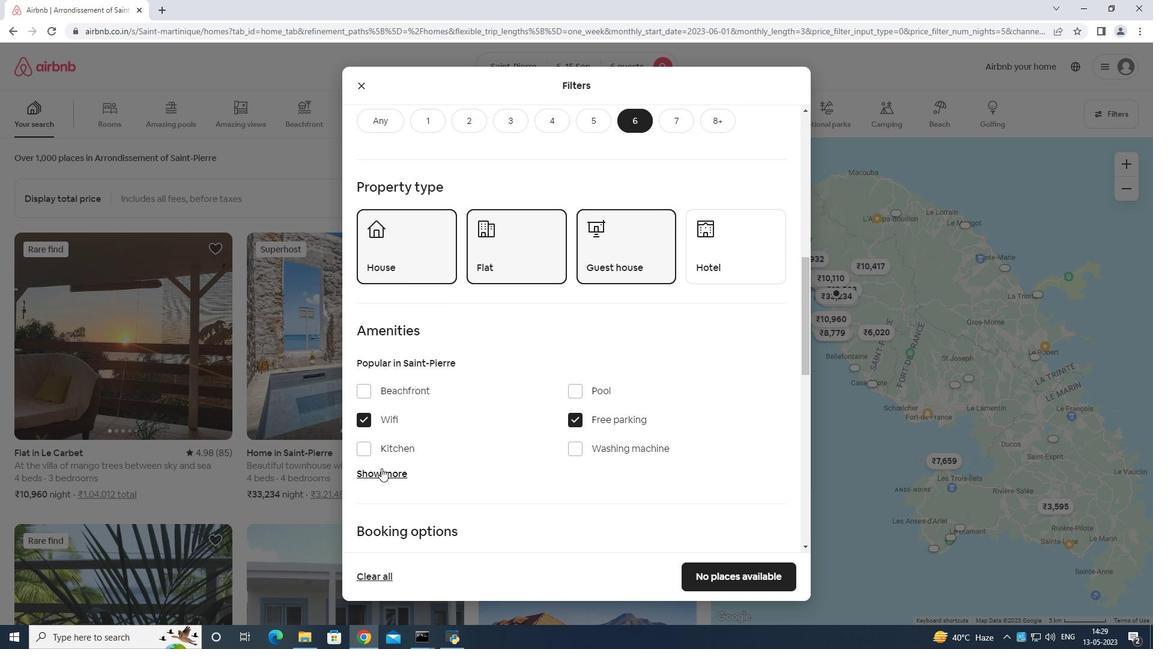 
Action: Mouse pressed left at (378, 472)
Screenshot: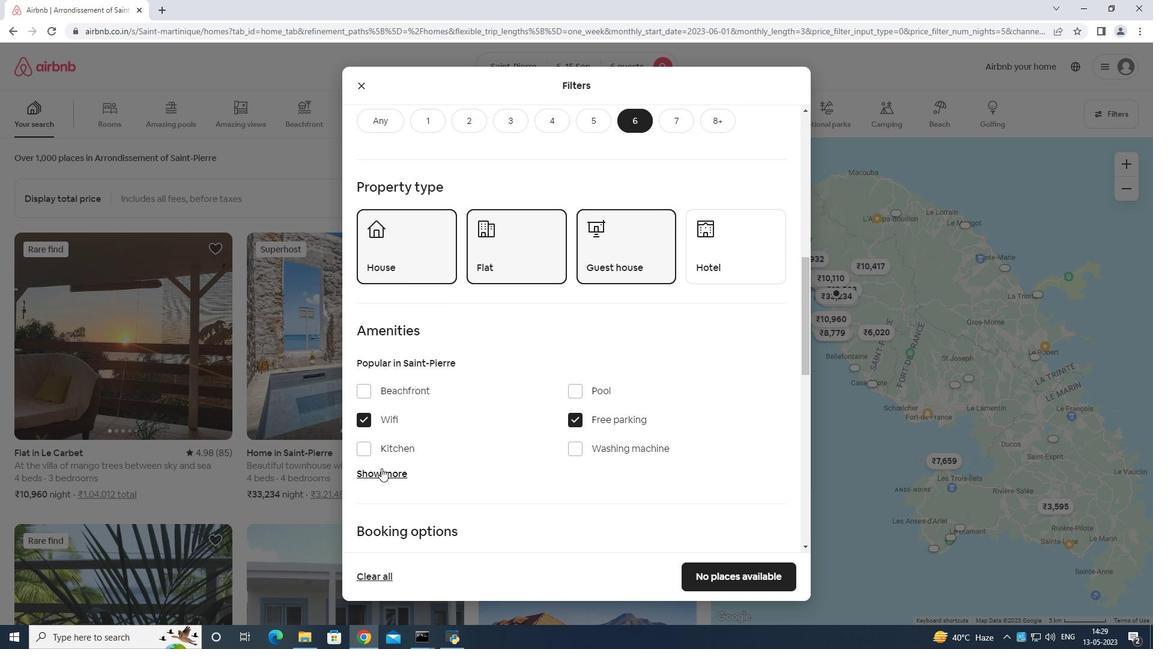 
Action: Mouse moved to (474, 390)
Screenshot: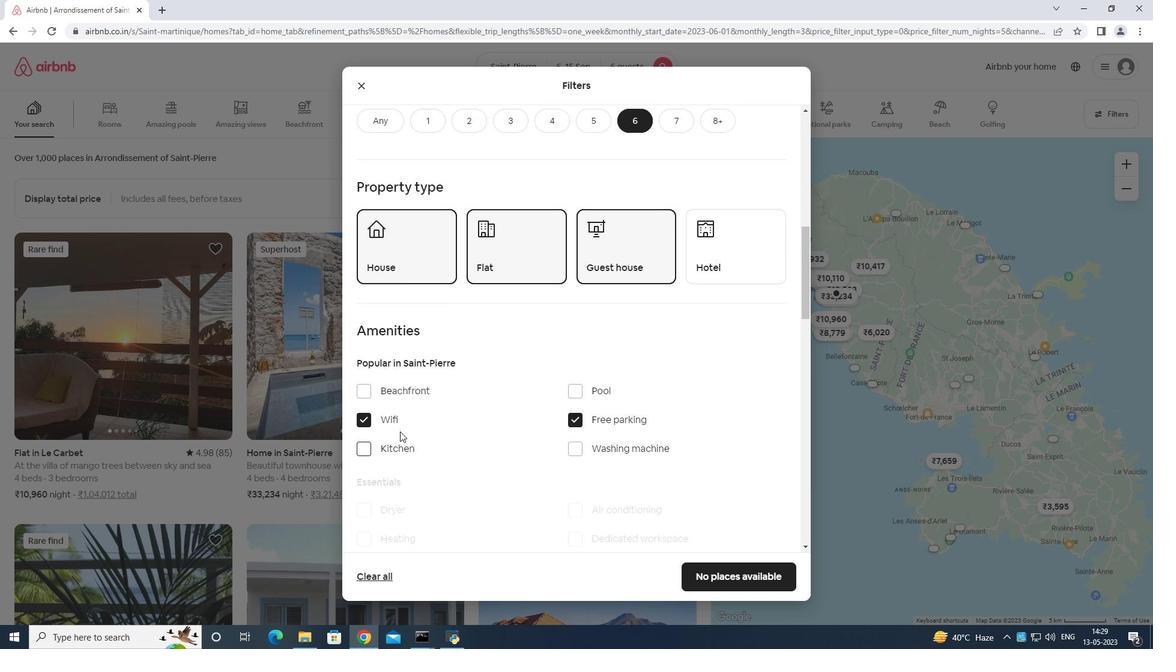 
Action: Mouse scrolled (474, 389) with delta (0, 0)
Screenshot: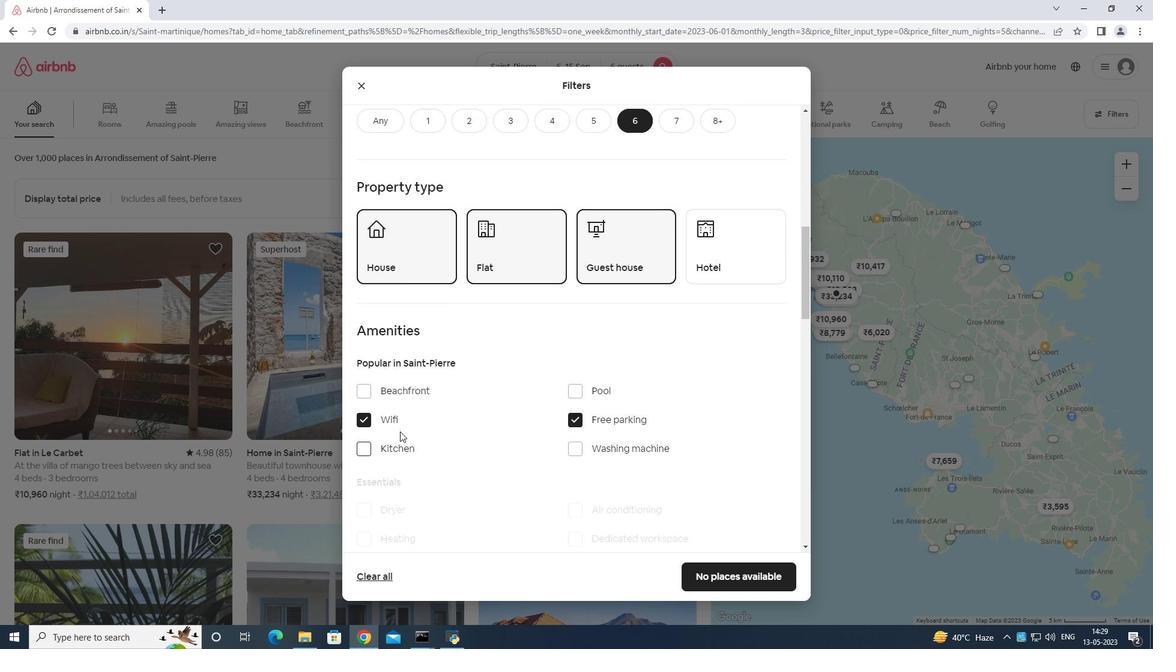 
Action: Mouse moved to (489, 393)
Screenshot: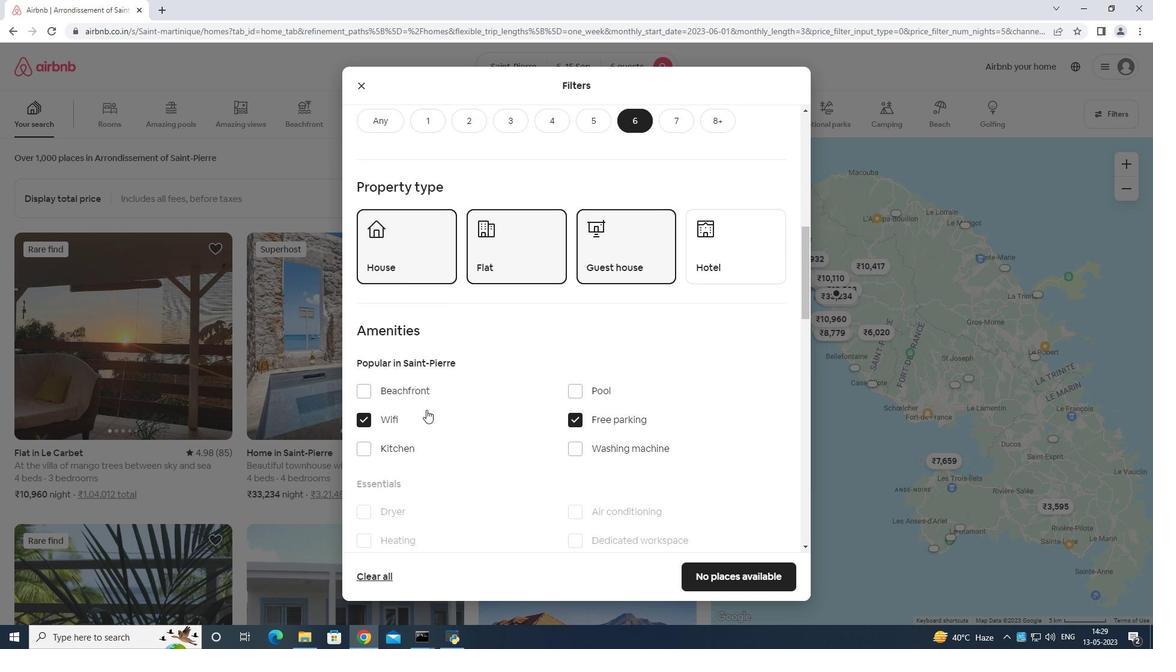 
Action: Mouse scrolled (489, 393) with delta (0, 0)
Screenshot: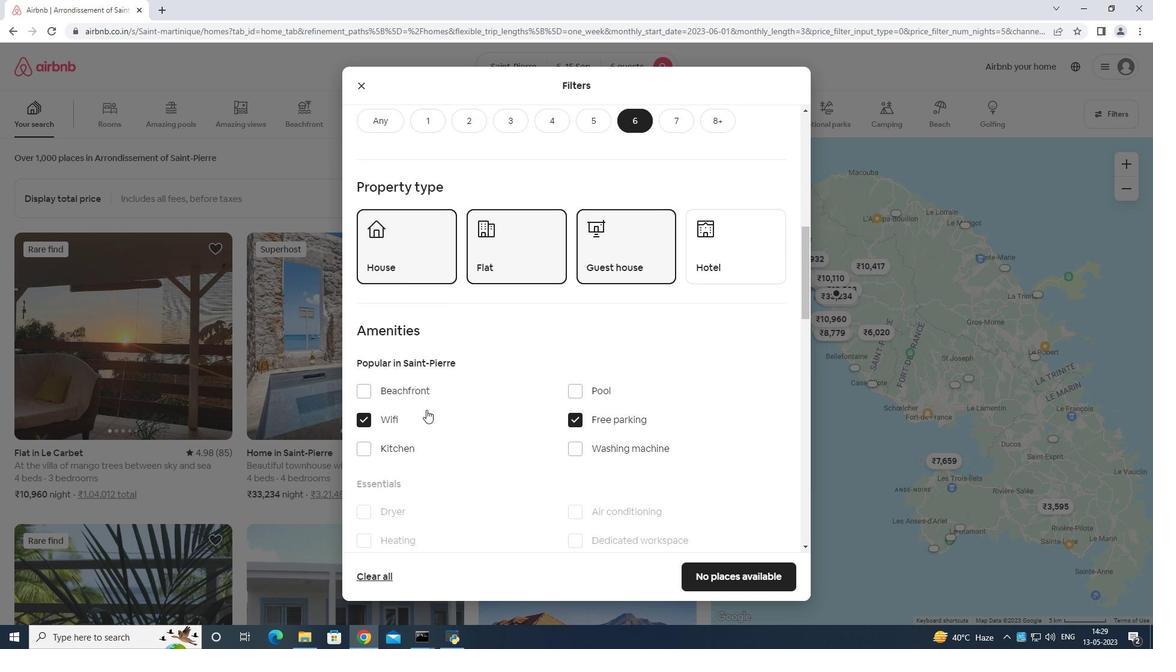 
Action: Mouse moved to (368, 449)
Screenshot: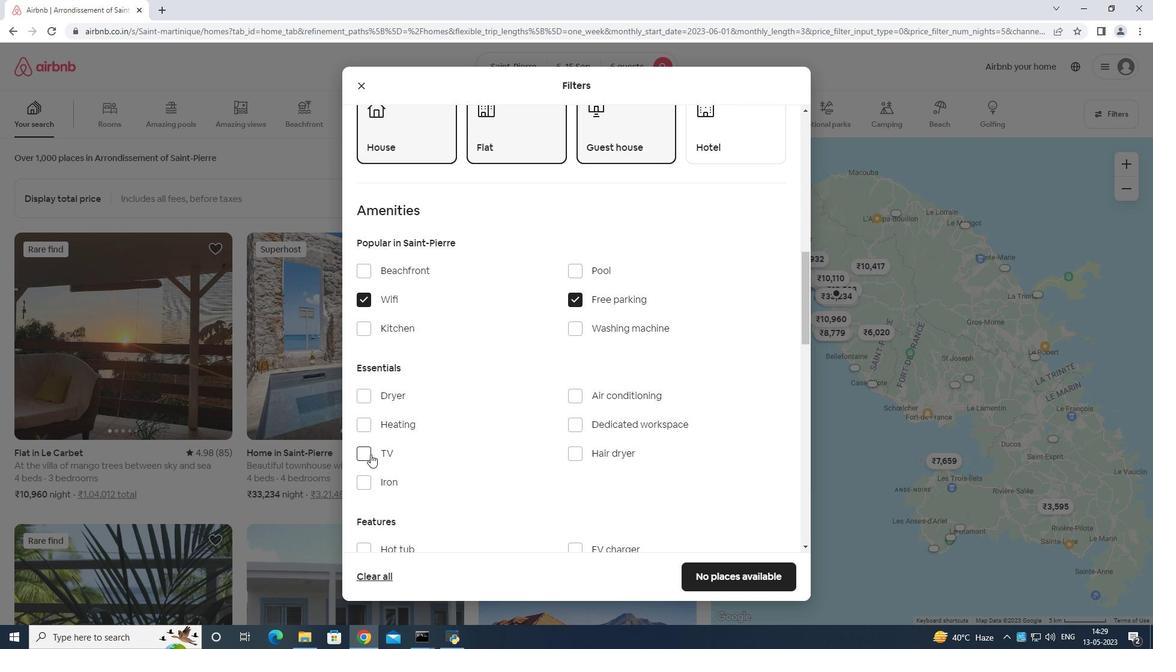 
Action: Mouse pressed left at (368, 449)
Screenshot: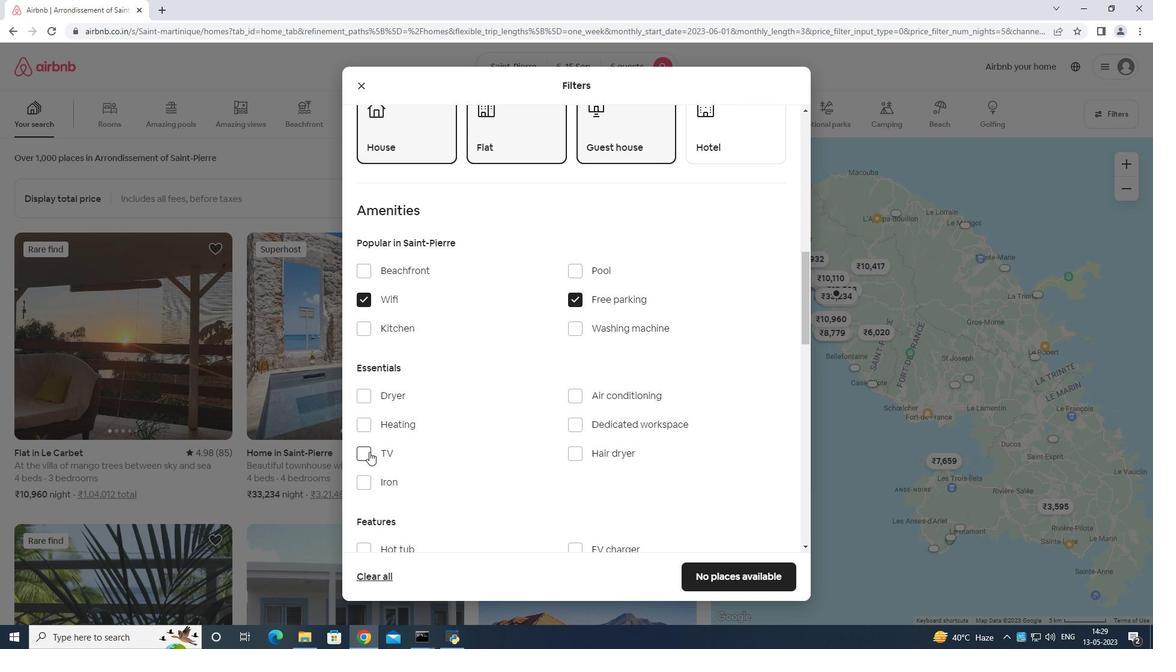 
Action: Mouse moved to (378, 410)
Screenshot: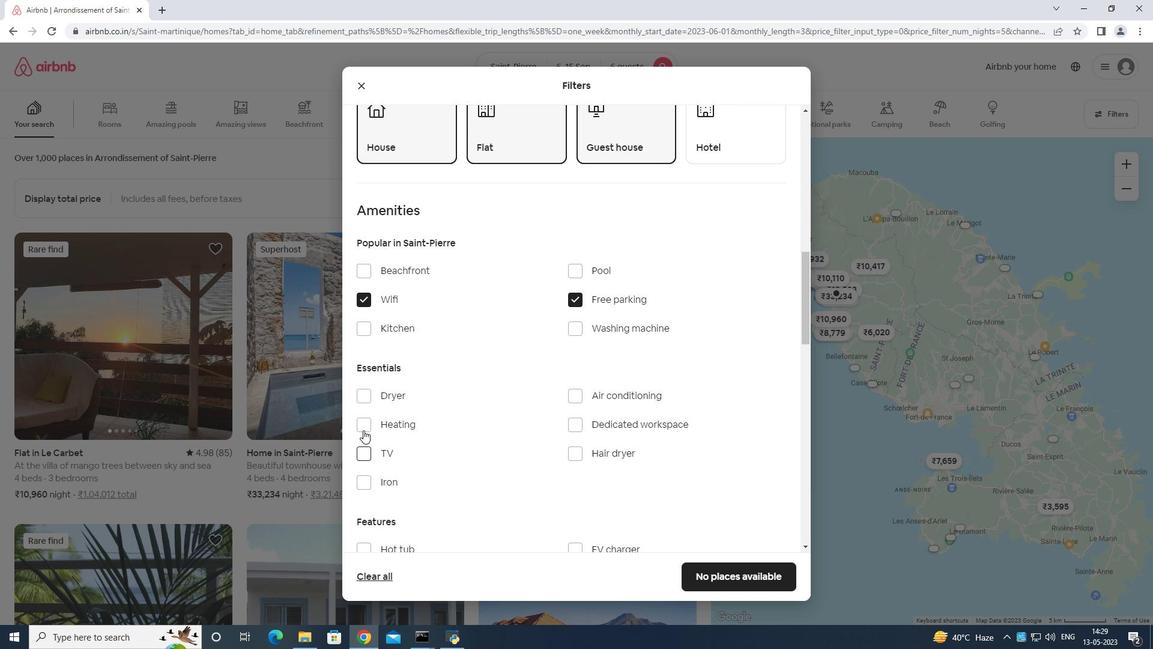 
Action: Mouse scrolled (378, 409) with delta (0, 0)
Screenshot: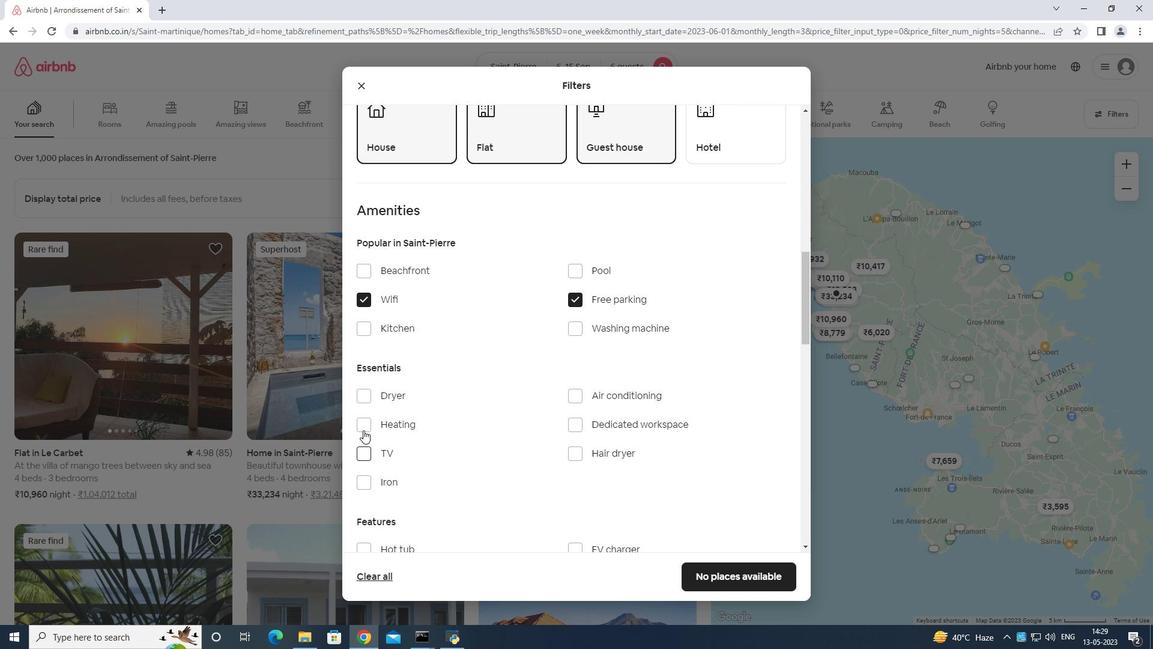 
Action: Mouse moved to (382, 417)
Screenshot: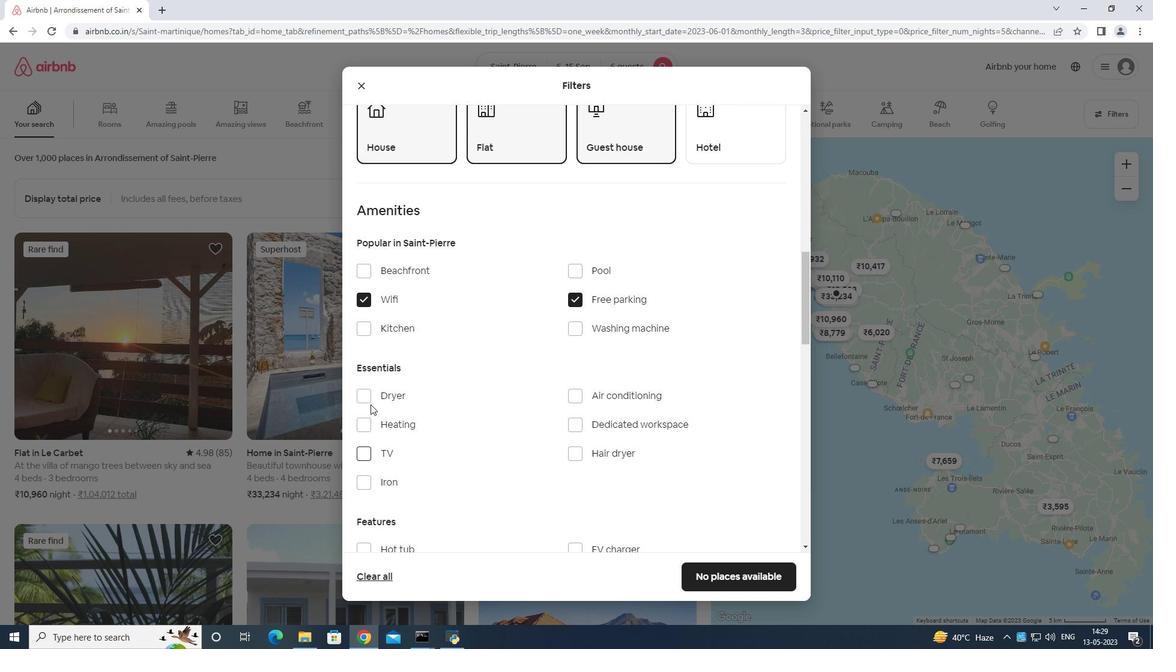 
Action: Mouse scrolled (382, 416) with delta (0, 0)
Screenshot: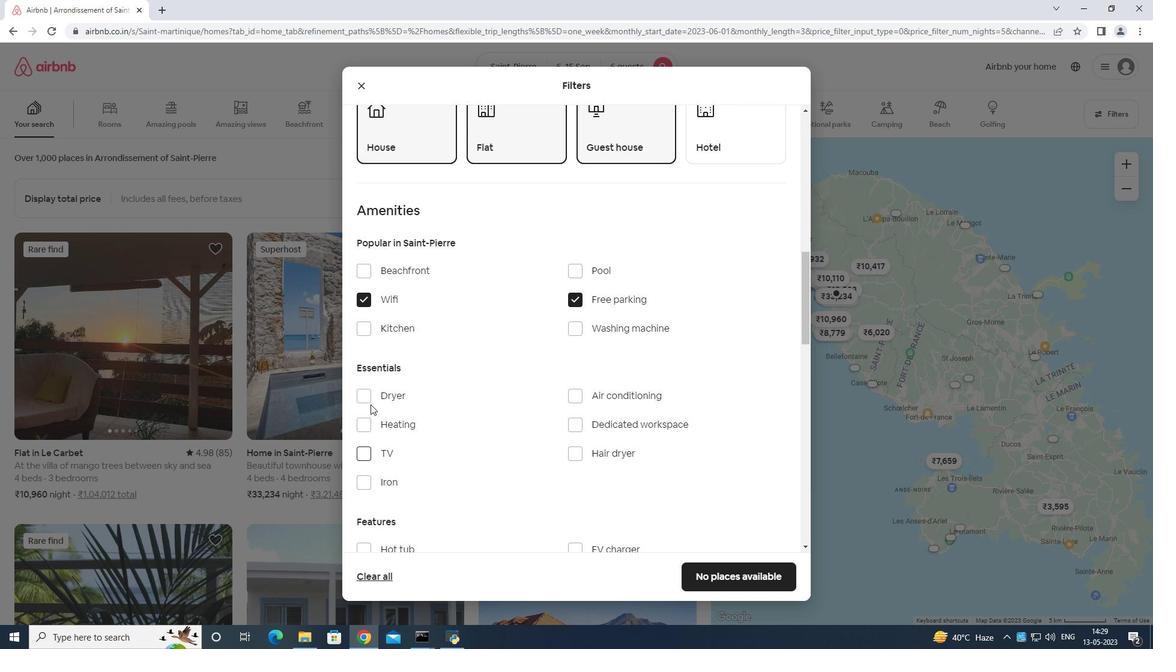 
Action: Mouse moved to (386, 417)
Screenshot: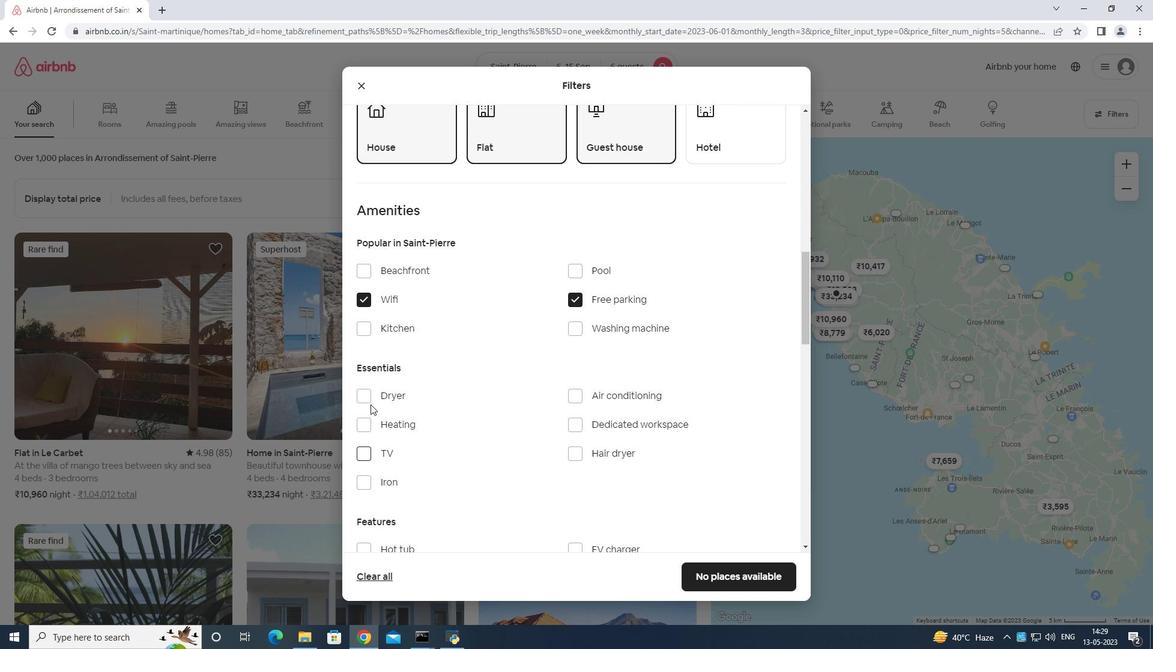 
Action: Mouse scrolled (386, 417) with delta (0, 0)
Screenshot: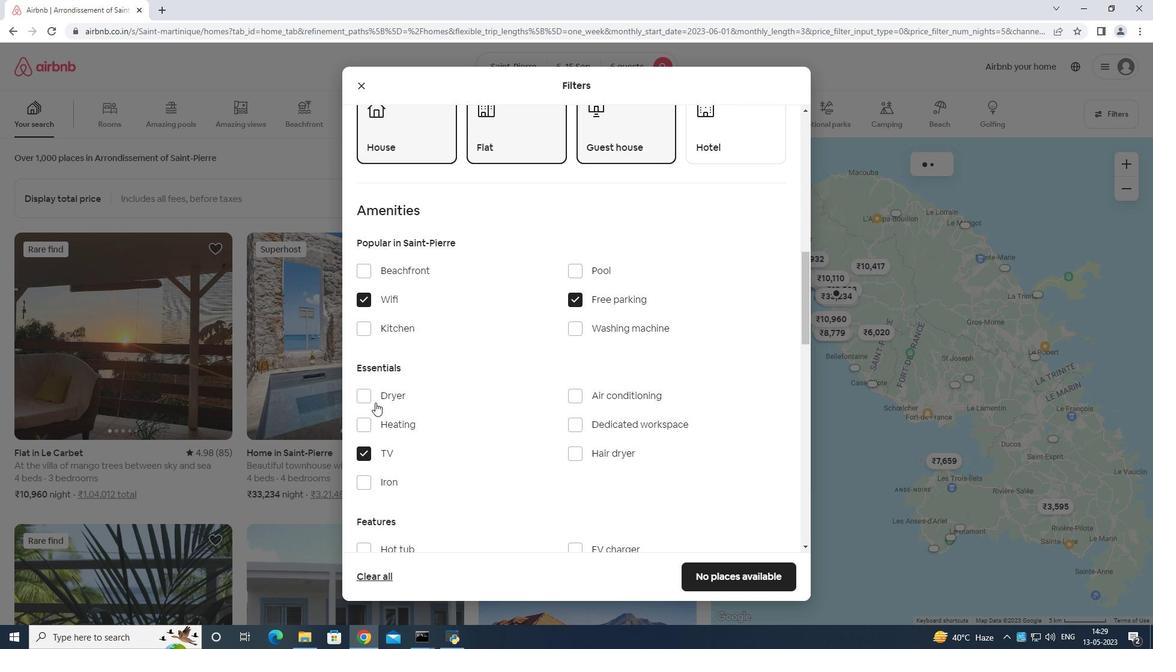 
Action: Mouse moved to (575, 397)
Screenshot: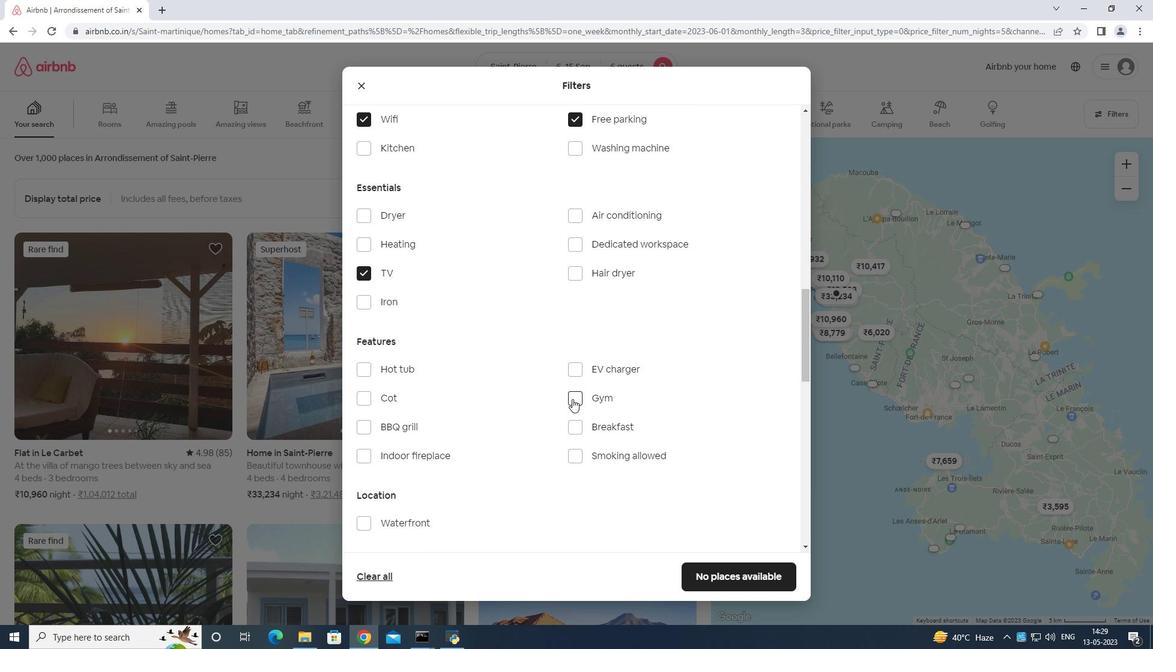 
Action: Mouse pressed left at (575, 397)
Screenshot: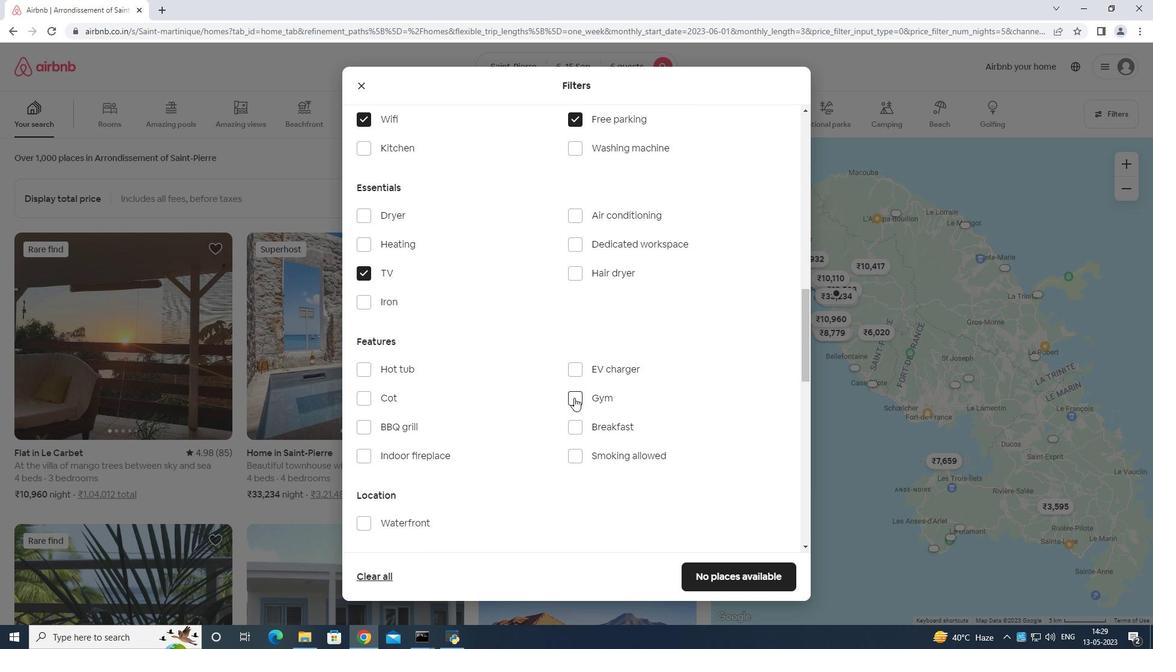 
Action: Mouse moved to (570, 423)
Screenshot: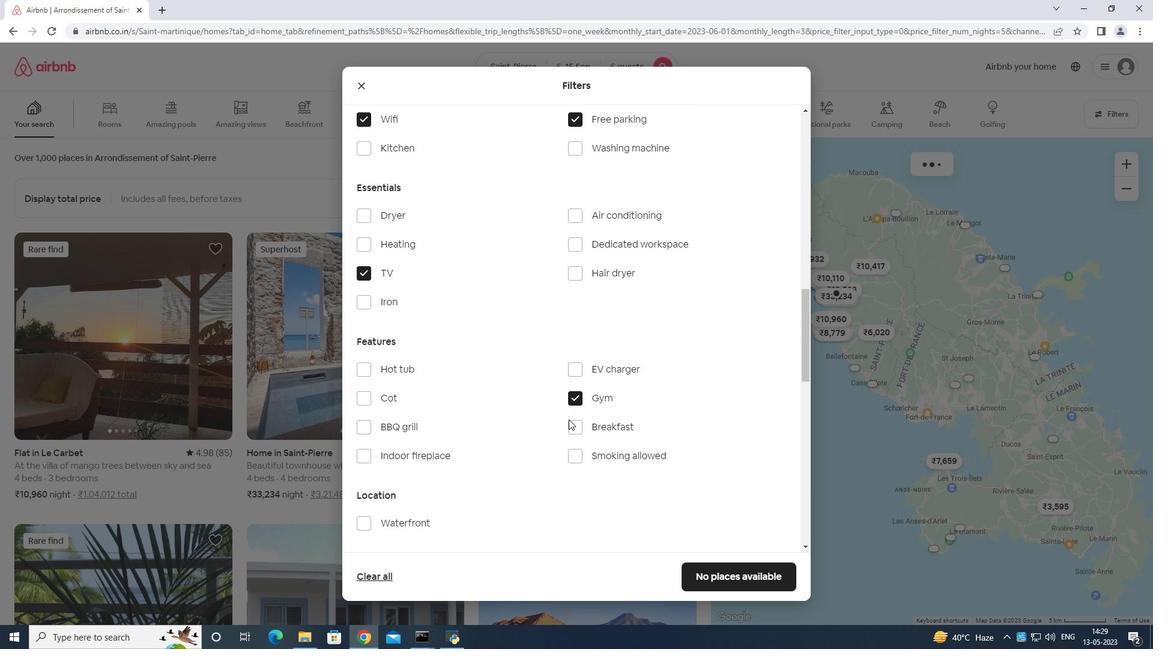 
Action: Mouse pressed left at (570, 423)
Screenshot: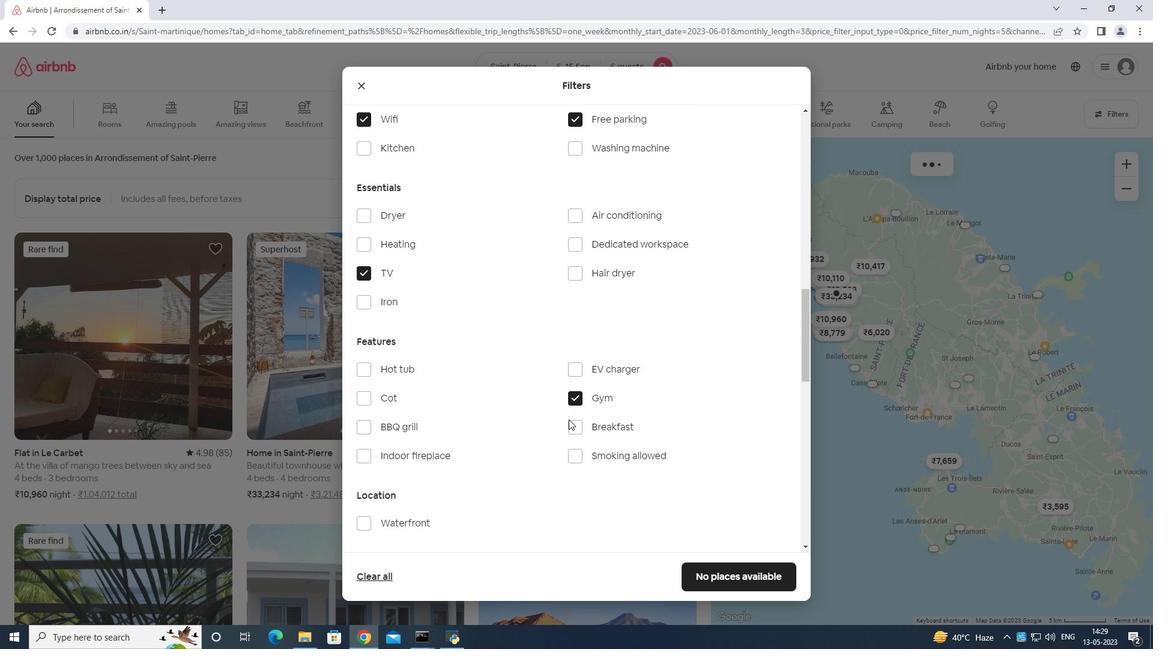 
Action: Mouse moved to (601, 393)
Screenshot: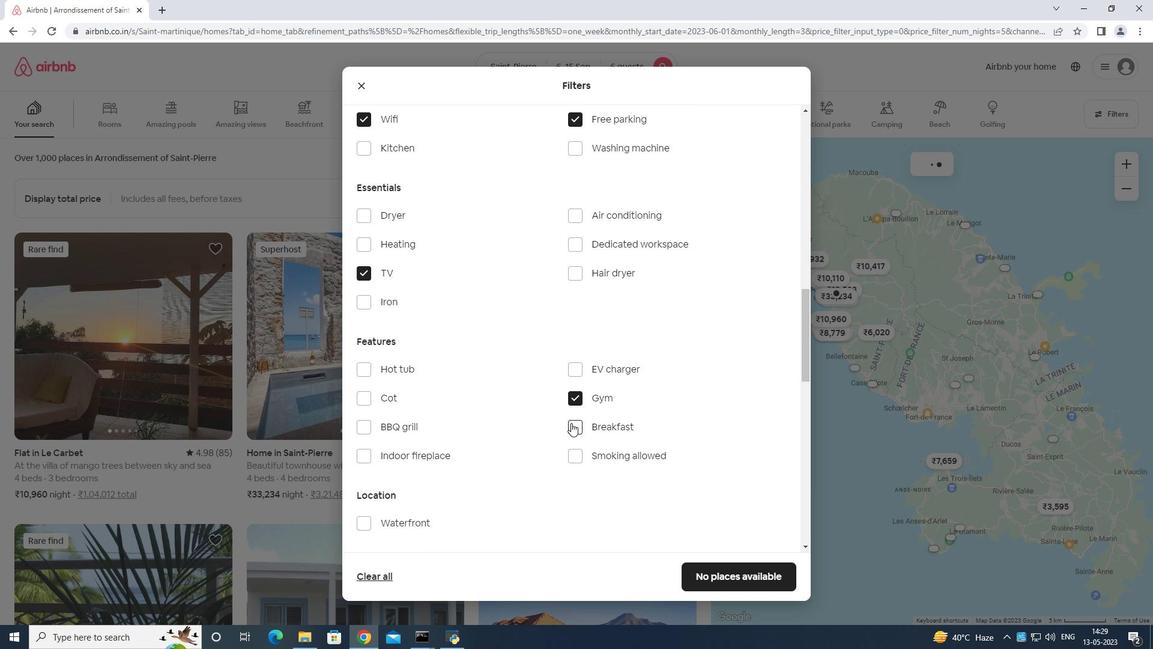
Action: Mouse scrolled (601, 392) with delta (0, 0)
Screenshot: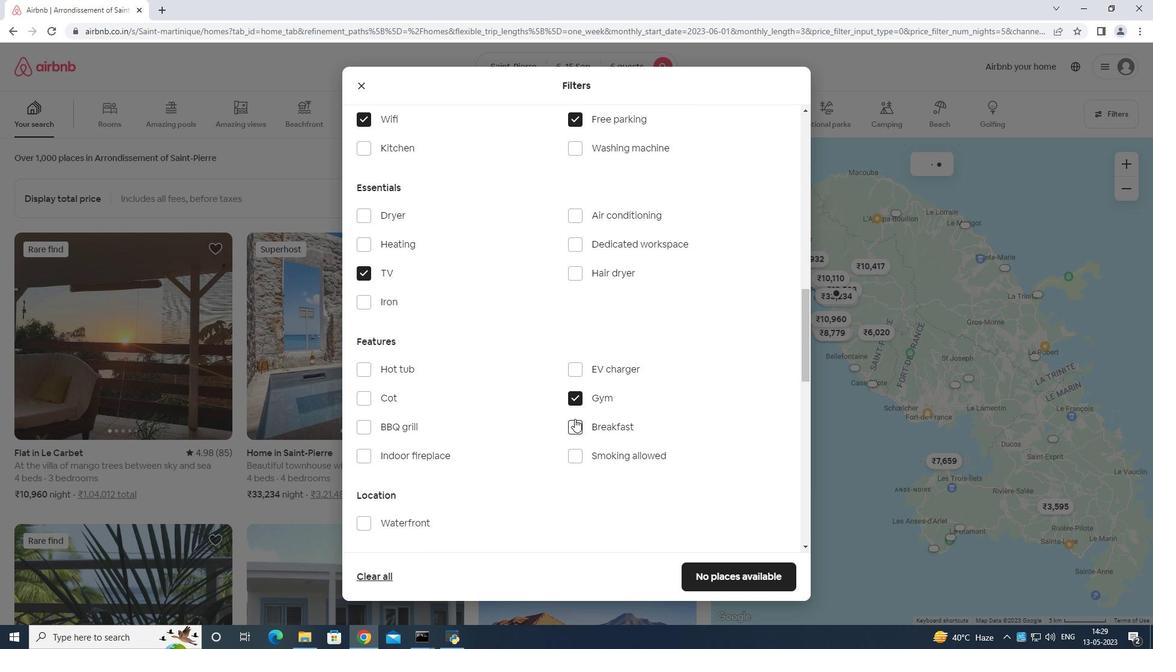 
Action: Mouse moved to (601, 393)
Screenshot: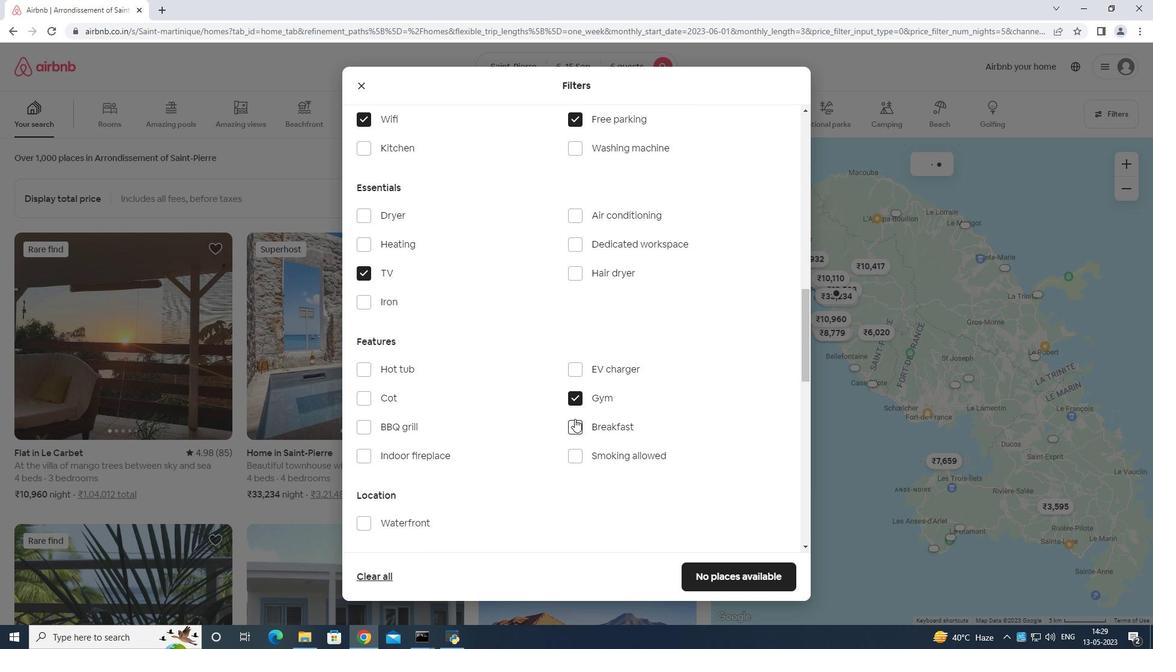 
Action: Mouse scrolled (601, 393) with delta (0, 0)
Screenshot: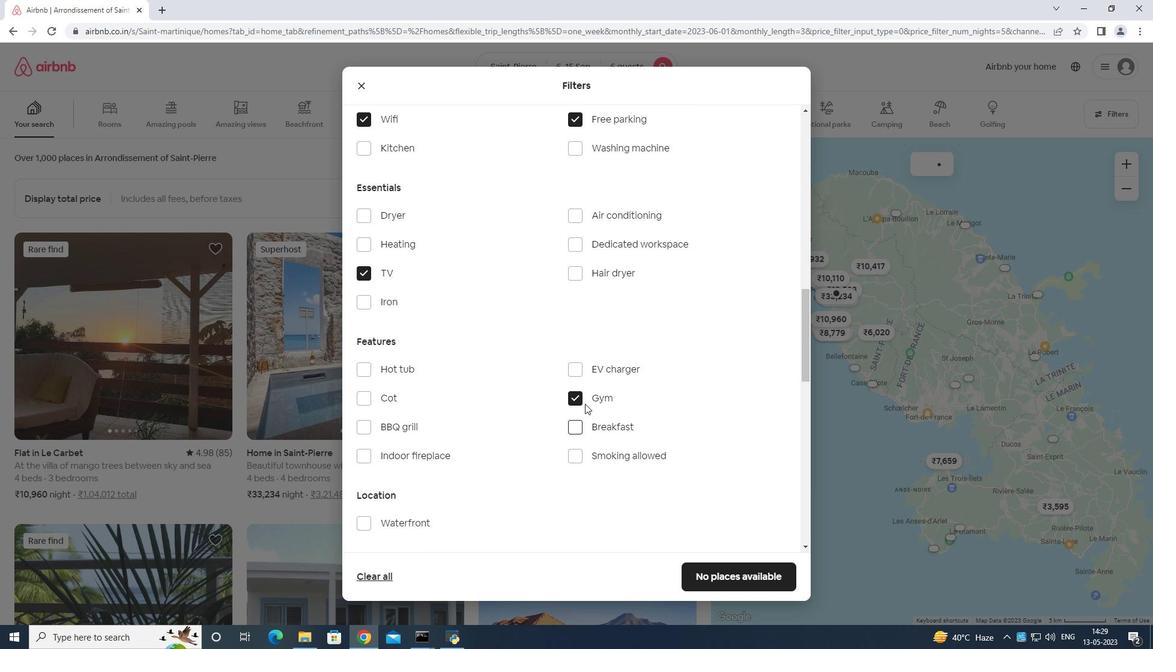 
Action: Mouse scrolled (601, 393) with delta (0, 0)
Screenshot: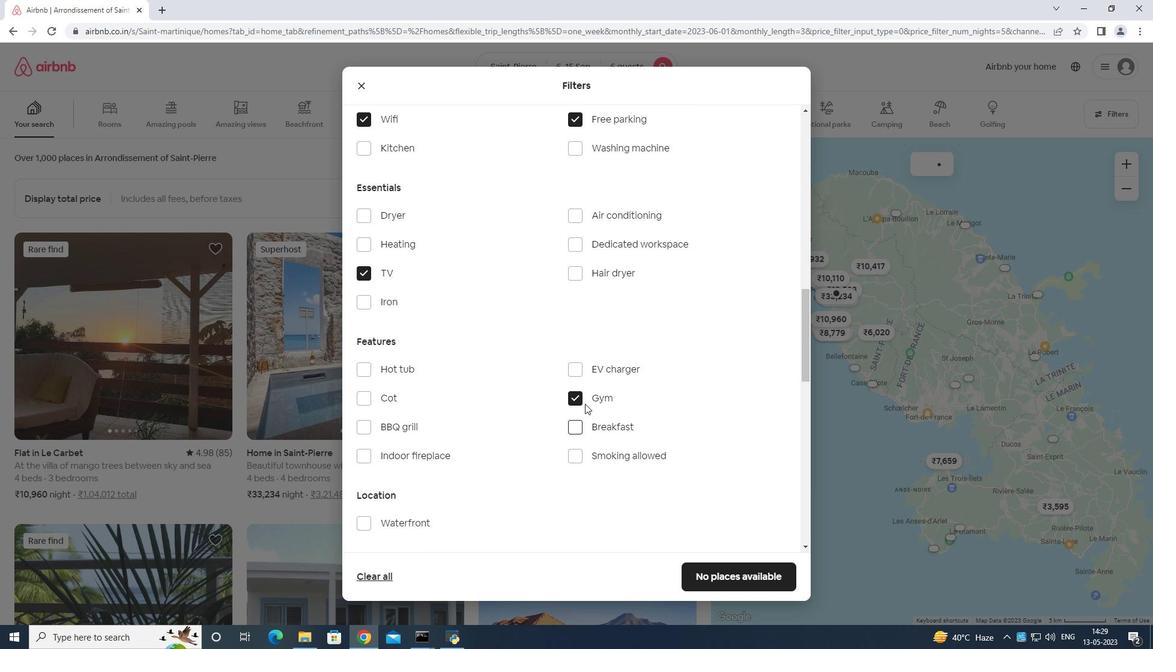 
Action: Mouse scrolled (601, 393) with delta (0, 0)
Screenshot: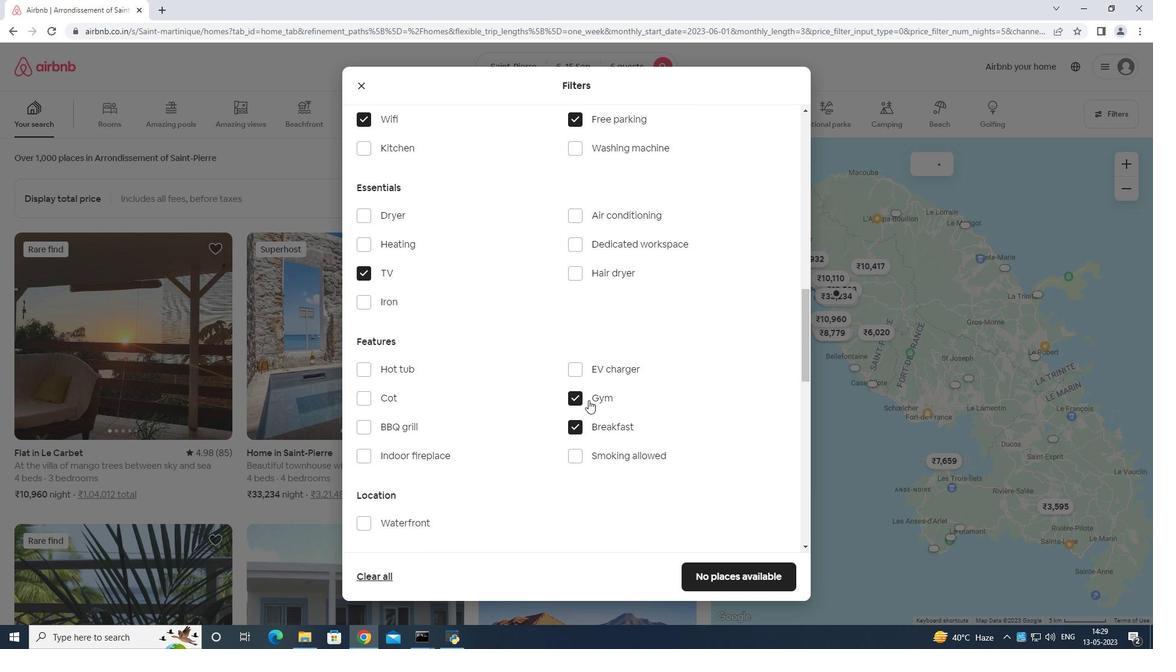 
Action: Mouse scrolled (601, 393) with delta (0, 0)
Screenshot: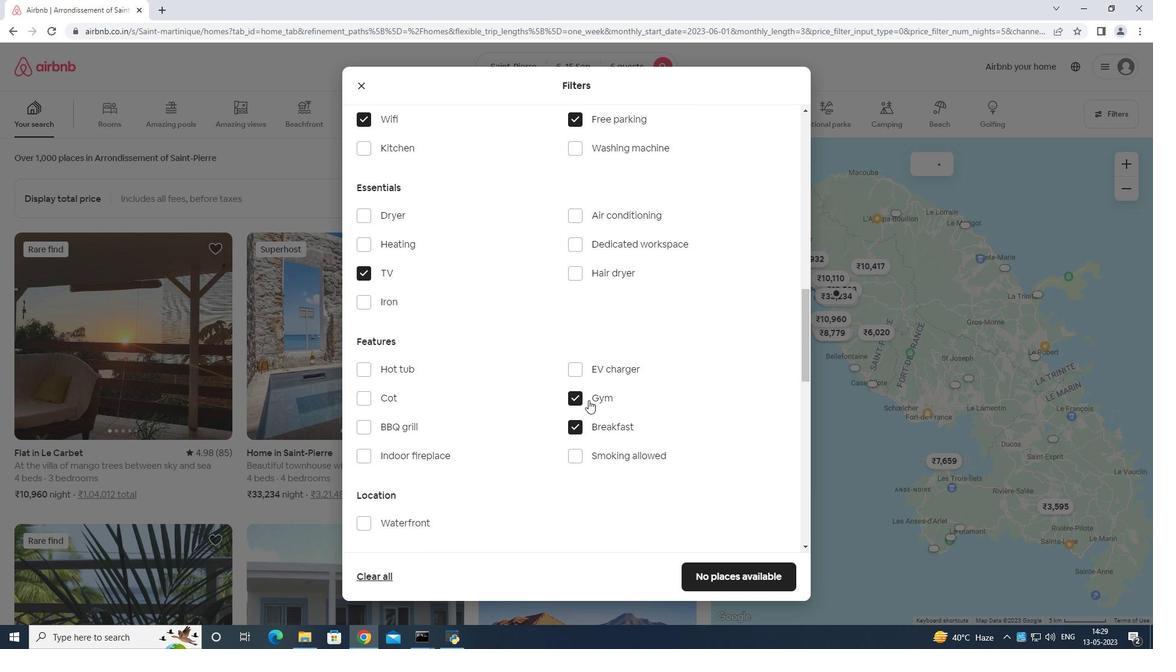 
Action: Mouse moved to (755, 447)
Screenshot: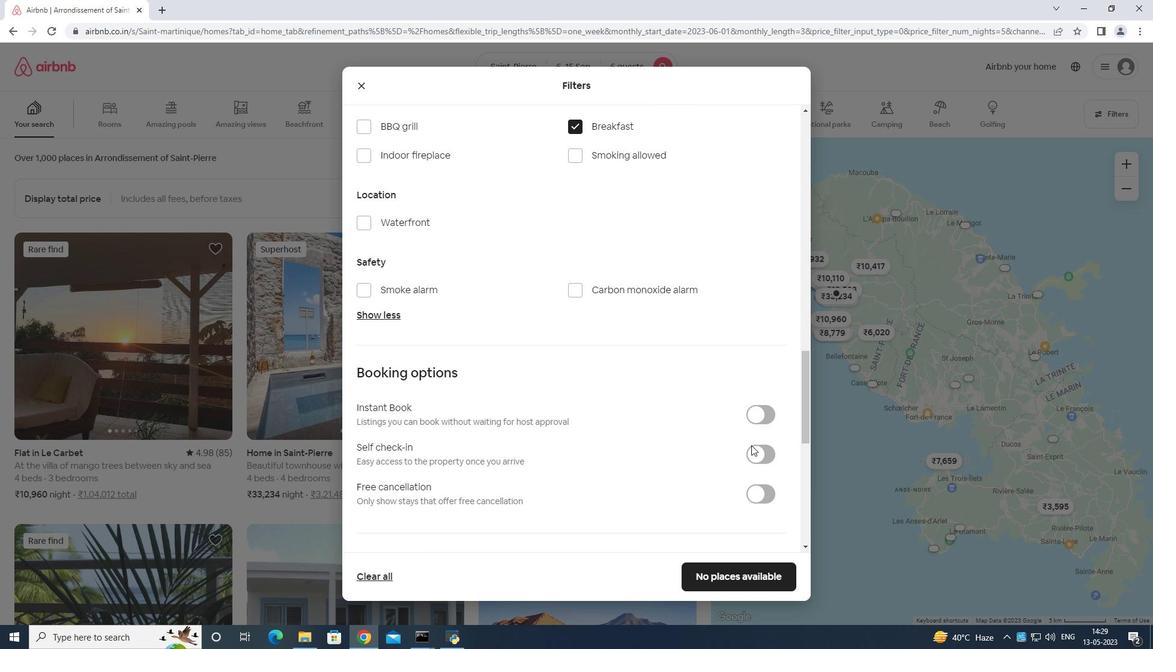 
Action: Mouse pressed left at (755, 447)
Screenshot: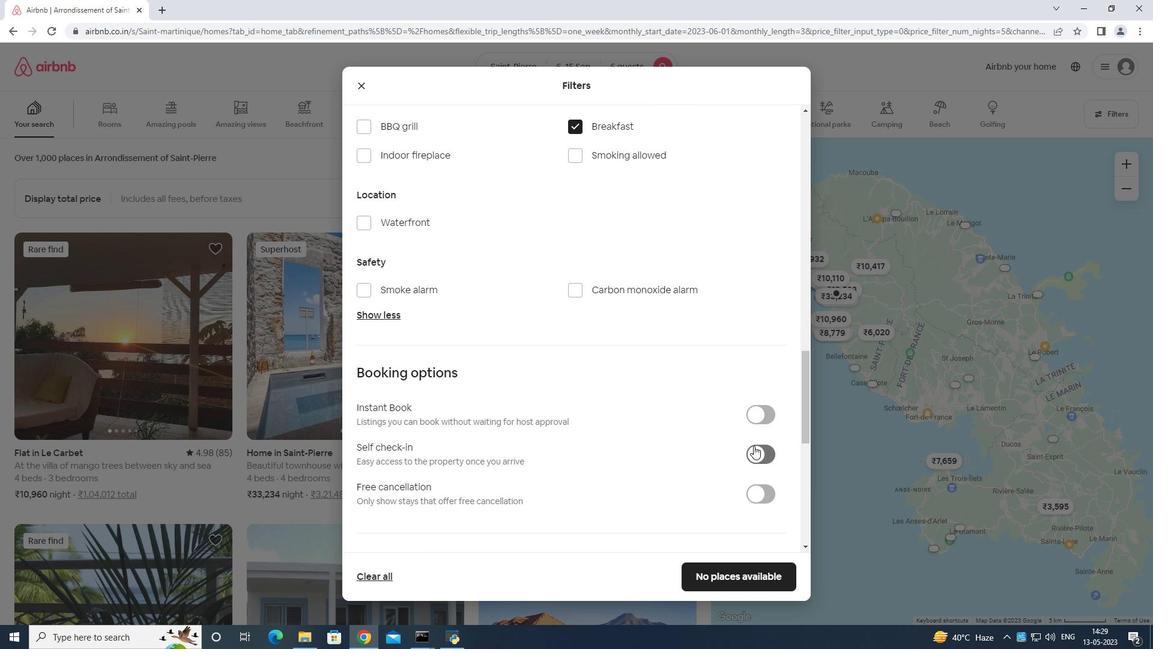 
Action: Mouse moved to (750, 423)
Screenshot: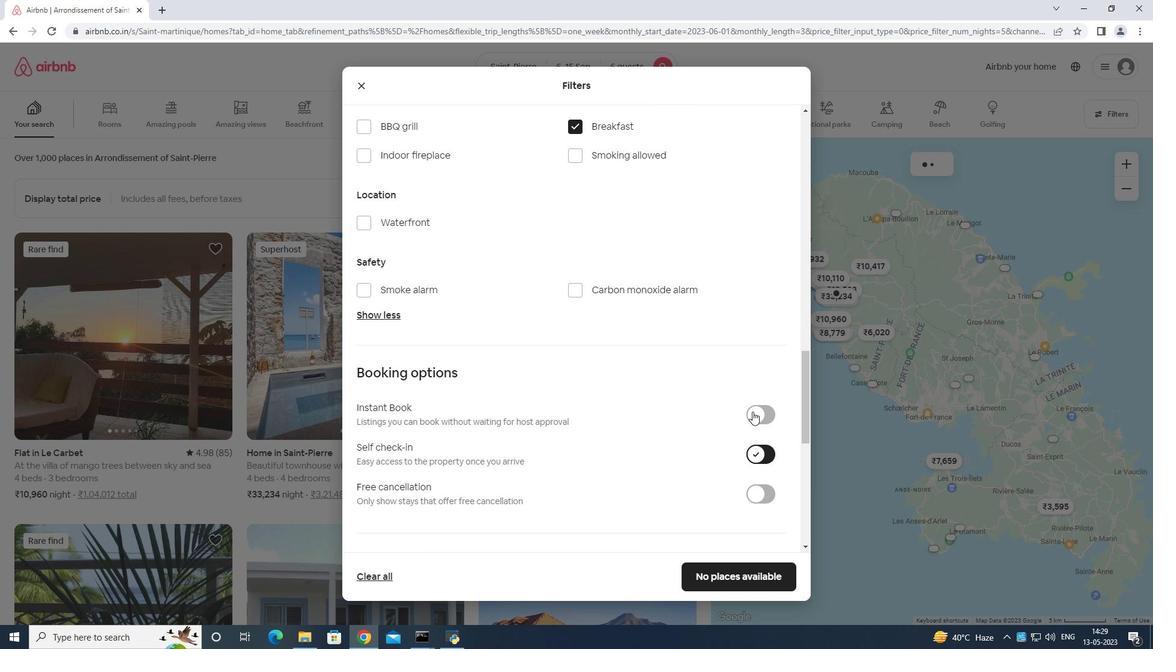 
Action: Mouse scrolled (751, 418) with delta (0, 0)
Screenshot: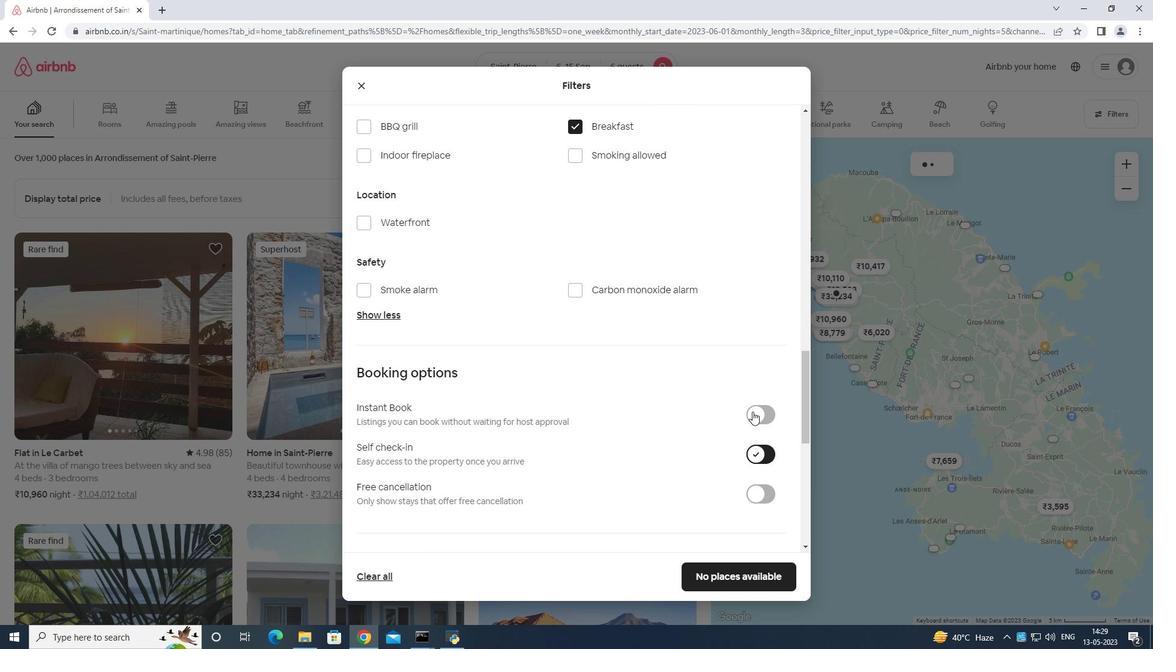
Action: Mouse scrolled (750, 421) with delta (0, 0)
Screenshot: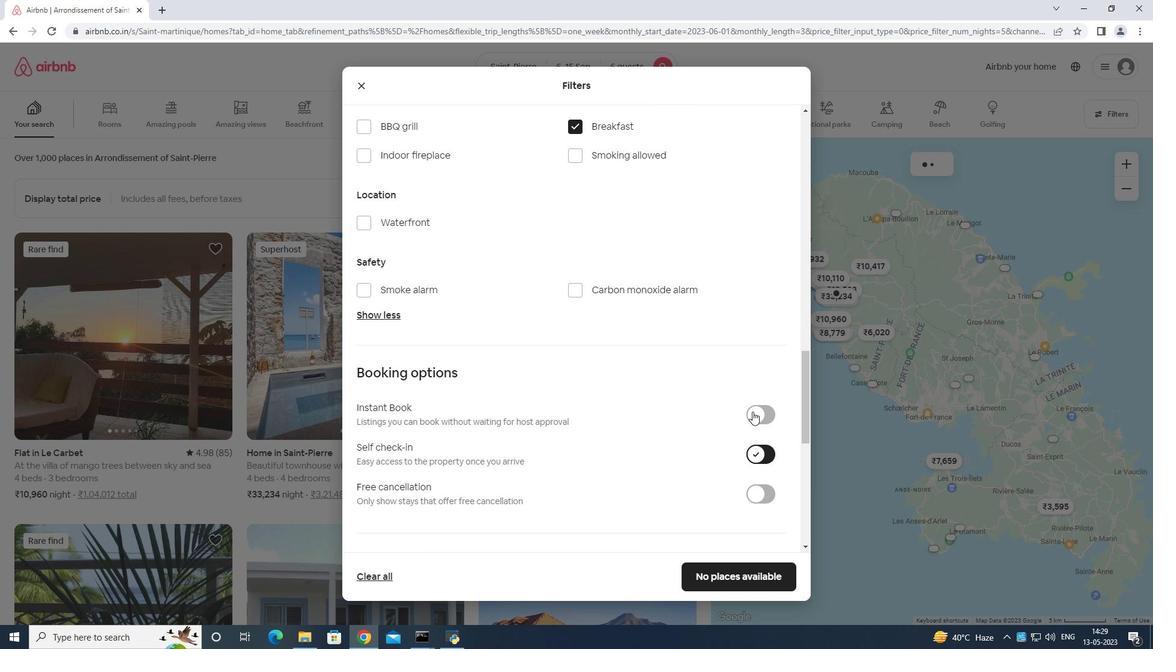 
Action: Mouse scrolled (750, 422) with delta (0, 0)
Screenshot: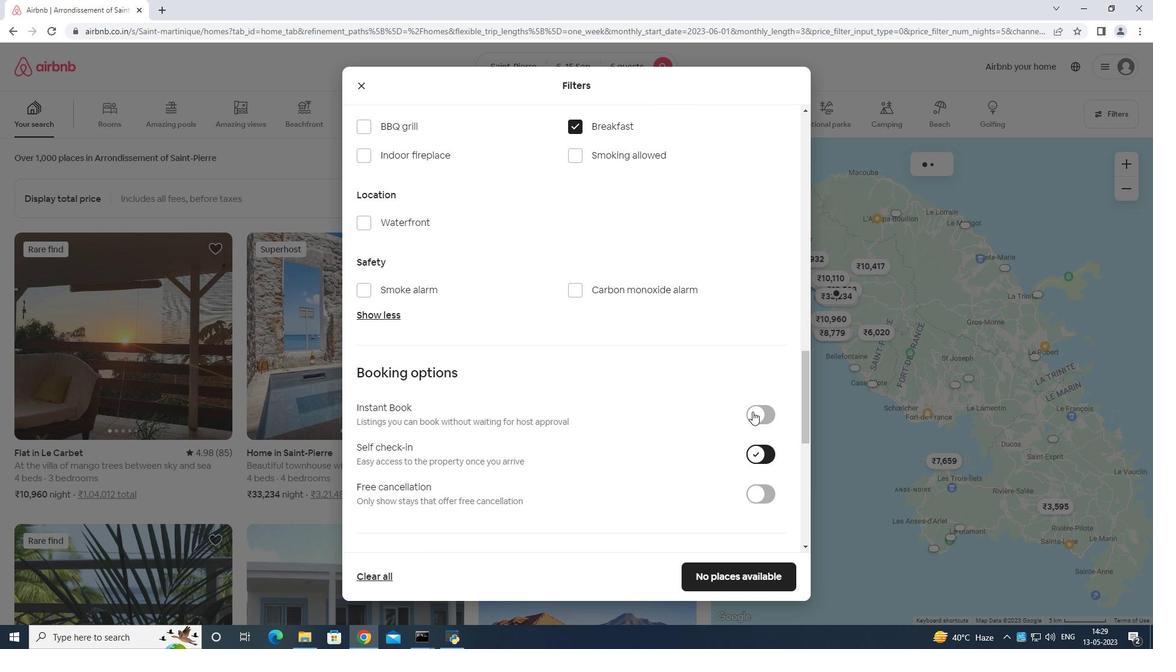 
Action: Mouse scrolled (750, 422) with delta (0, 0)
Screenshot: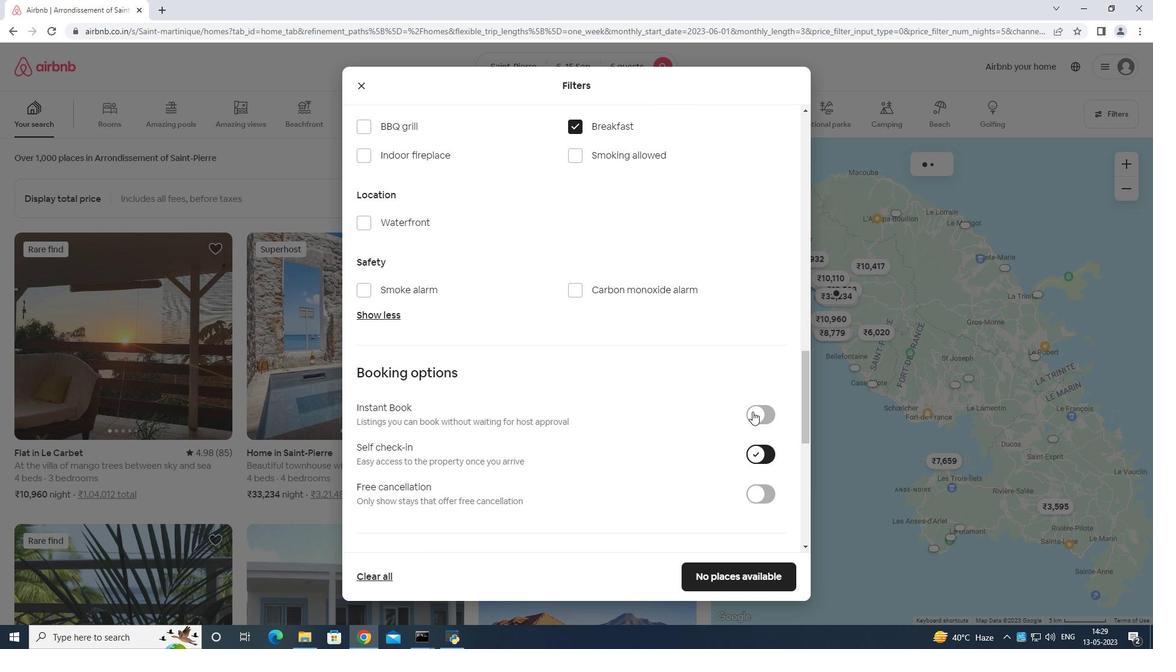 
Action: Mouse moved to (741, 406)
Screenshot: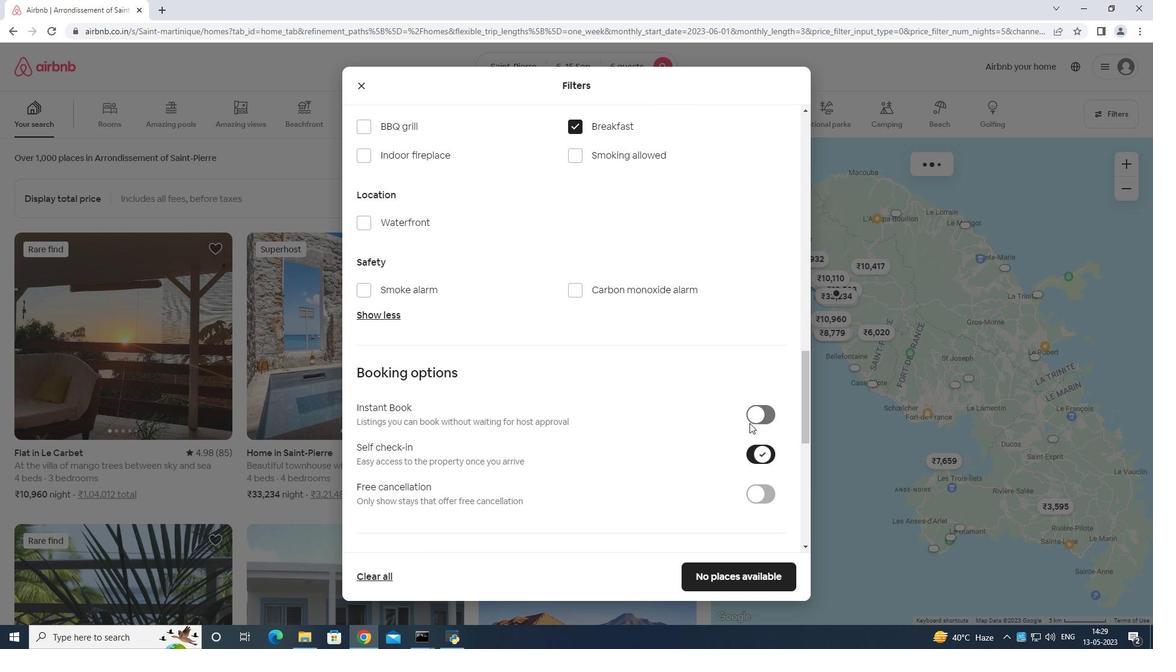 
Action: Mouse scrolled (741, 405) with delta (0, 0)
Screenshot: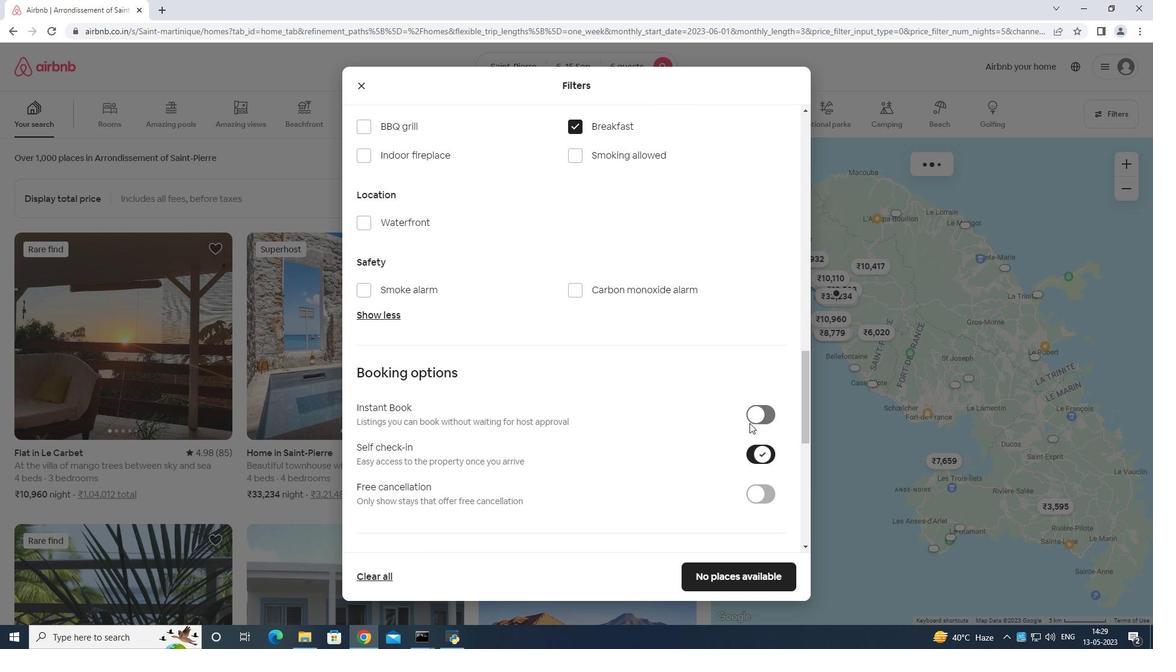 
Action: Mouse moved to (736, 412)
Screenshot: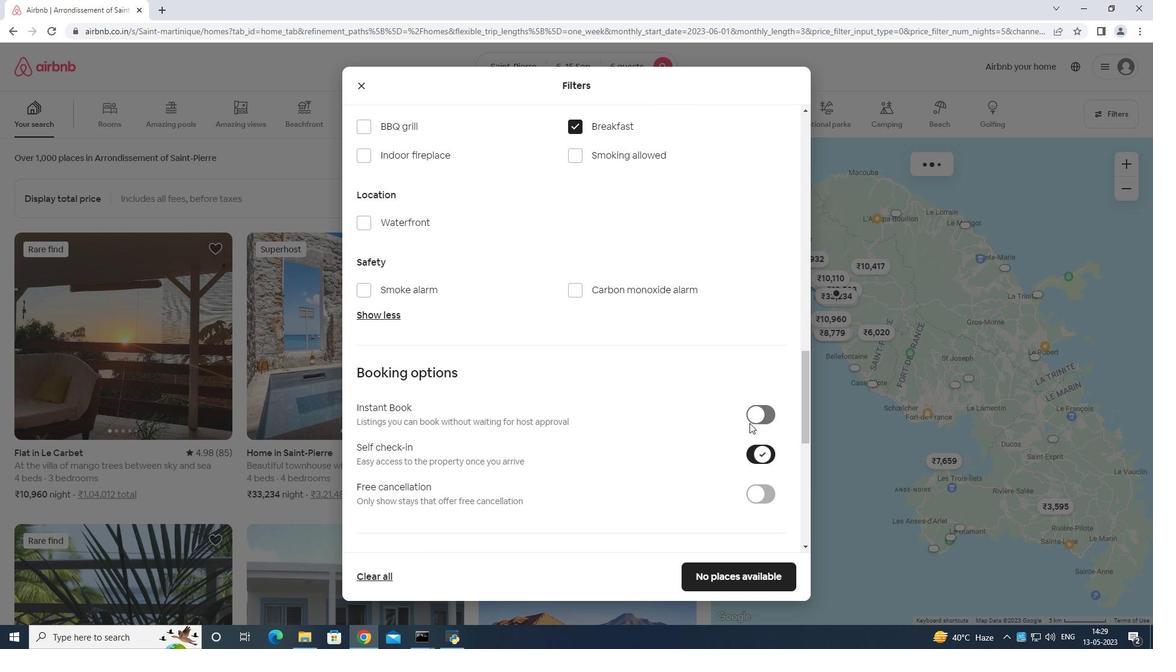 
Action: Mouse scrolled (737, 411) with delta (0, 0)
Screenshot: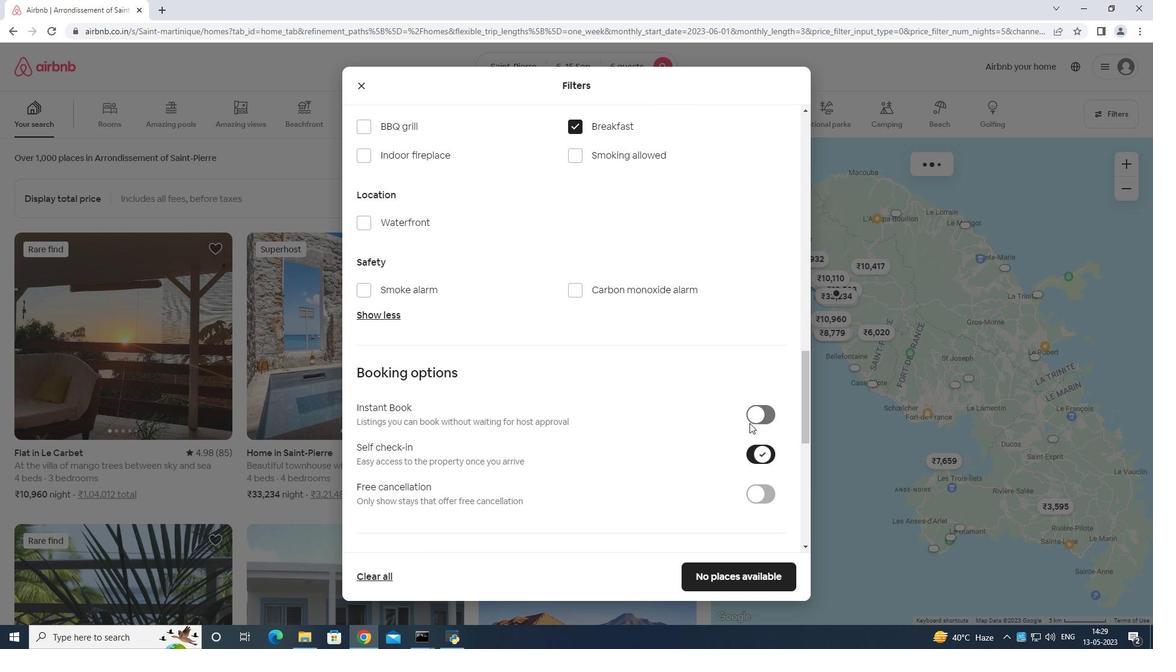 
Action: Mouse moved to (735, 413)
Screenshot: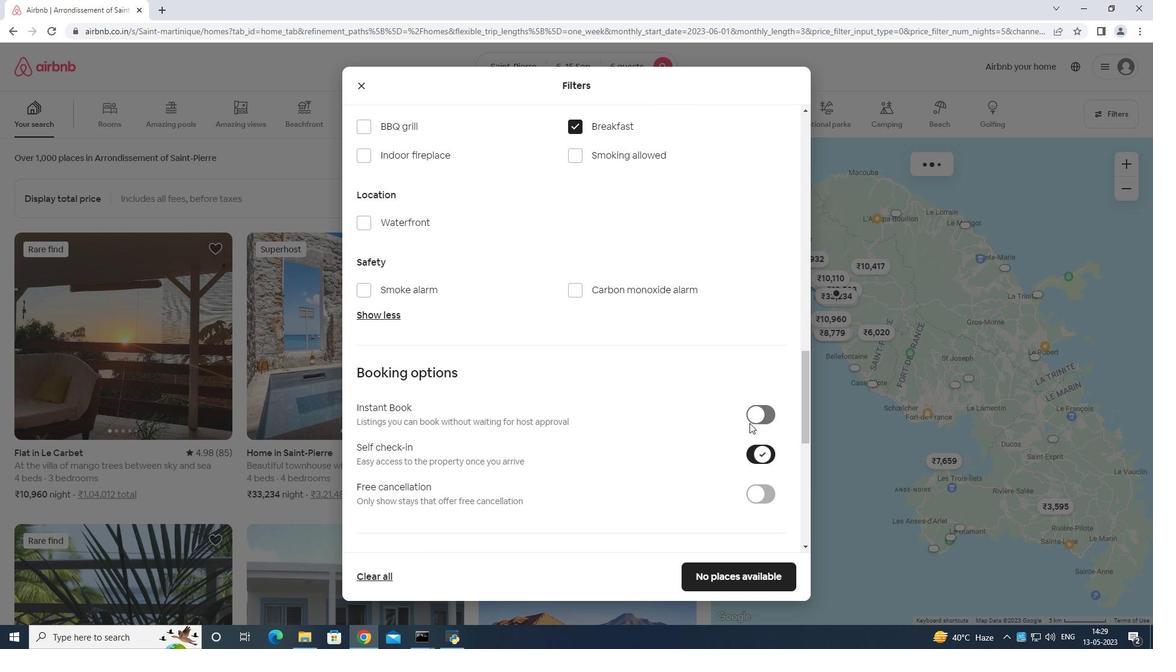 
Action: Mouse scrolled (735, 412) with delta (0, 0)
Screenshot: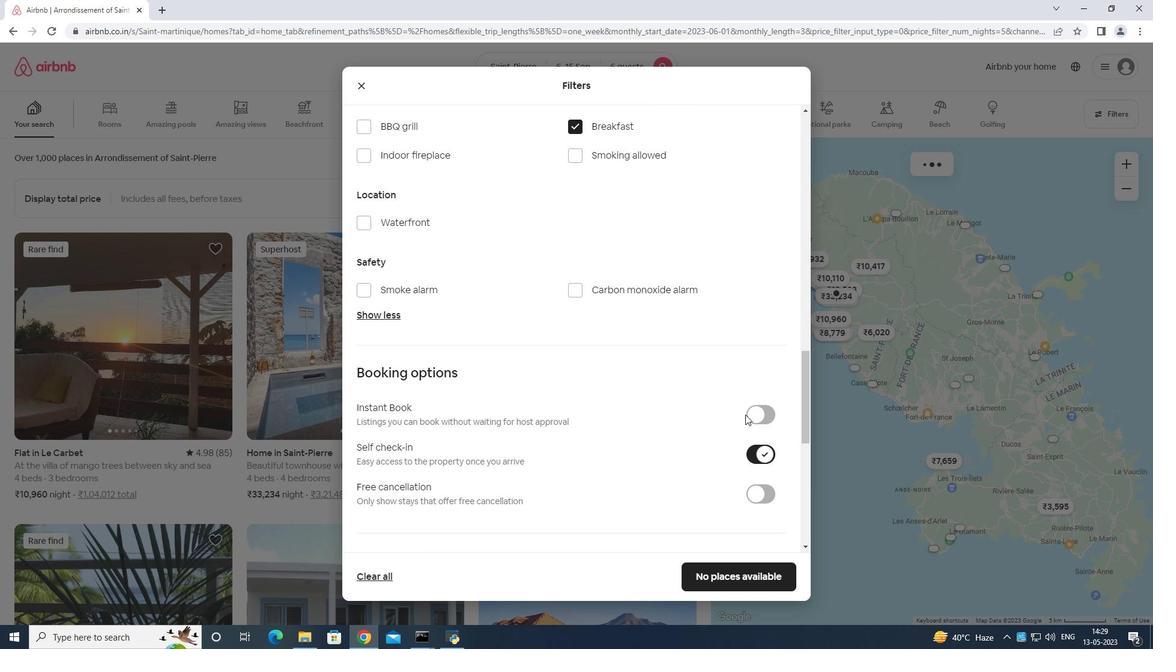 
Action: Mouse moved to (723, 415)
Screenshot: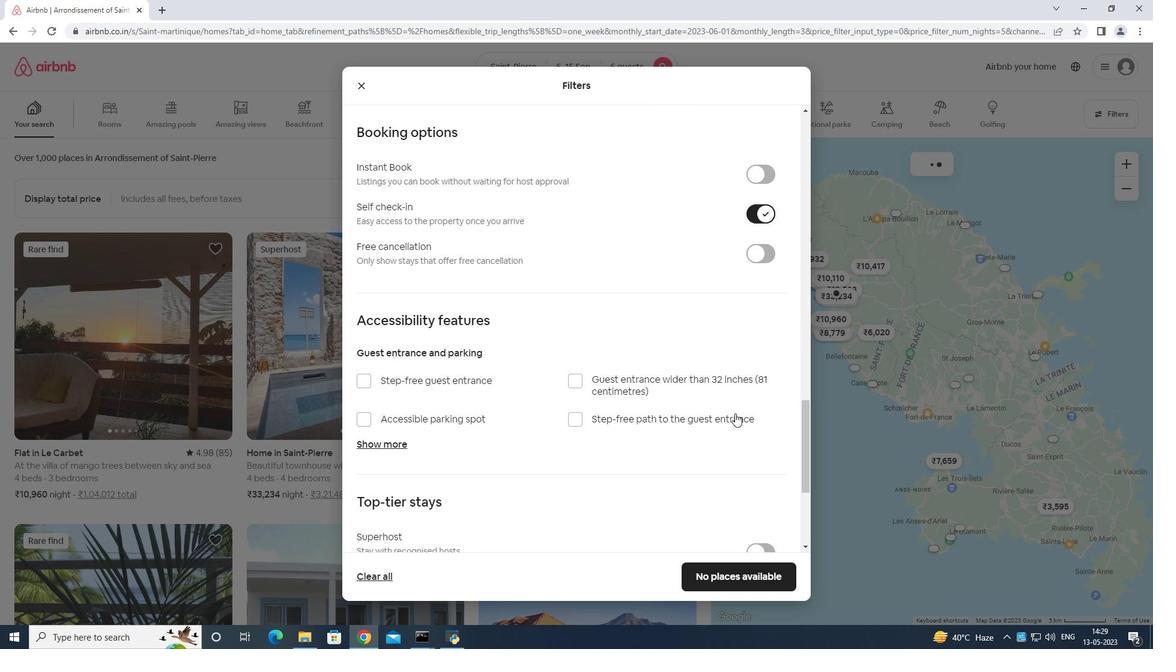 
Action: Mouse scrolled (723, 414) with delta (0, 0)
Screenshot: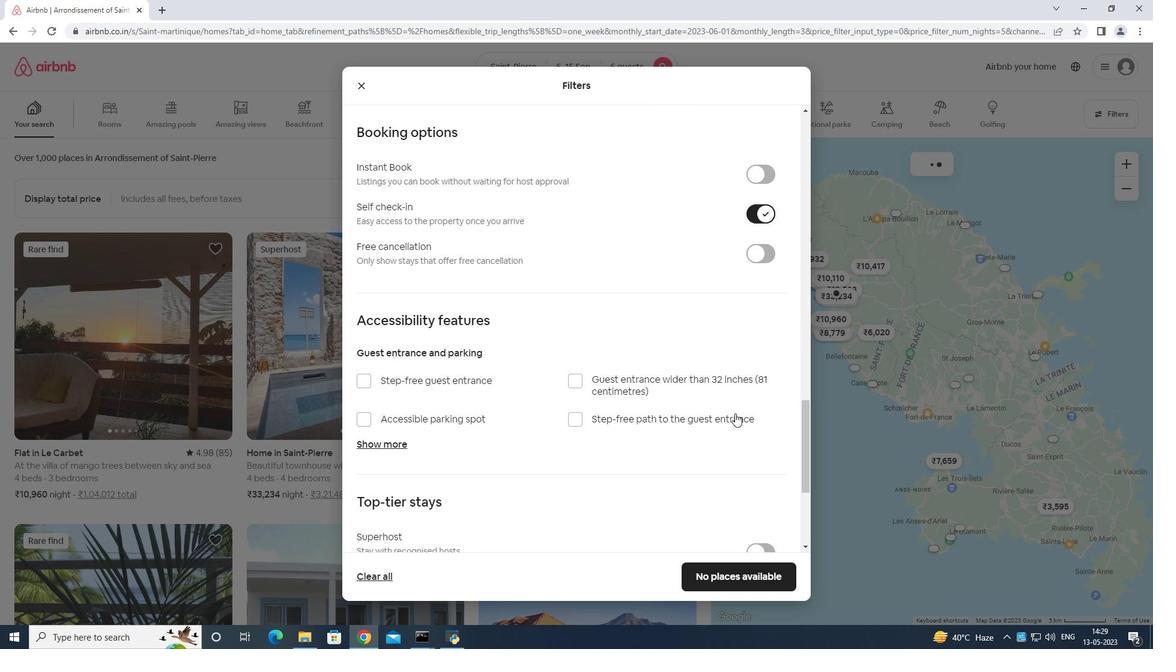 
Action: Mouse moved to (715, 421)
Screenshot: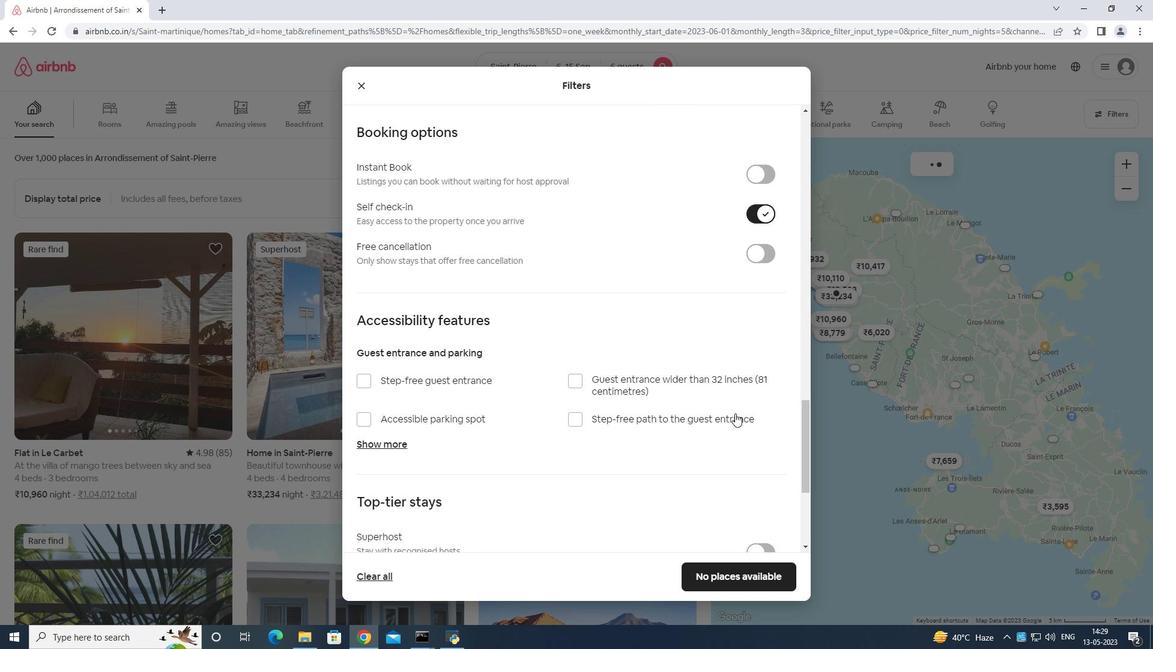 
Action: Mouse scrolled (715, 420) with delta (0, 0)
Screenshot: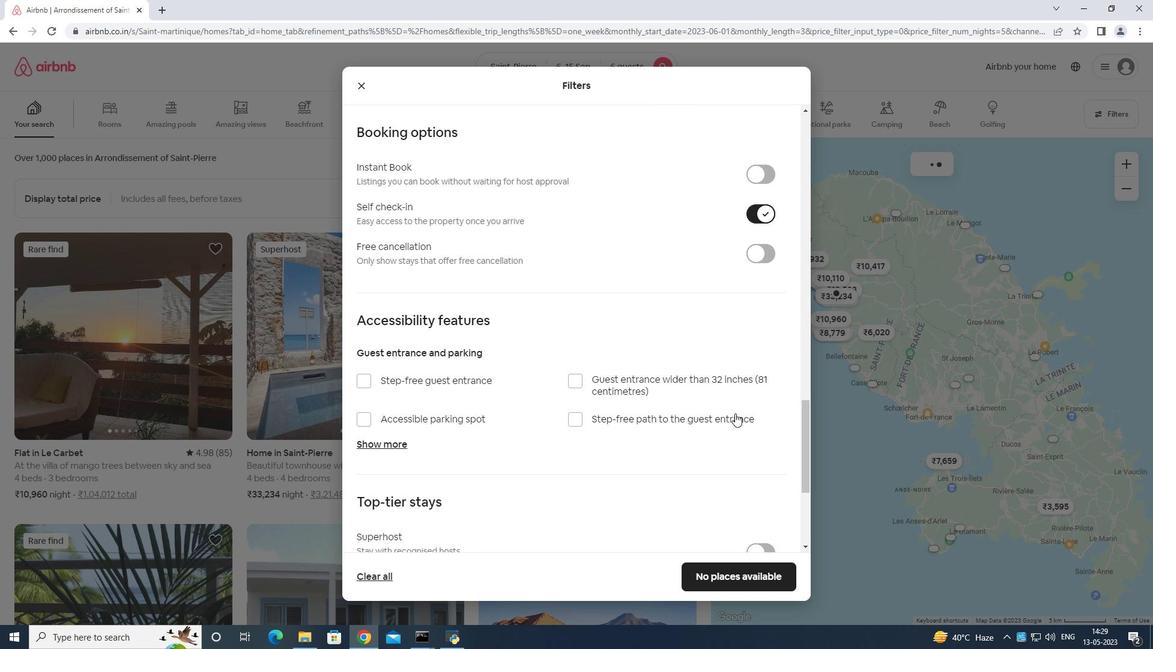 
Action: Mouse moved to (711, 423)
Screenshot: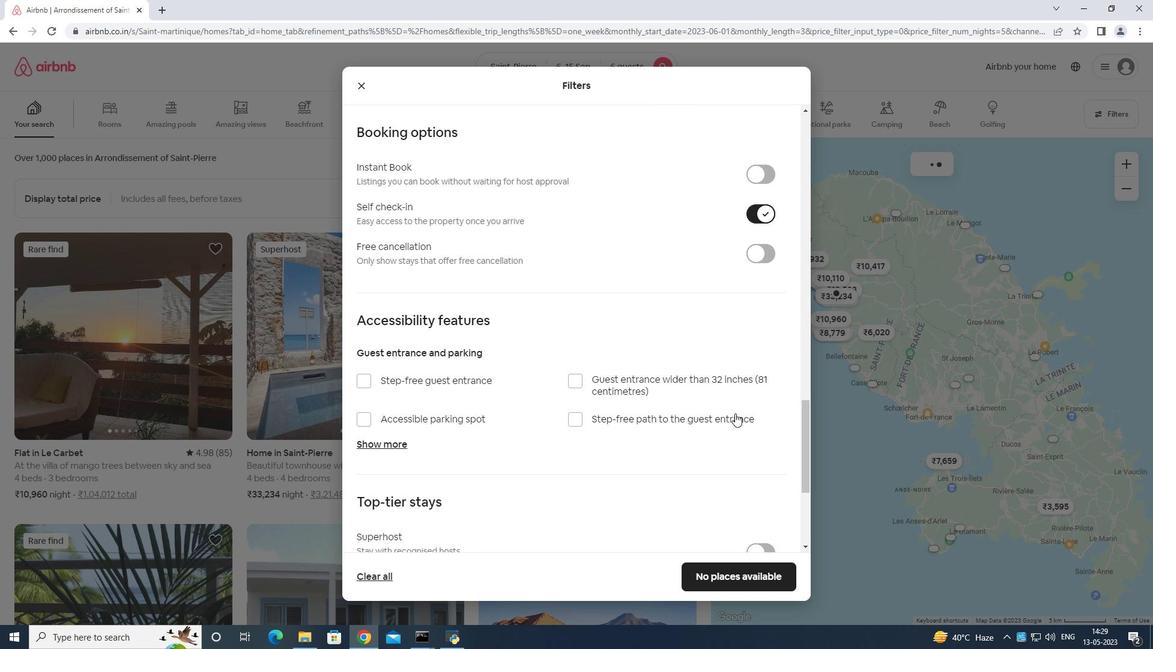 
Action: Mouse scrolled (711, 422) with delta (0, 0)
Screenshot: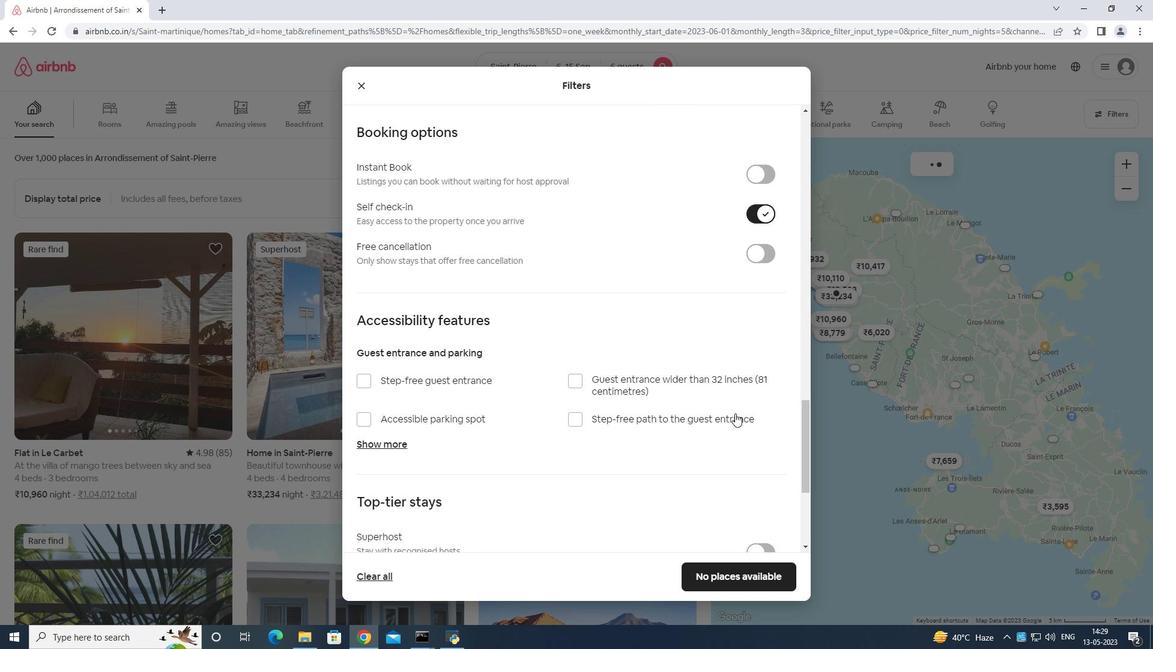 
Action: Mouse moved to (671, 400)
Screenshot: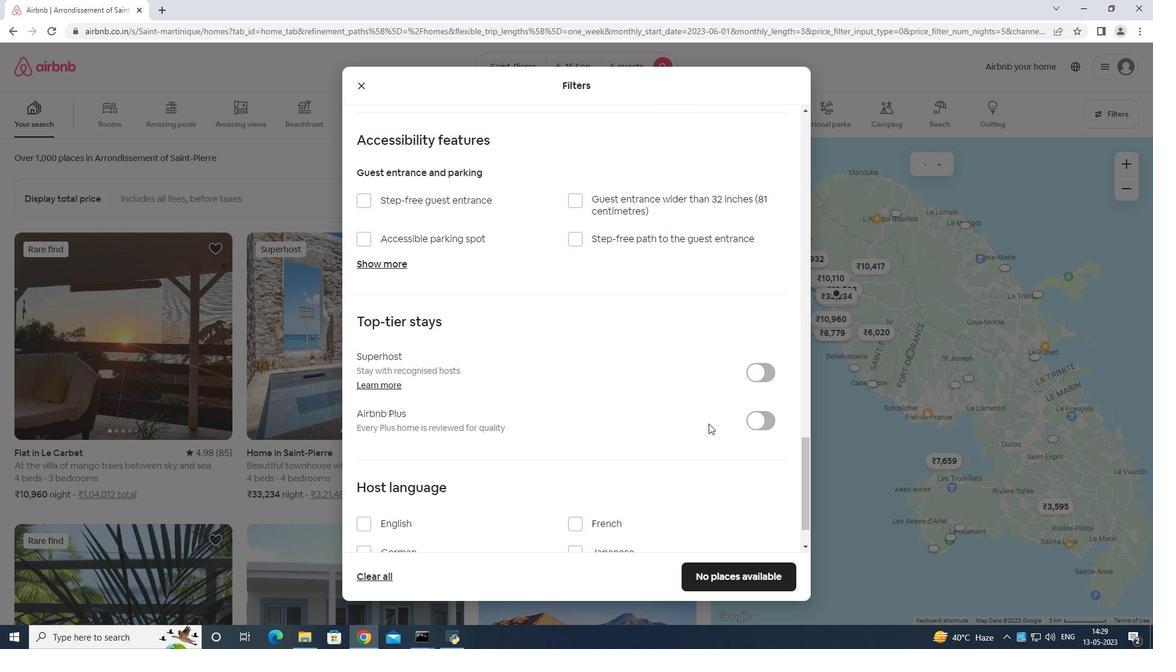 
Action: Mouse scrolled (671, 399) with delta (0, 0)
Screenshot: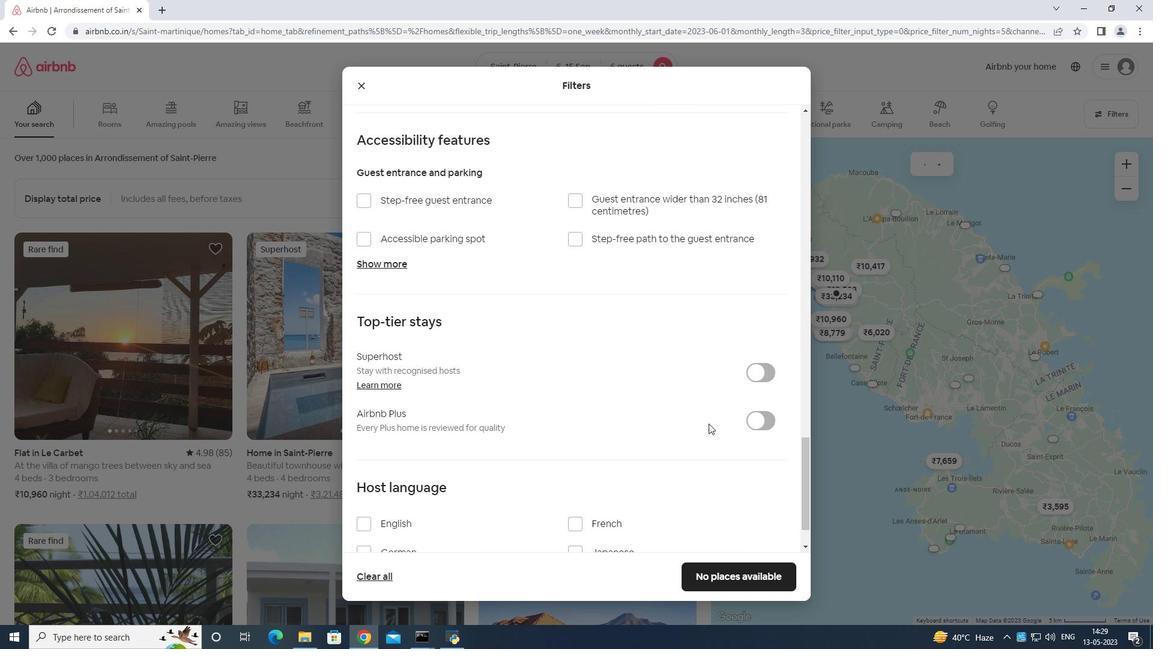 
Action: Mouse moved to (669, 400)
Screenshot: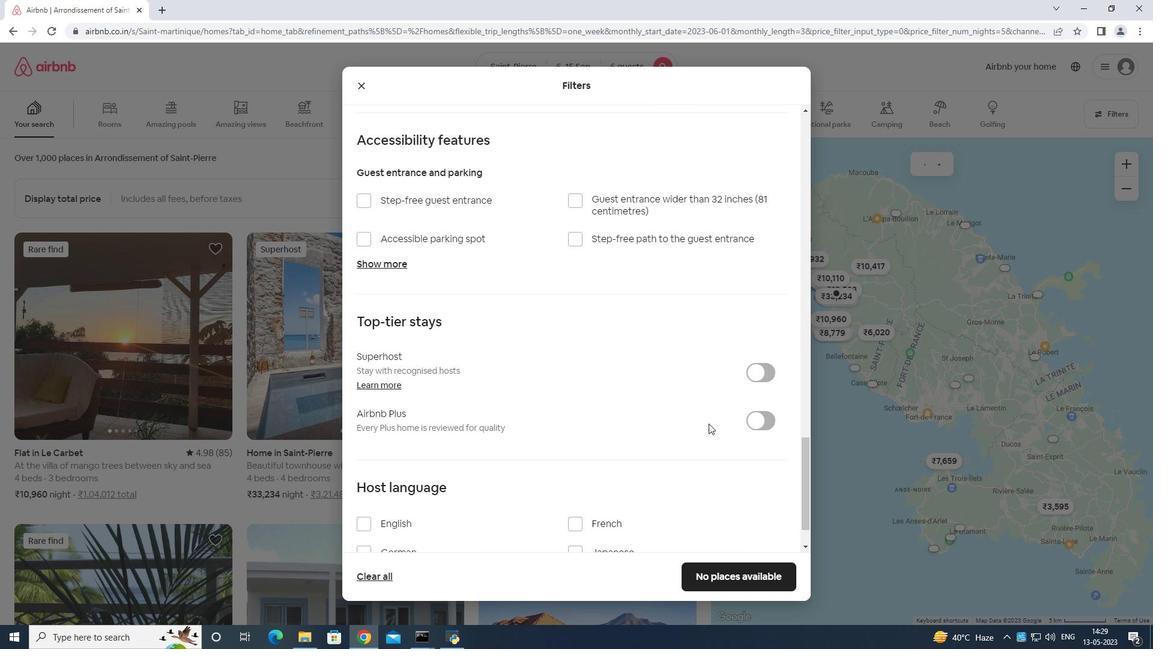 
Action: Mouse scrolled (669, 400) with delta (0, 0)
Screenshot: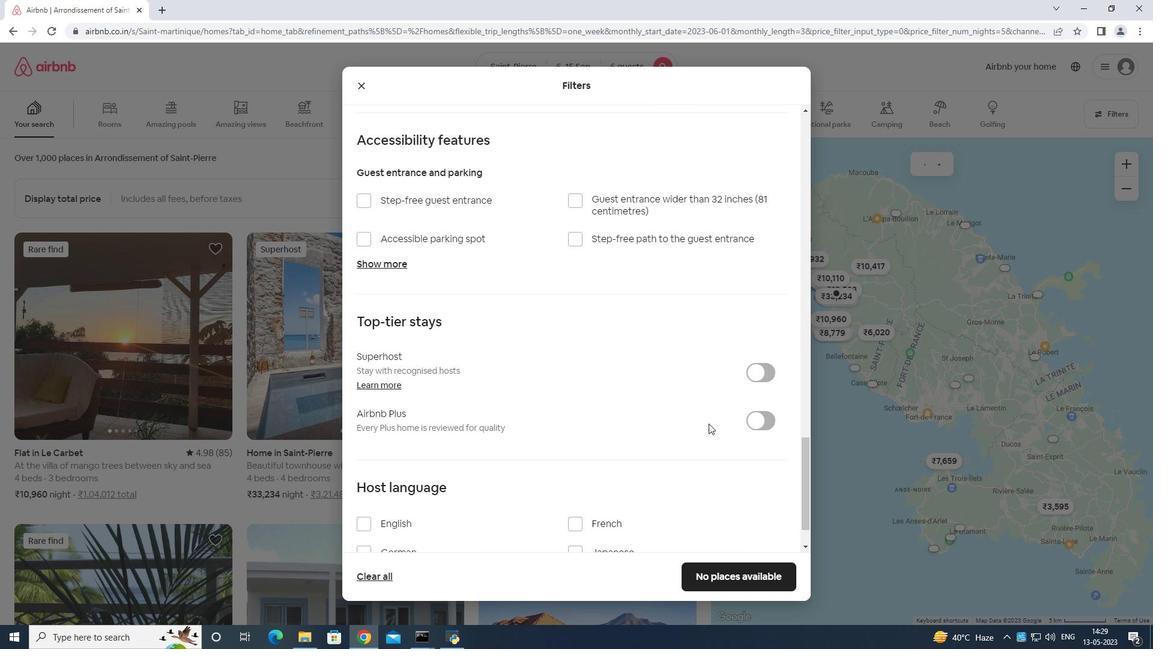 
Action: Mouse moved to (665, 402)
Screenshot: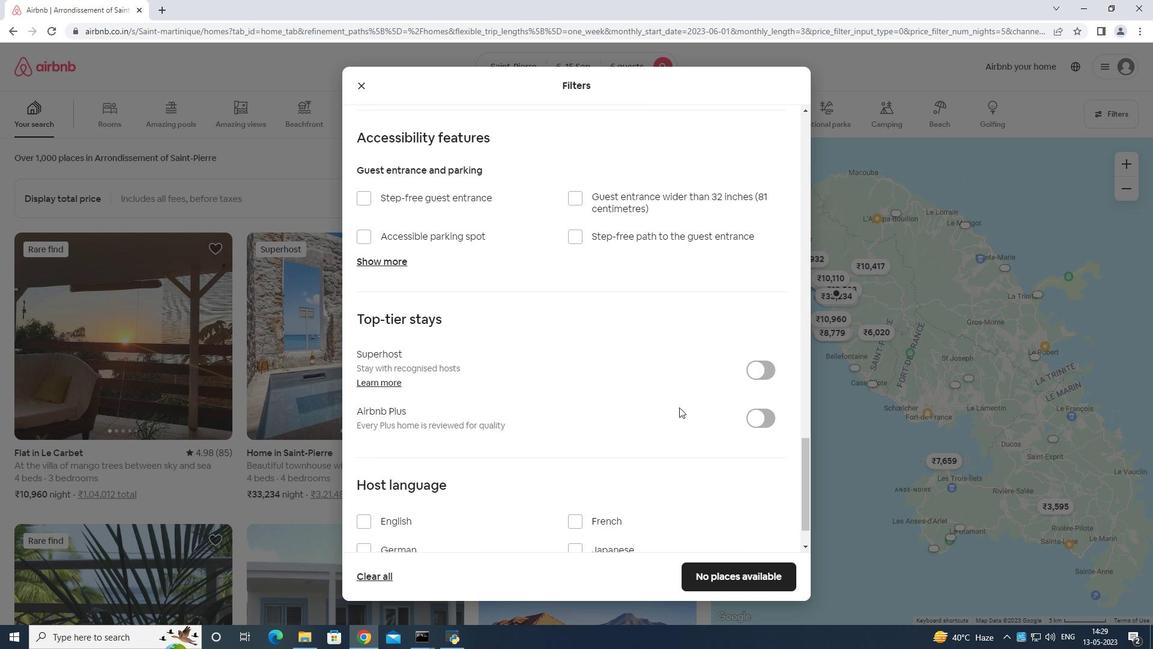 
Action: Mouse scrolled (665, 402) with delta (0, 0)
Screenshot: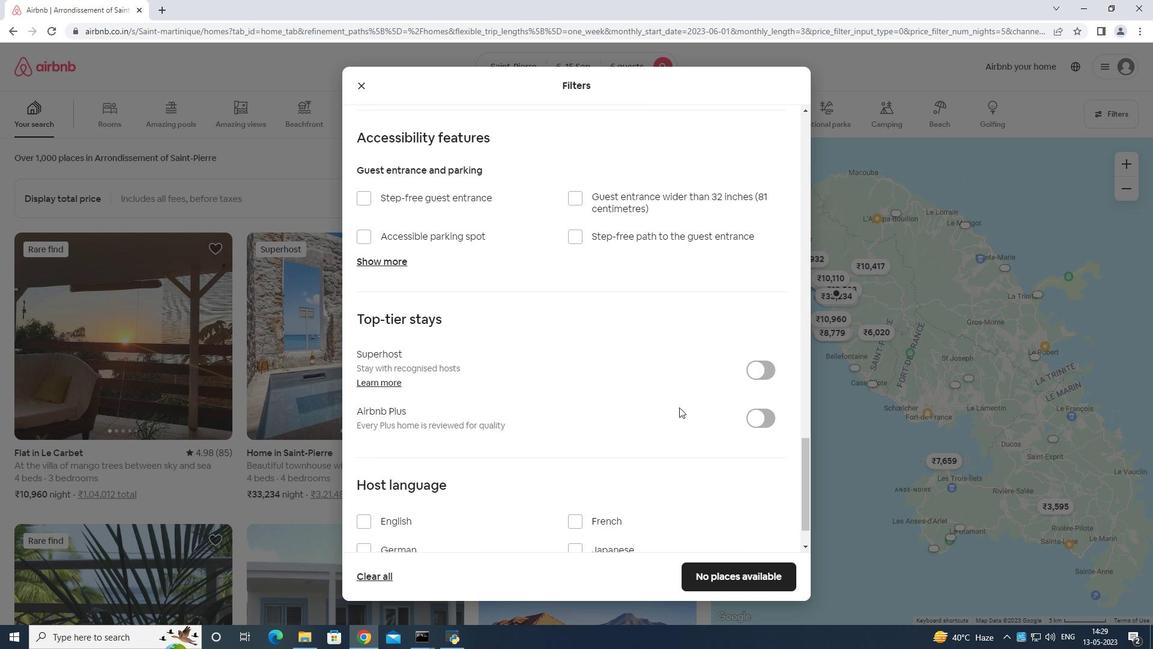 
Action: Mouse moved to (359, 462)
Screenshot: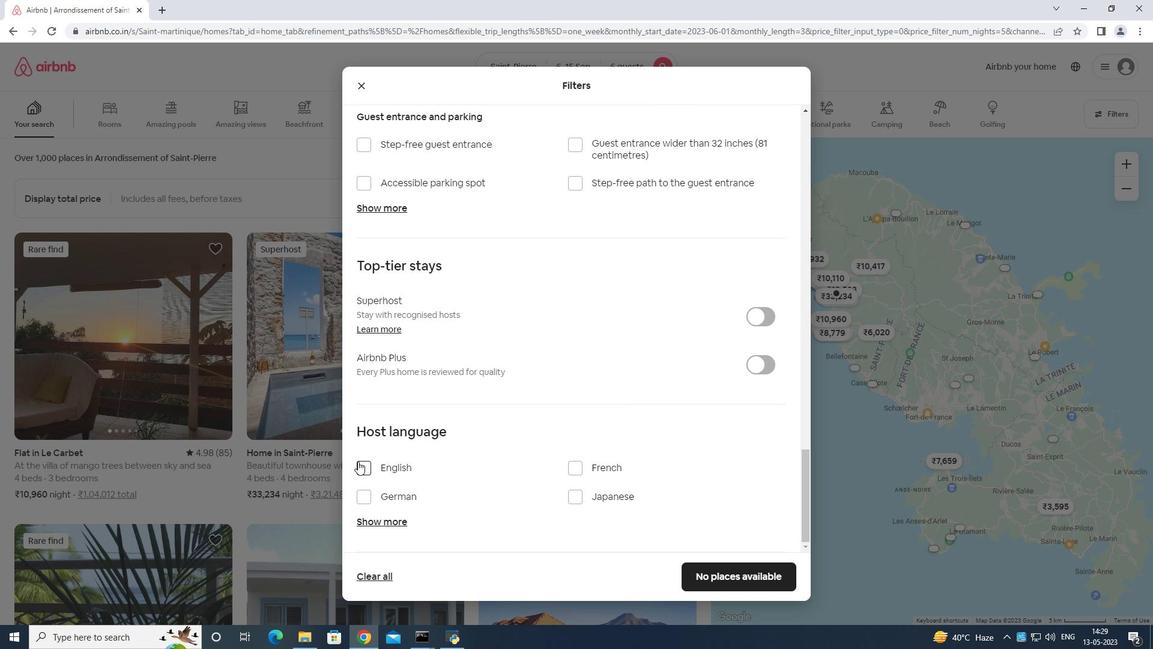 
Action: Mouse pressed left at (359, 462)
Screenshot: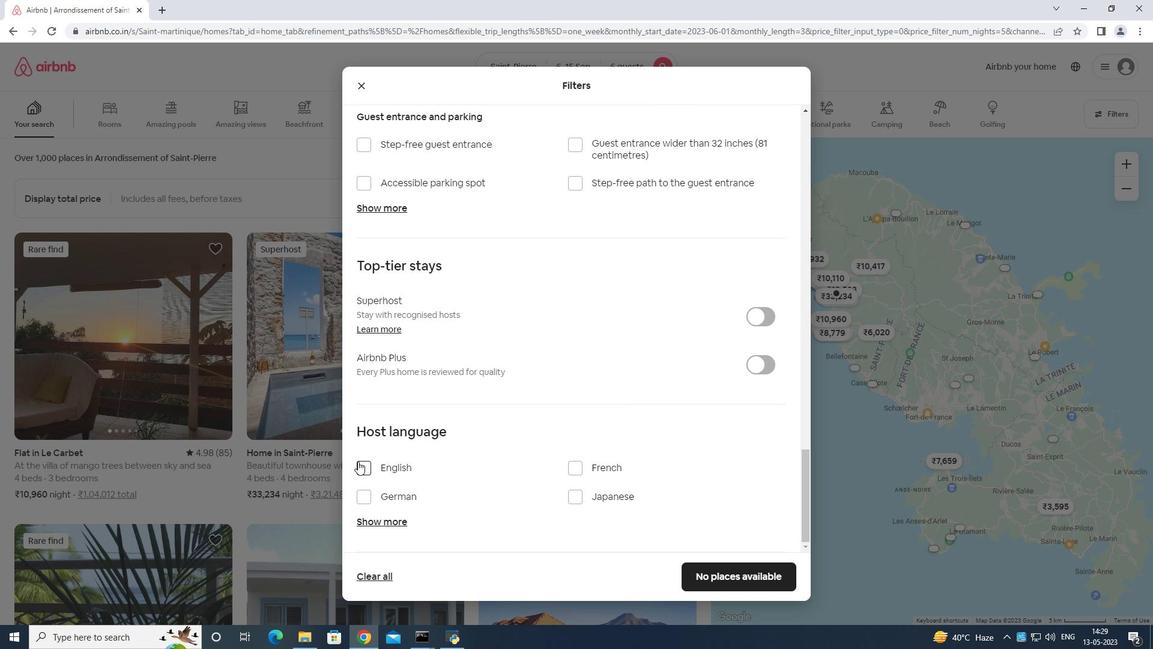 
Action: Mouse moved to (750, 573)
Screenshot: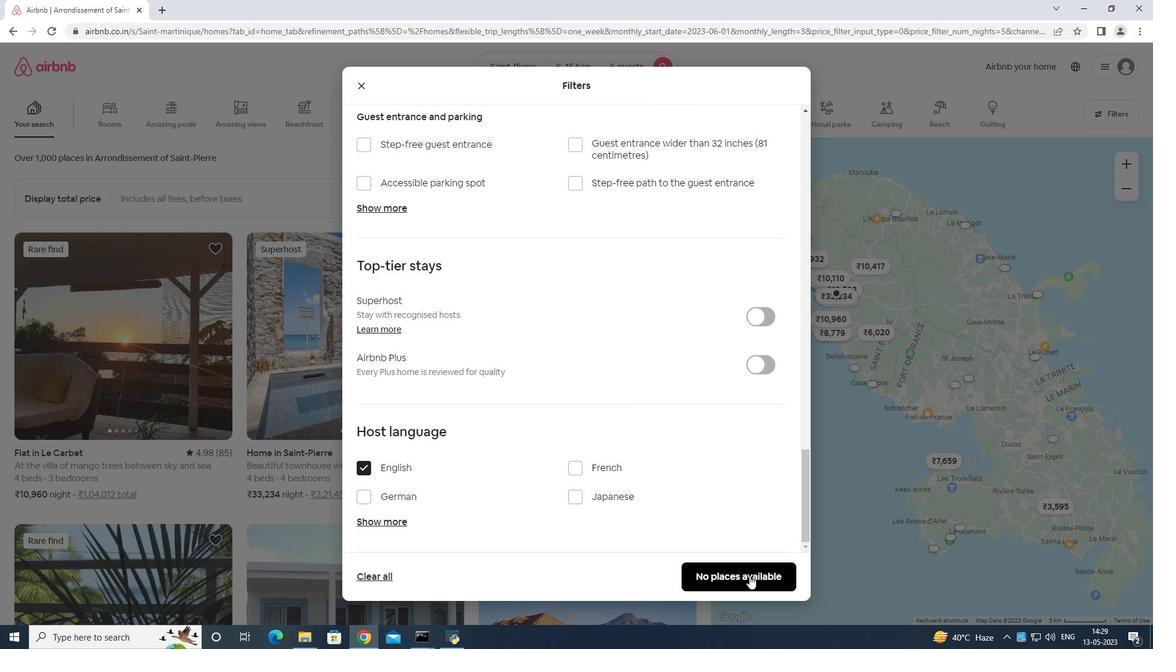 
Action: Mouse pressed left at (750, 573)
Screenshot: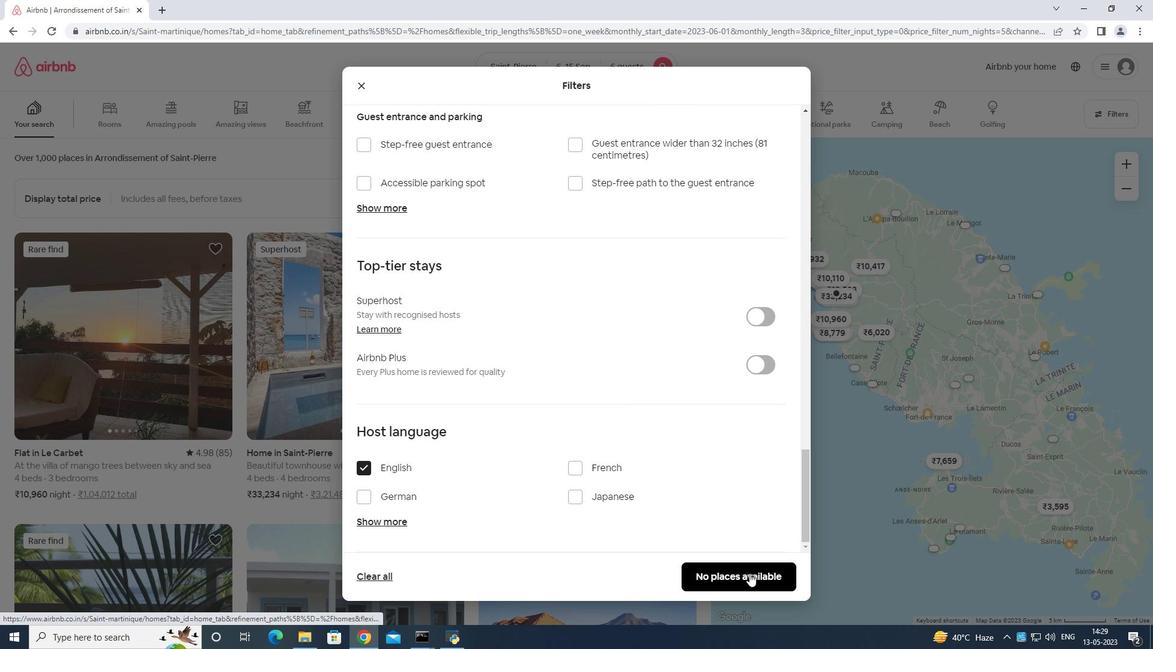 
Action: Mouse moved to (751, 572)
Screenshot: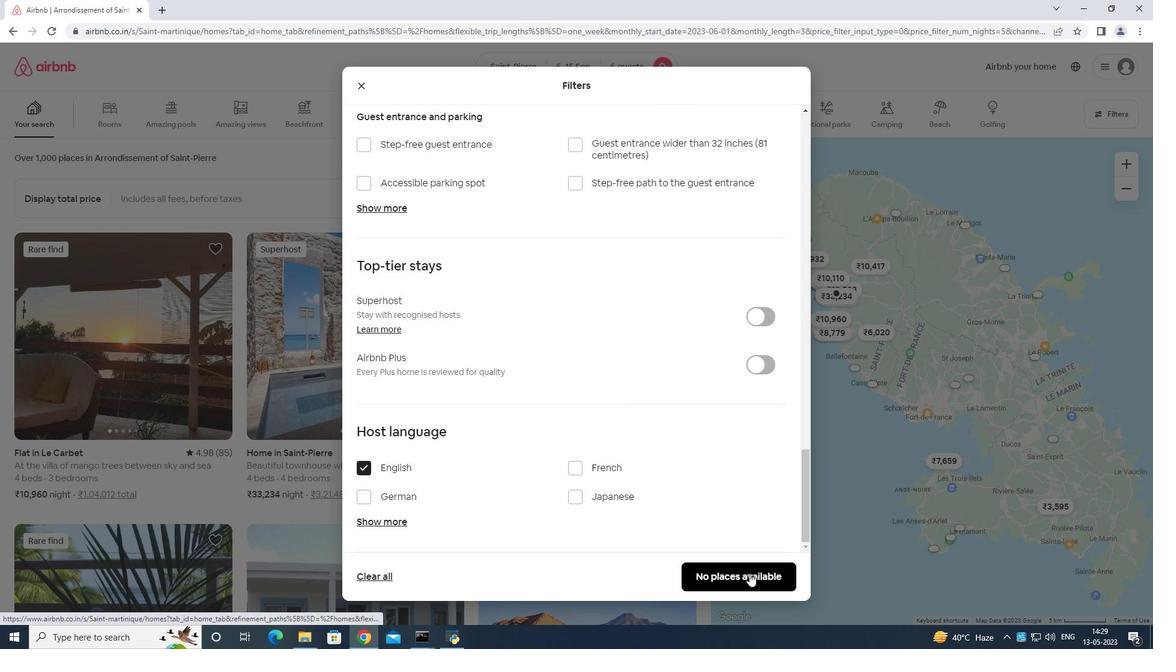 
